Task: Add Sprouts Unsalted & Unsweetened Creamy Peanut Butter to the cart.
Action: Mouse pressed left at (194, 221)
Screenshot: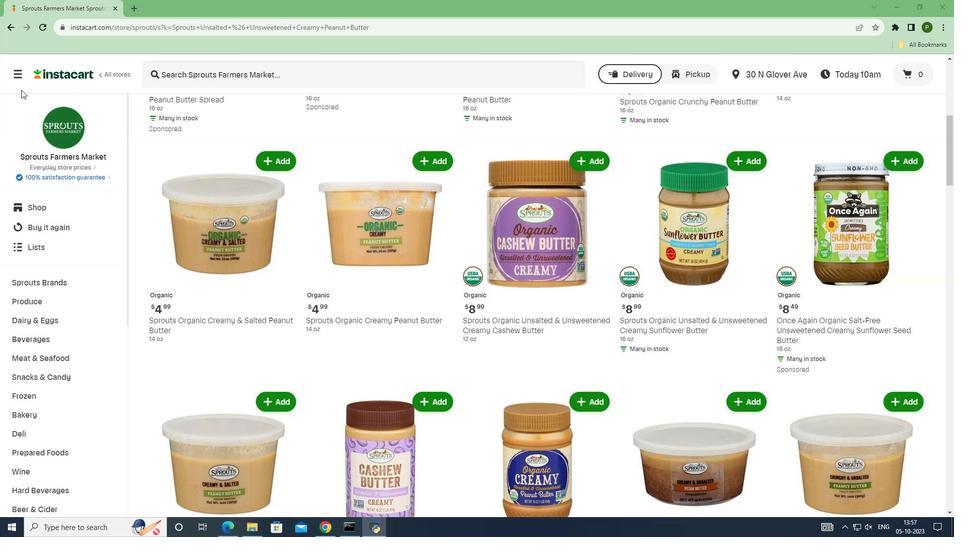
Action: Mouse moved to (199, 247)
Screenshot: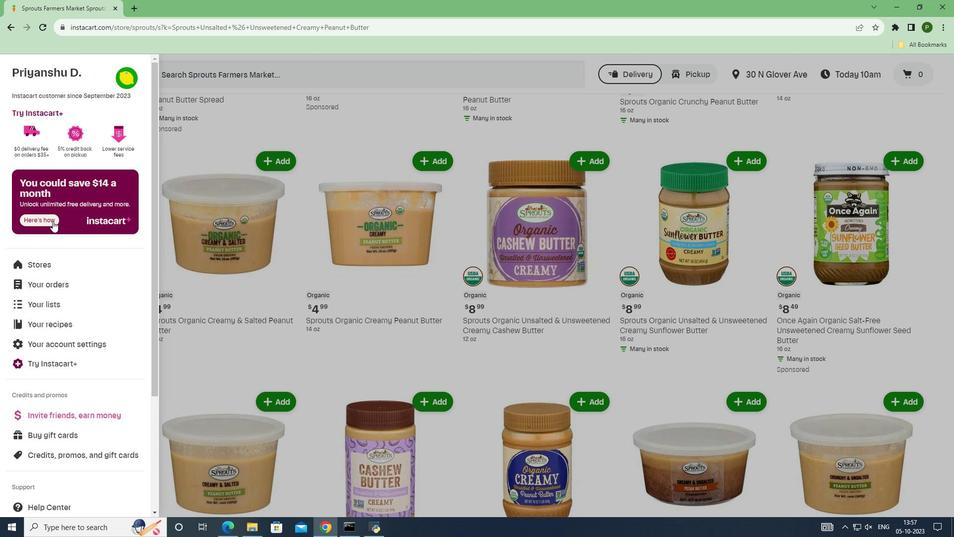 
Action: Mouse pressed left at (199, 247)
Screenshot: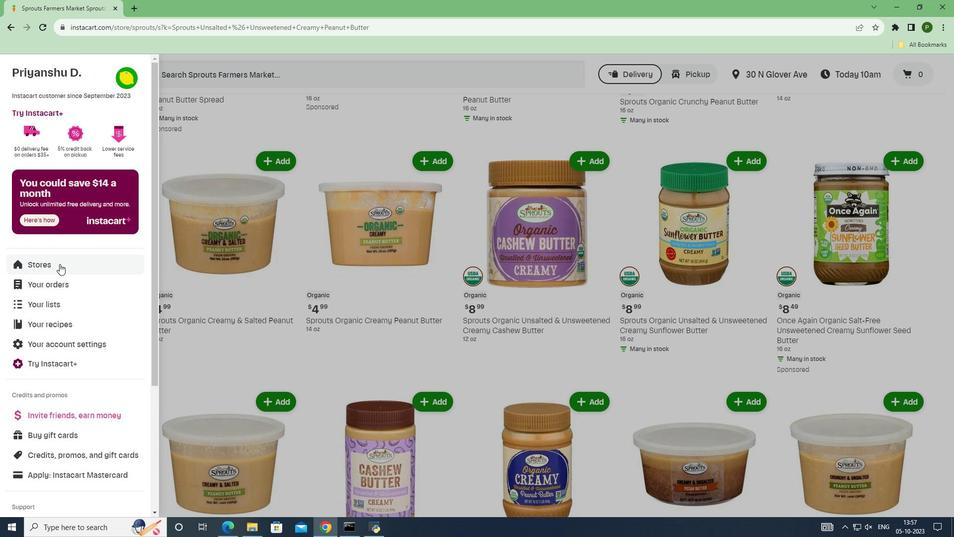 
Action: Mouse moved to (228, 225)
Screenshot: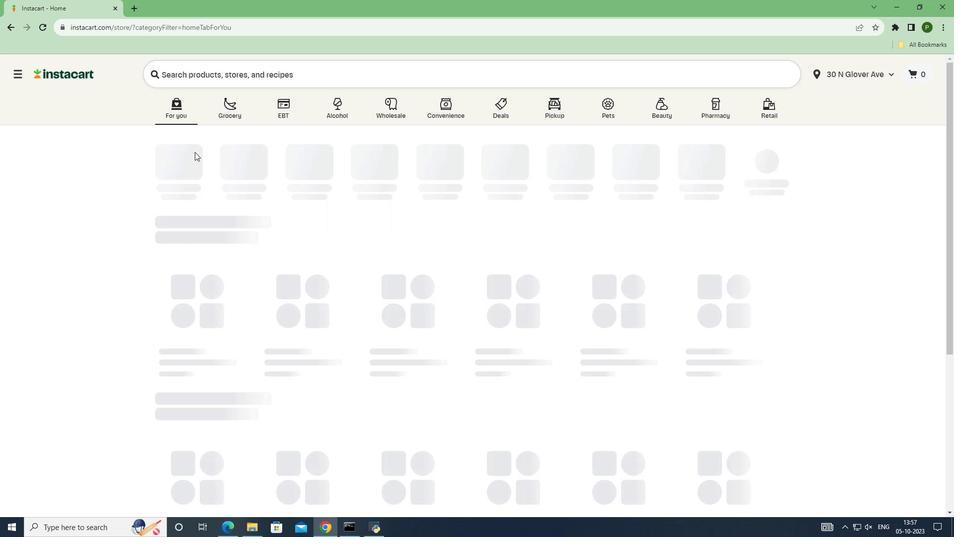 
Action: Mouse pressed left at (228, 225)
Screenshot: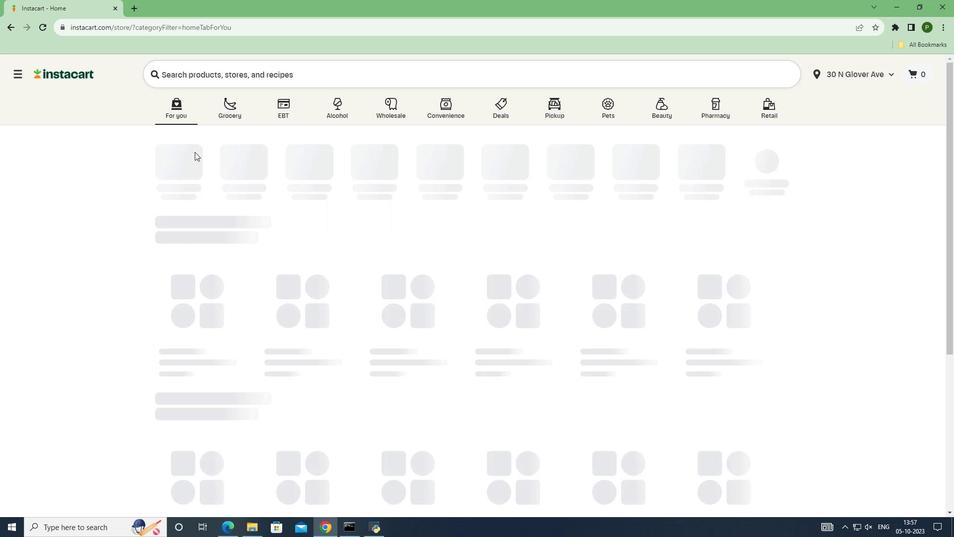 
Action: Mouse moved to (293, 243)
Screenshot: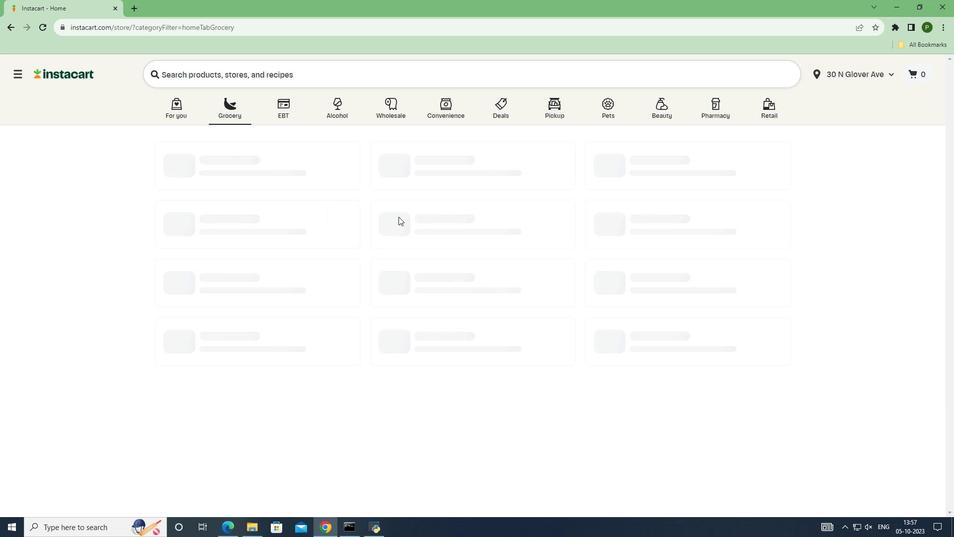 
Action: Mouse pressed left at (293, 243)
Screenshot: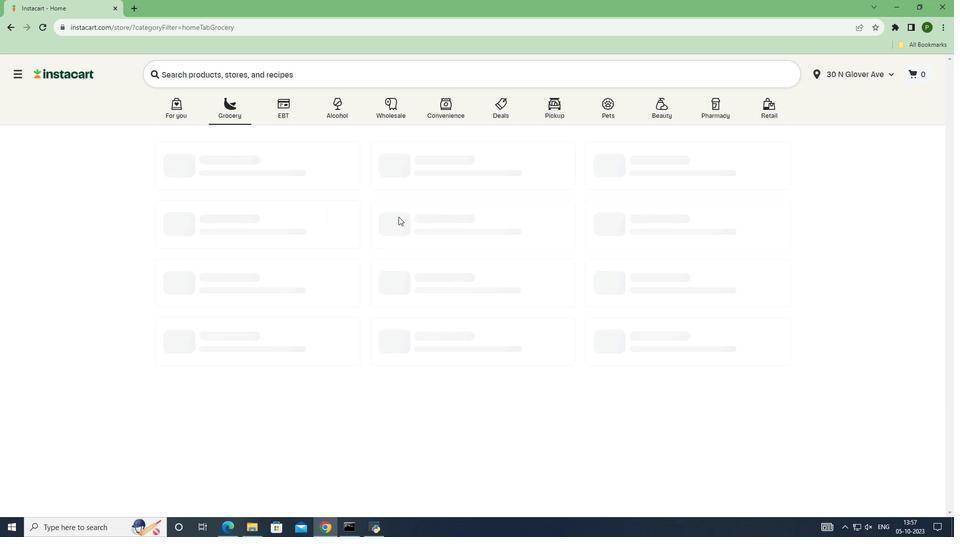 
Action: Mouse moved to (205, 251)
Screenshot: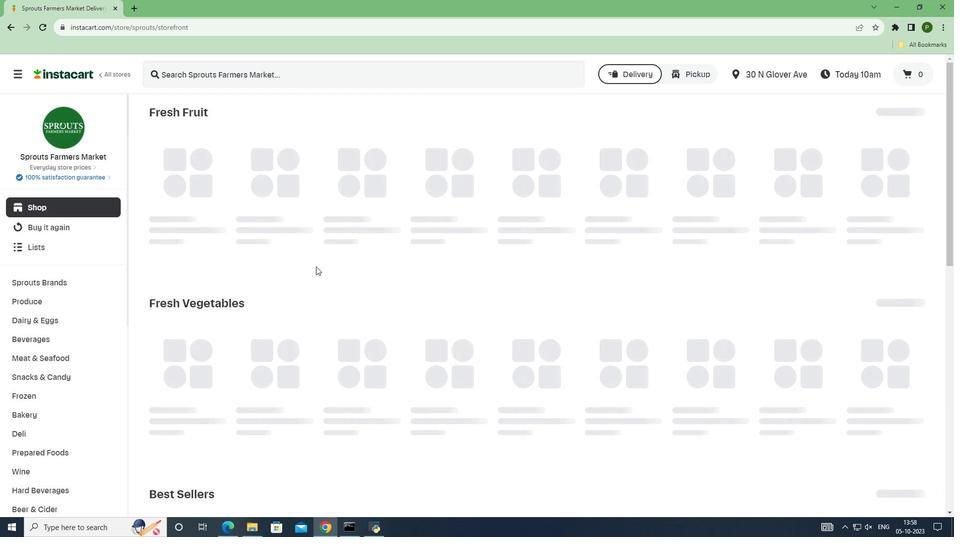 
Action: Mouse pressed left at (205, 251)
Screenshot: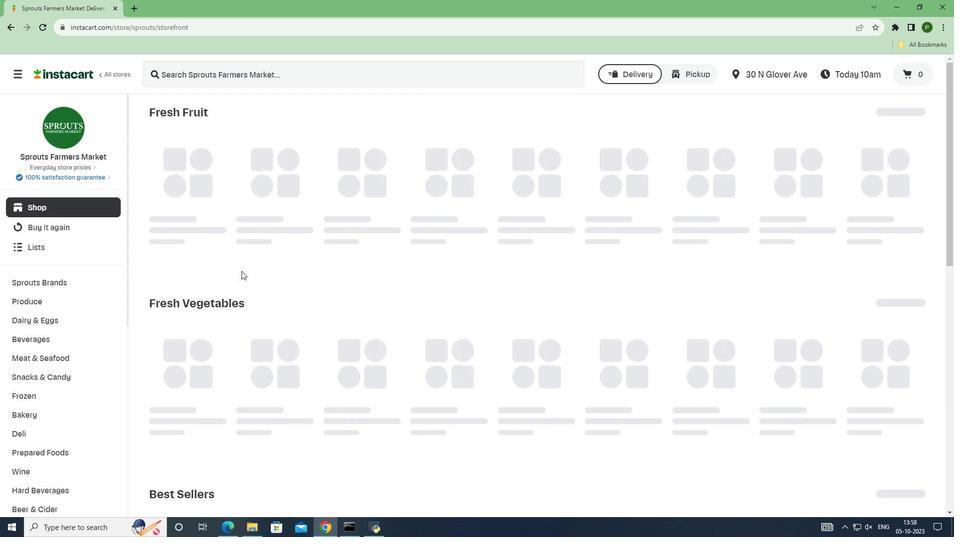 
Action: Mouse moved to (203, 261)
Screenshot: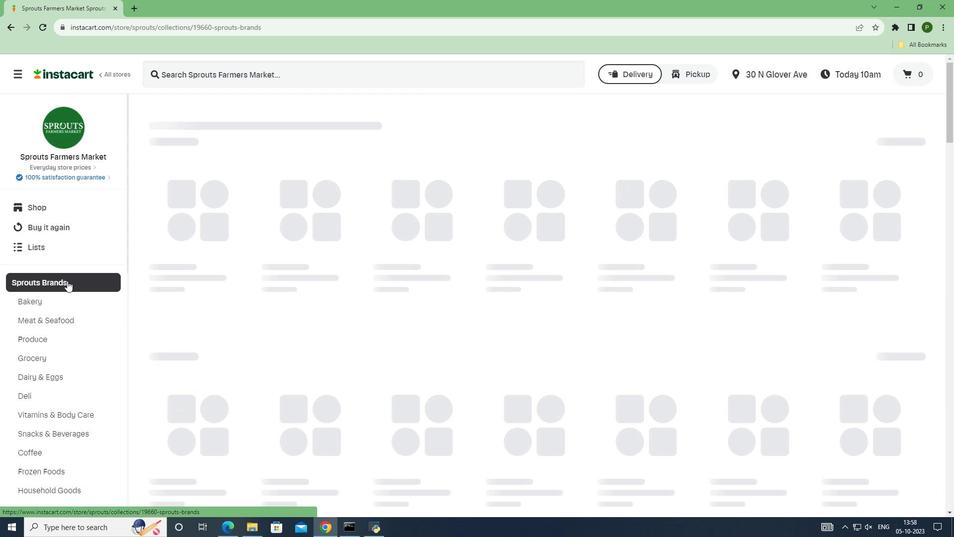 
Action: Mouse pressed left at (203, 261)
Screenshot: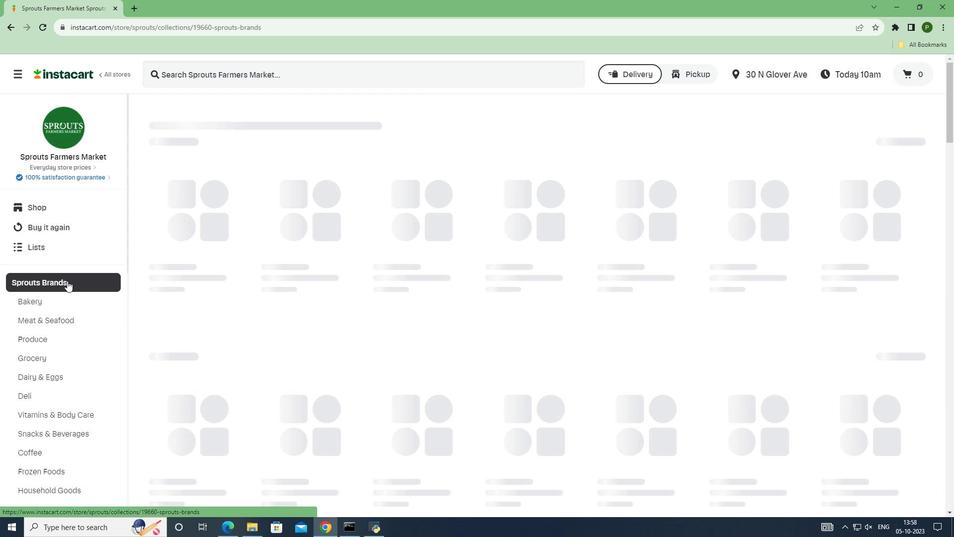 
Action: Mouse moved to (228, 242)
Screenshot: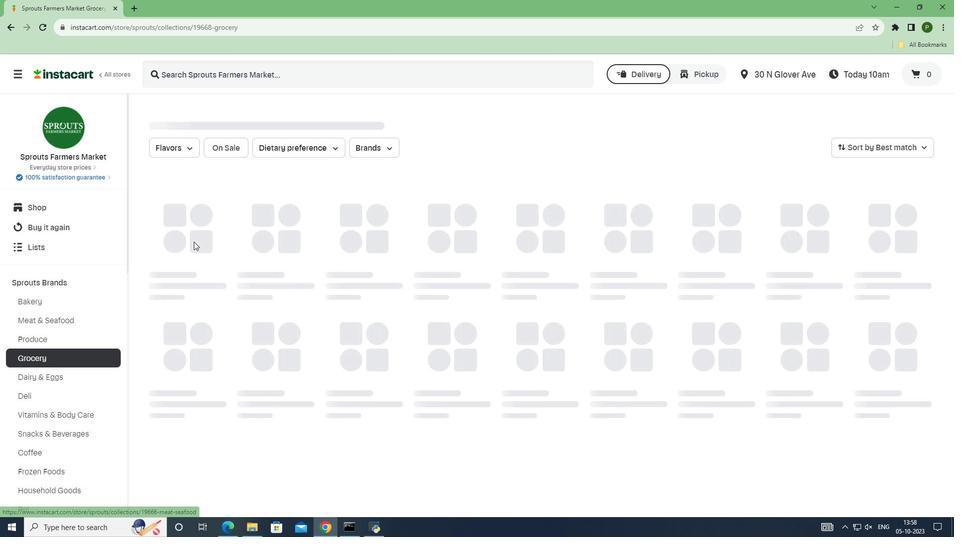 
Action: Mouse scrolled (228, 241) with delta (0, 0)
Screenshot: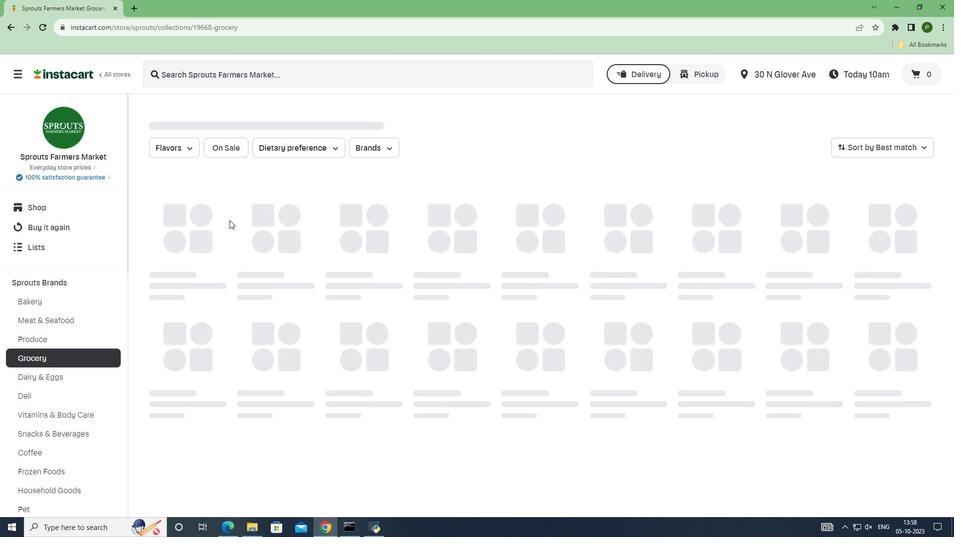 
Action: Mouse scrolled (228, 241) with delta (0, 0)
Screenshot: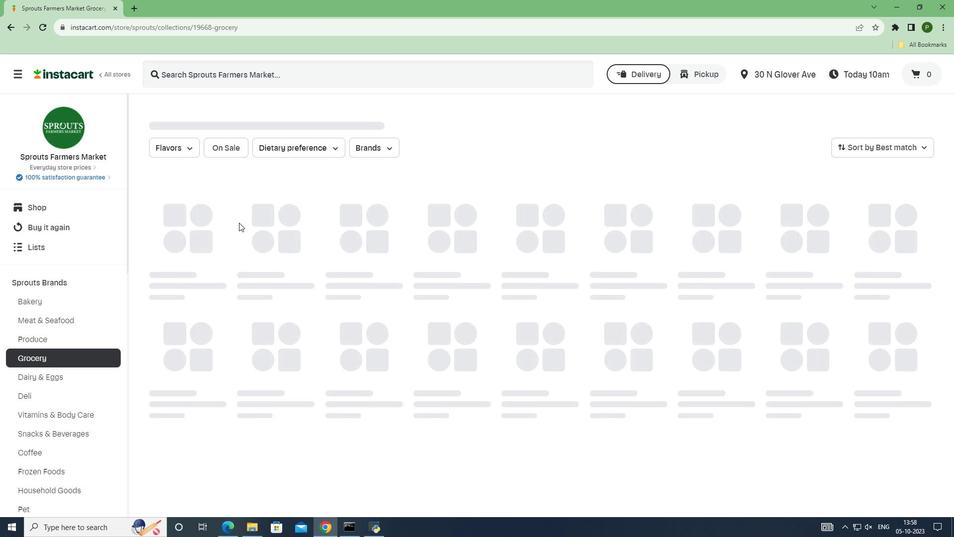 
Action: Mouse scrolled (228, 241) with delta (0, 0)
Screenshot: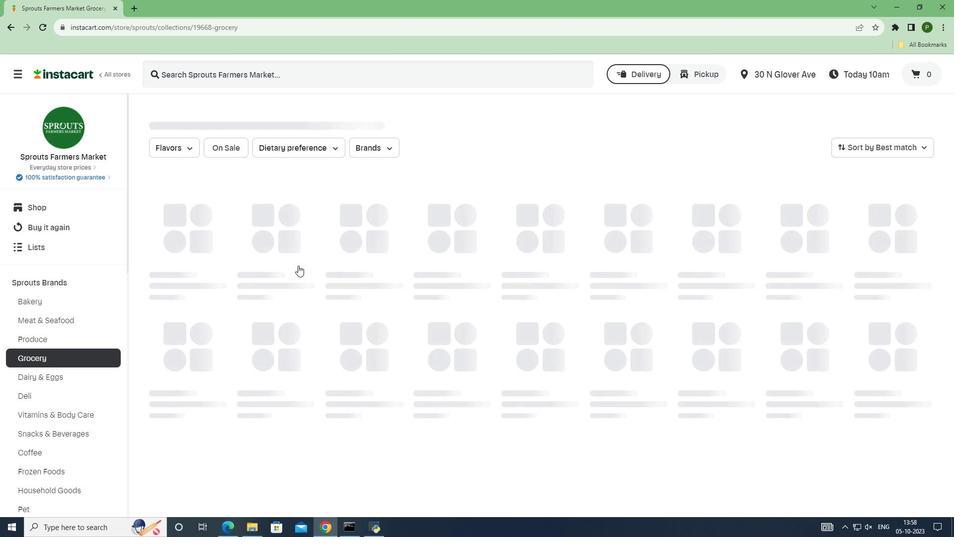 
Action: Mouse scrolled (228, 241) with delta (0, 0)
Screenshot: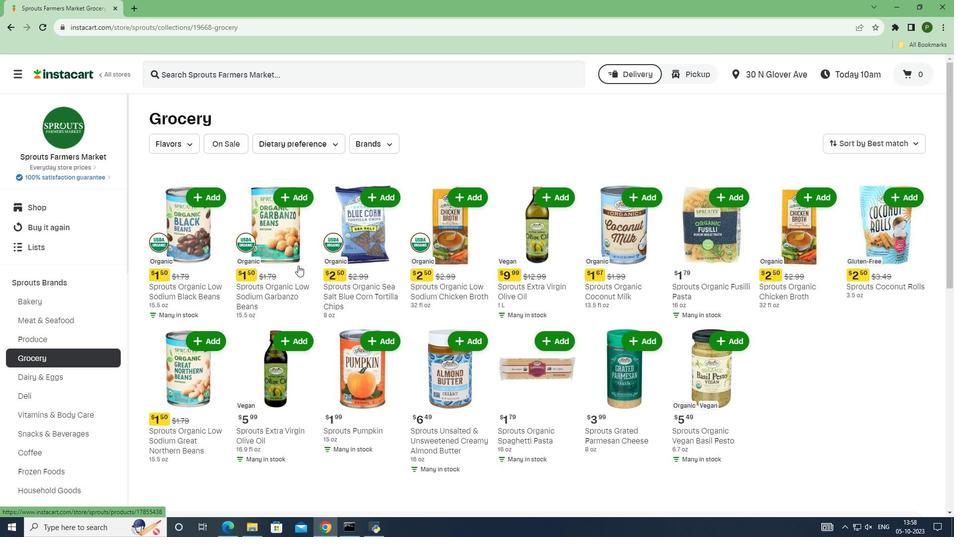 
Action: Mouse scrolled (228, 241) with delta (0, 0)
Screenshot: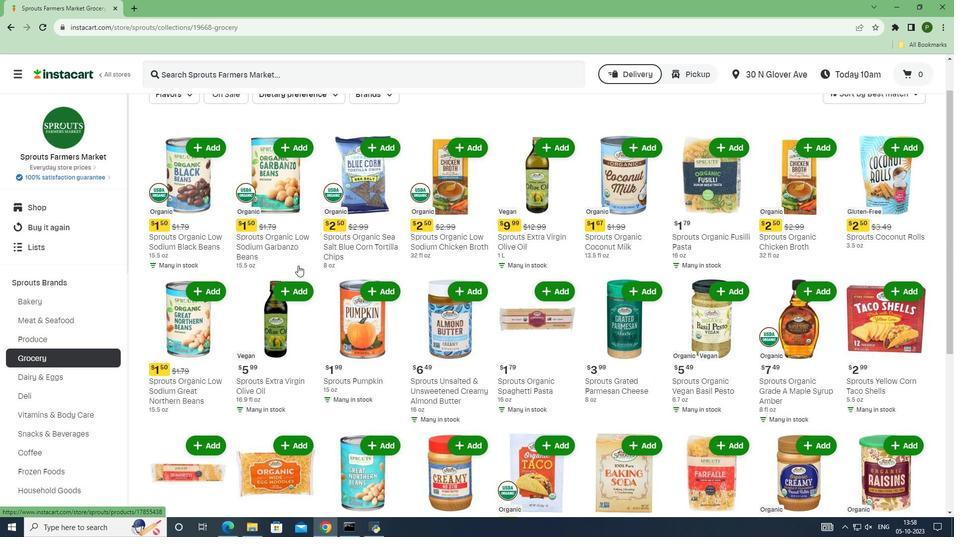 
Action: Mouse scrolled (228, 241) with delta (0, 0)
Screenshot: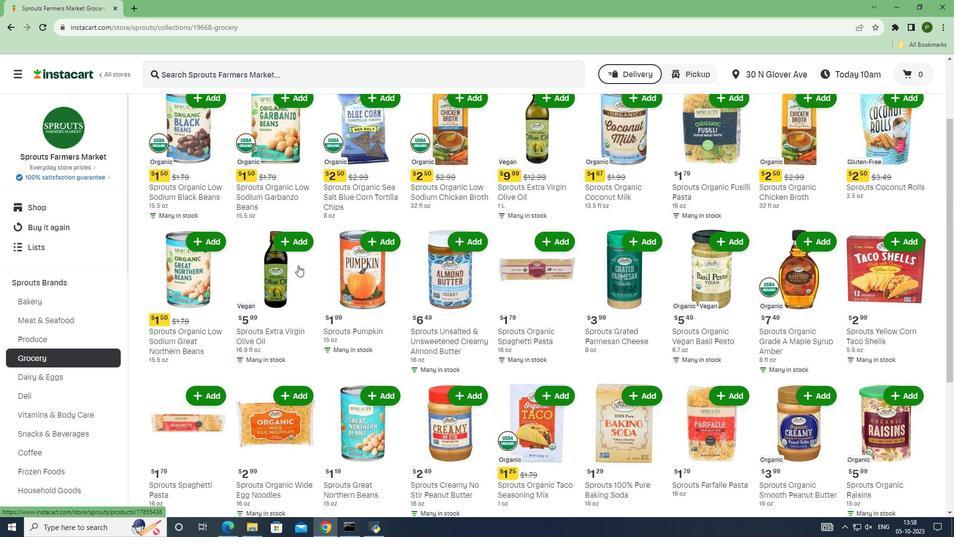
Action: Mouse scrolled (228, 241) with delta (0, 0)
Screenshot: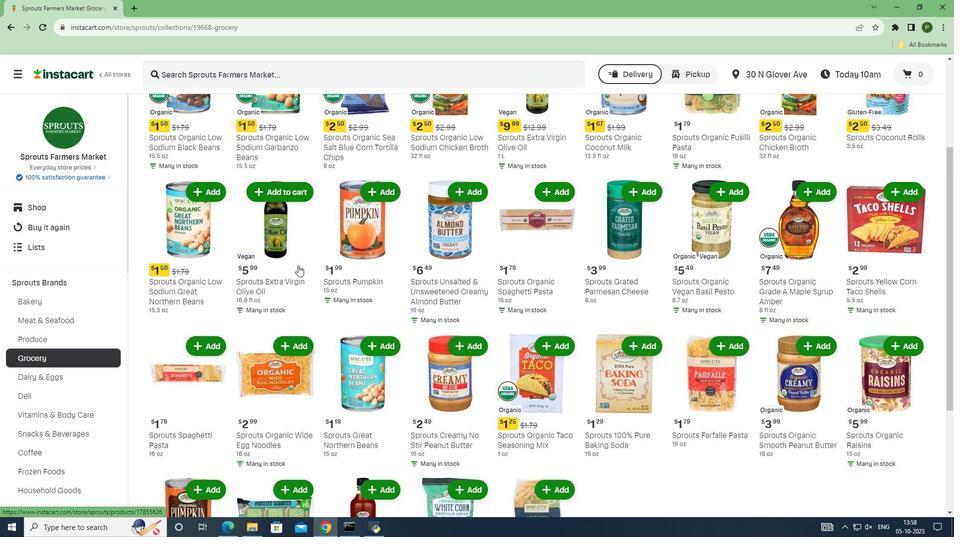 
Action: Mouse scrolled (228, 241) with delta (0, 0)
Screenshot: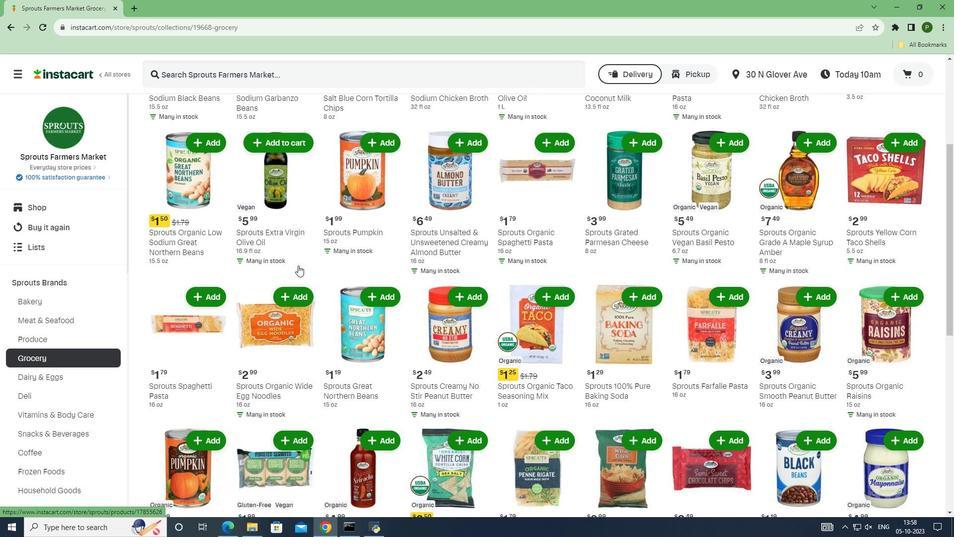 
Action: Mouse scrolled (228, 241) with delta (0, 0)
Screenshot: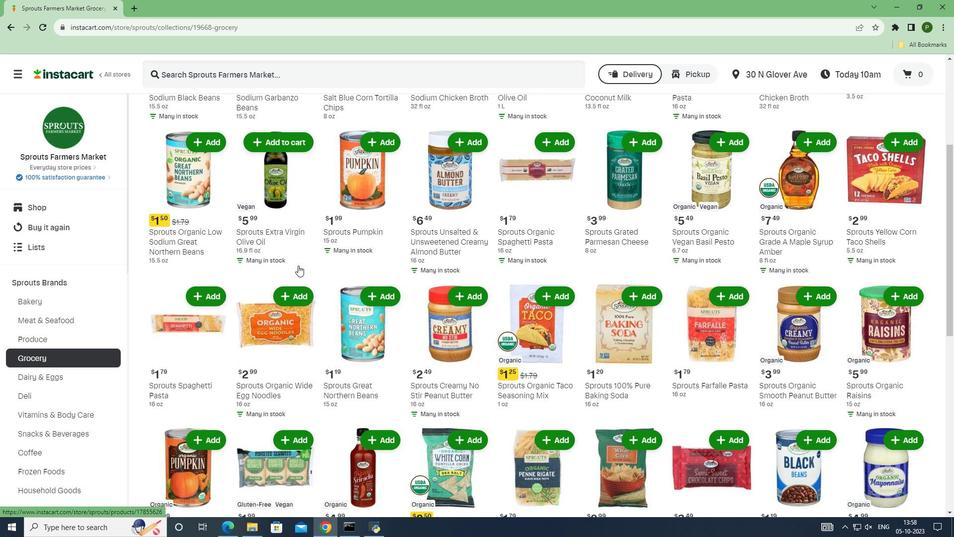 
Action: Mouse scrolled (228, 242) with delta (0, 0)
Screenshot: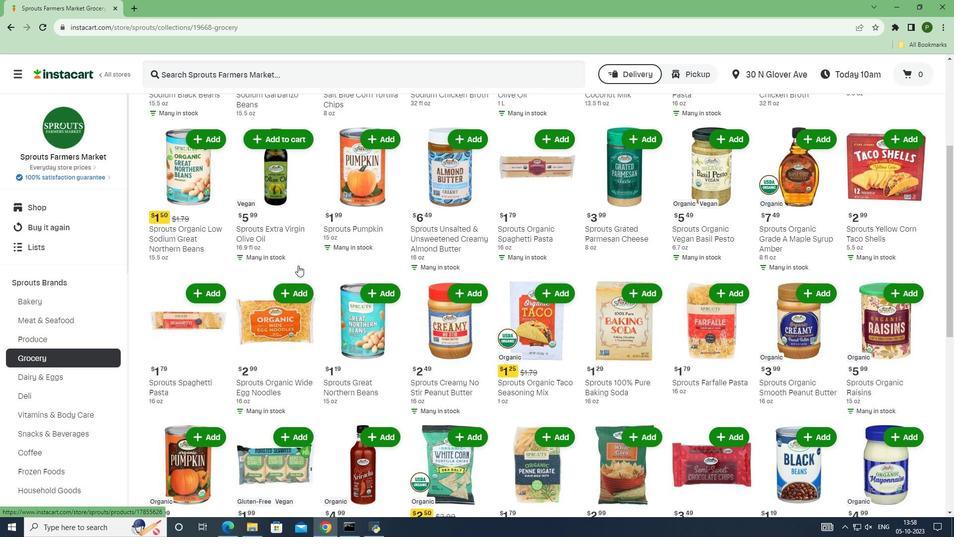 
Action: Mouse scrolled (228, 241) with delta (0, 0)
Screenshot: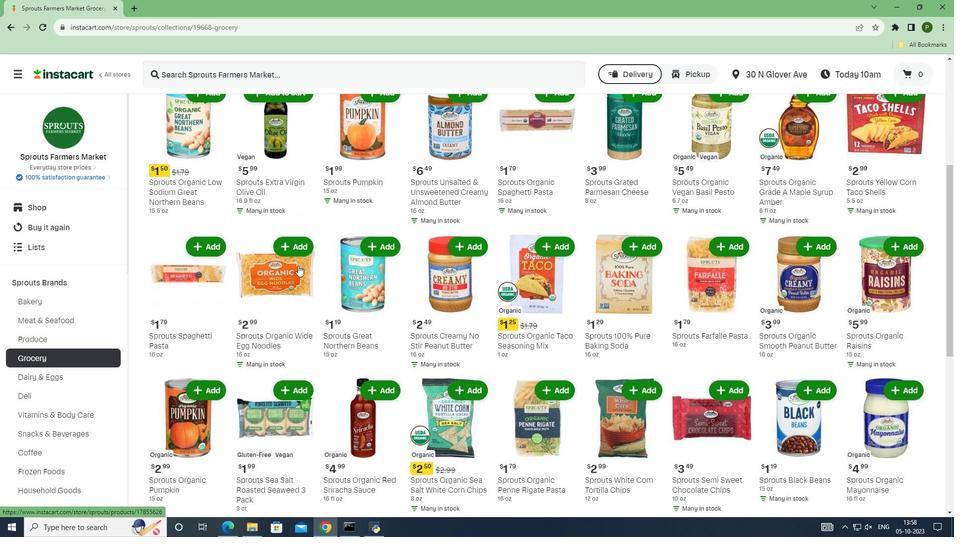 
Action: Mouse scrolled (228, 241) with delta (0, 0)
Screenshot: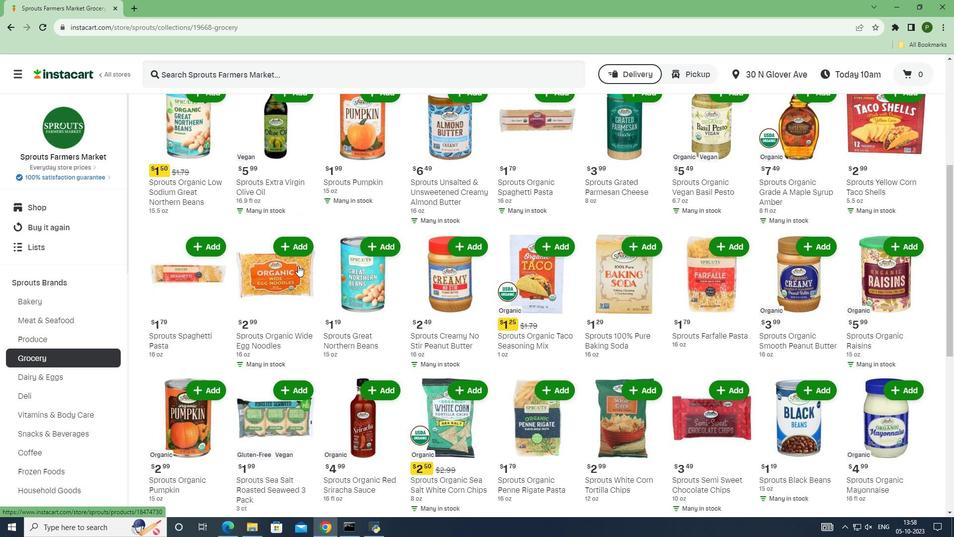 
Action: Mouse scrolled (228, 241) with delta (0, 0)
Screenshot: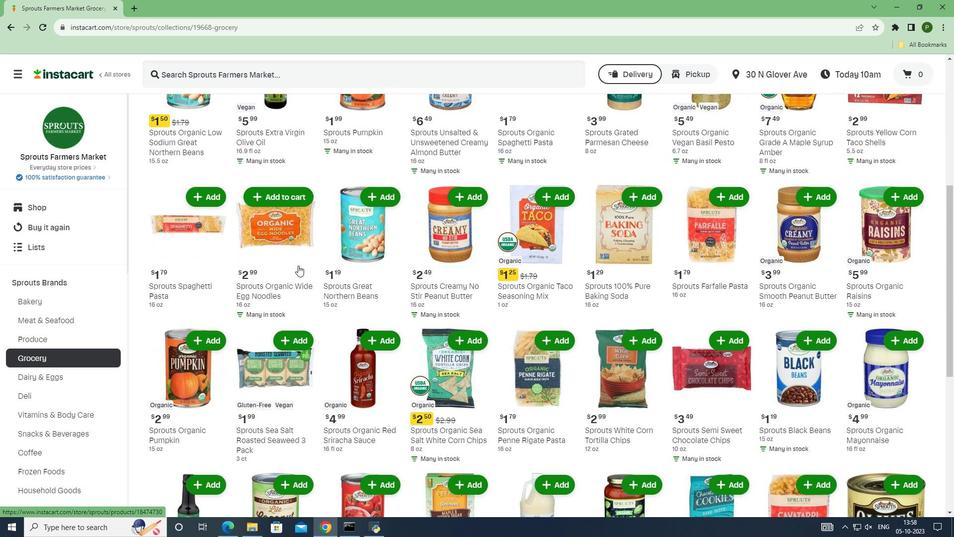 
Action: Mouse scrolled (228, 241) with delta (0, 0)
Screenshot: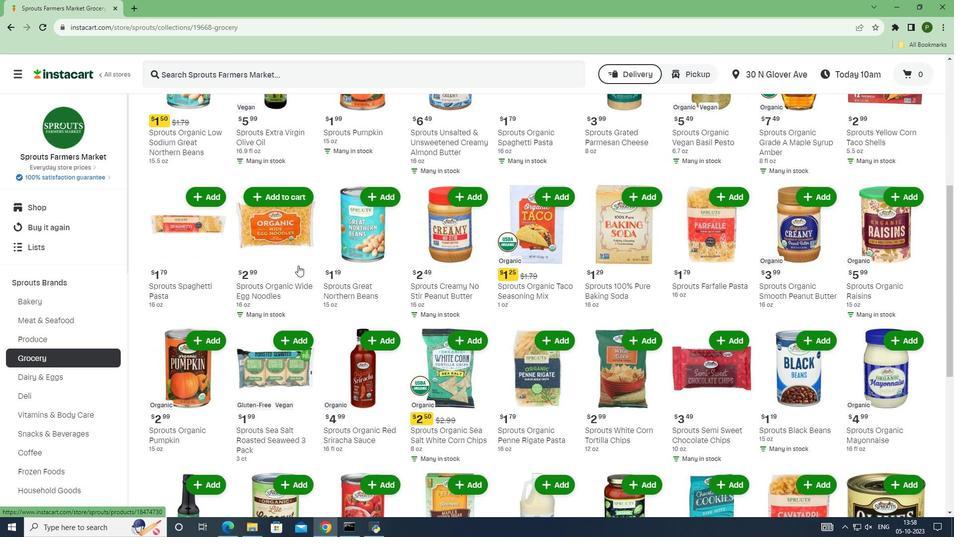 
Action: Mouse scrolled (228, 242) with delta (0, 0)
Screenshot: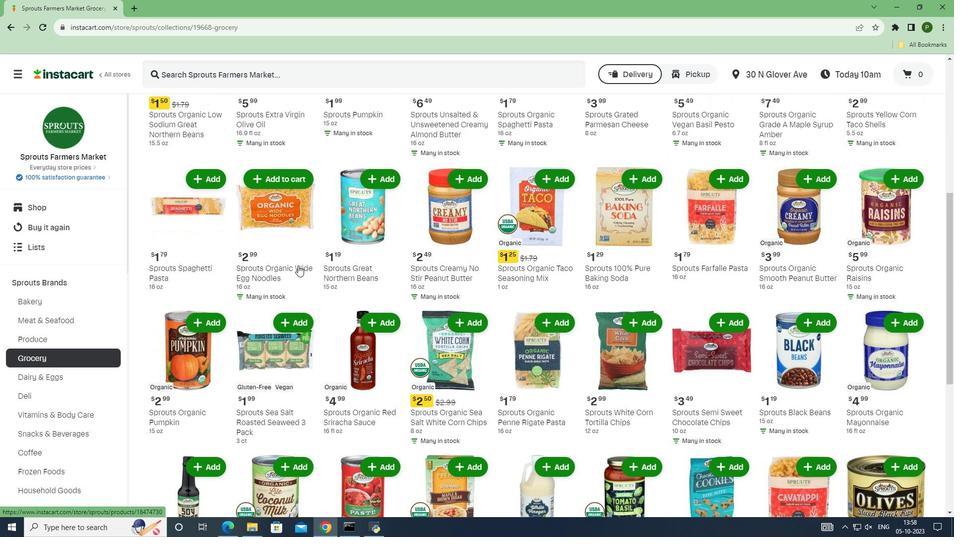 
Action: Mouse scrolled (228, 241) with delta (0, 0)
Screenshot: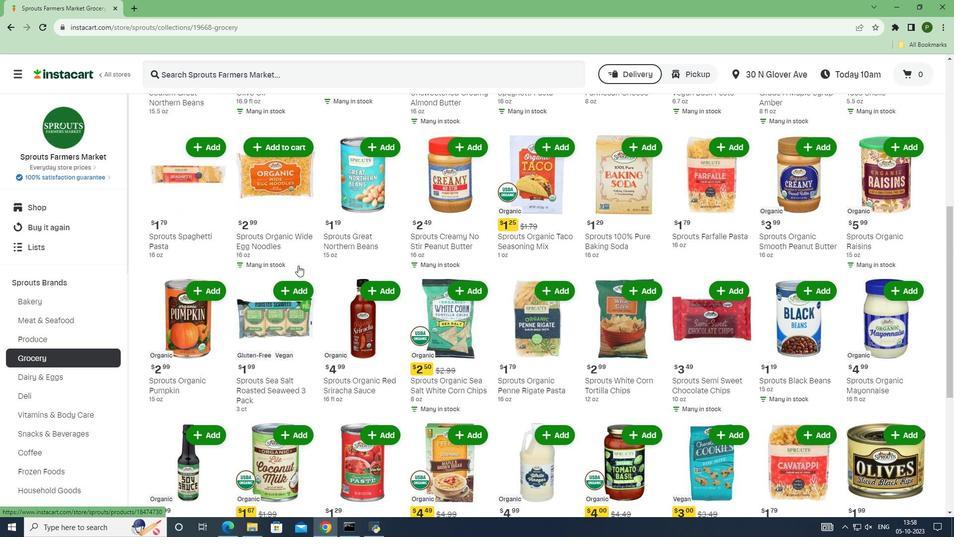 
Action: Mouse scrolled (228, 241) with delta (0, 0)
Screenshot: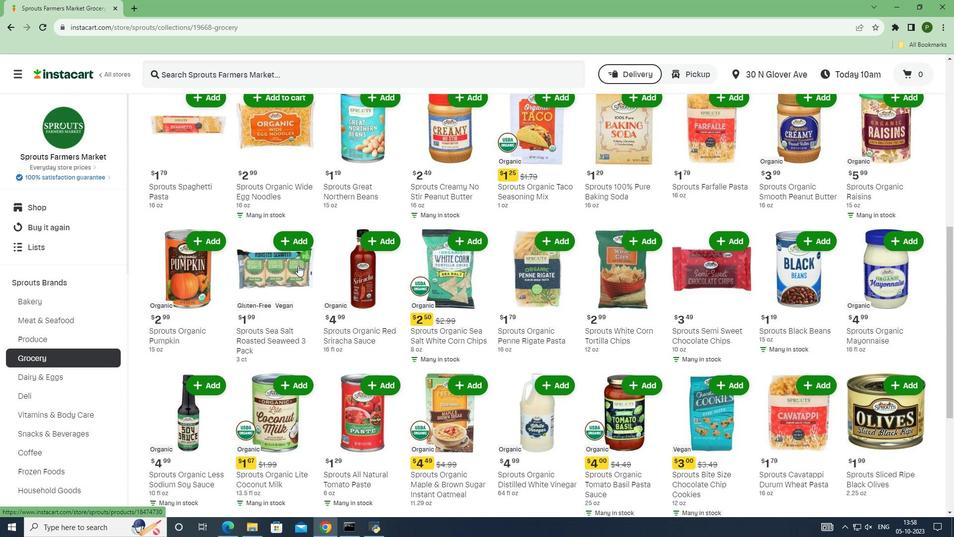 
Action: Mouse scrolled (228, 241) with delta (0, 0)
Screenshot: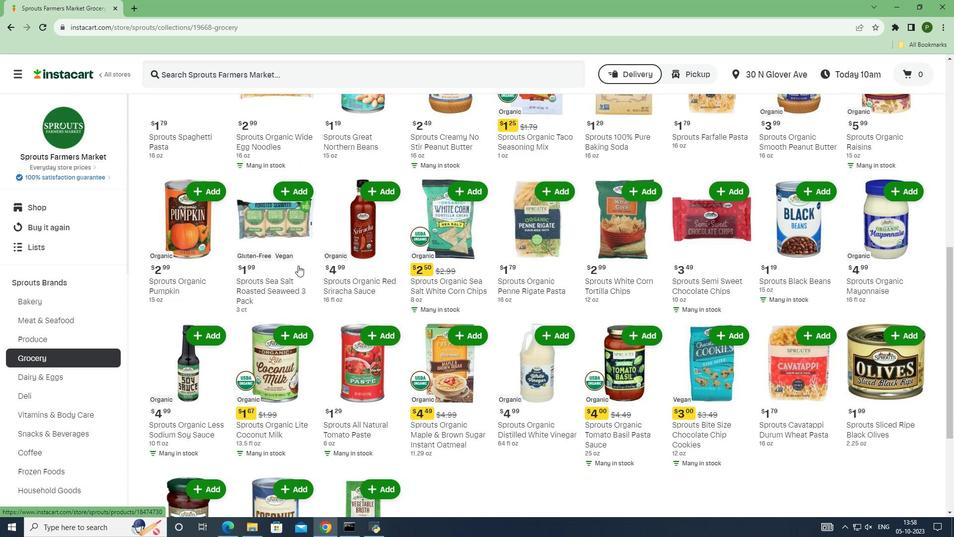 
Action: Mouse scrolled (228, 241) with delta (0, 0)
Screenshot: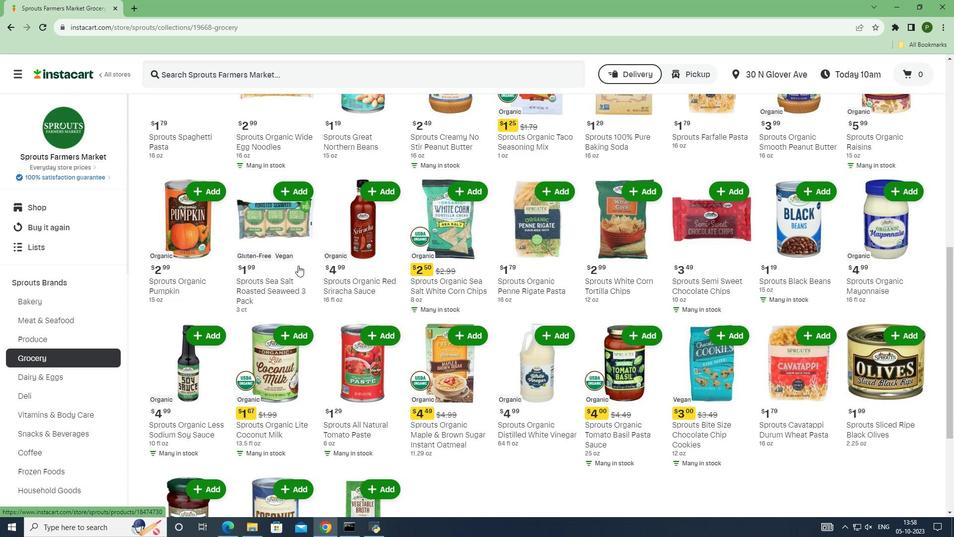 
Action: Mouse scrolled (228, 242) with delta (0, 0)
Screenshot: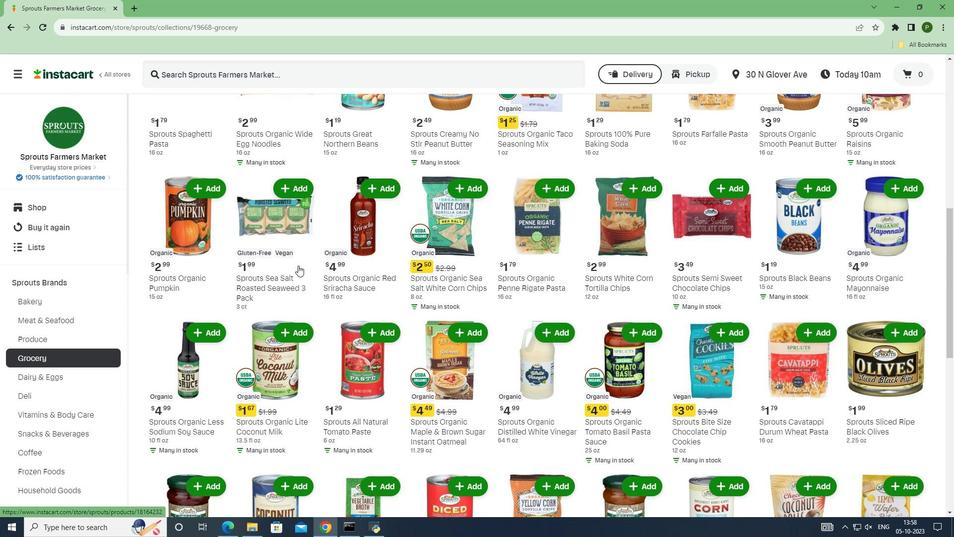 
Action: Mouse scrolled (228, 241) with delta (0, 0)
Screenshot: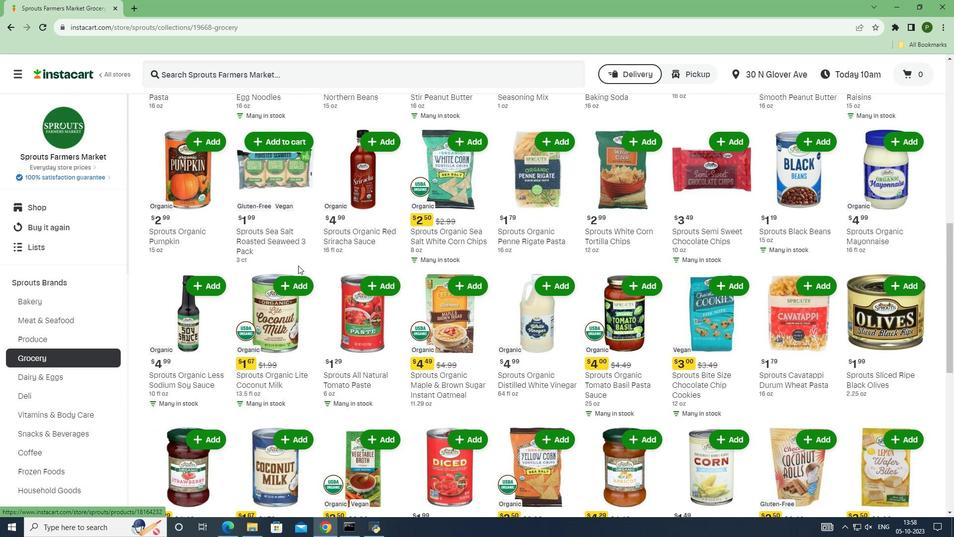 
Action: Mouse scrolled (228, 241) with delta (0, 0)
Screenshot: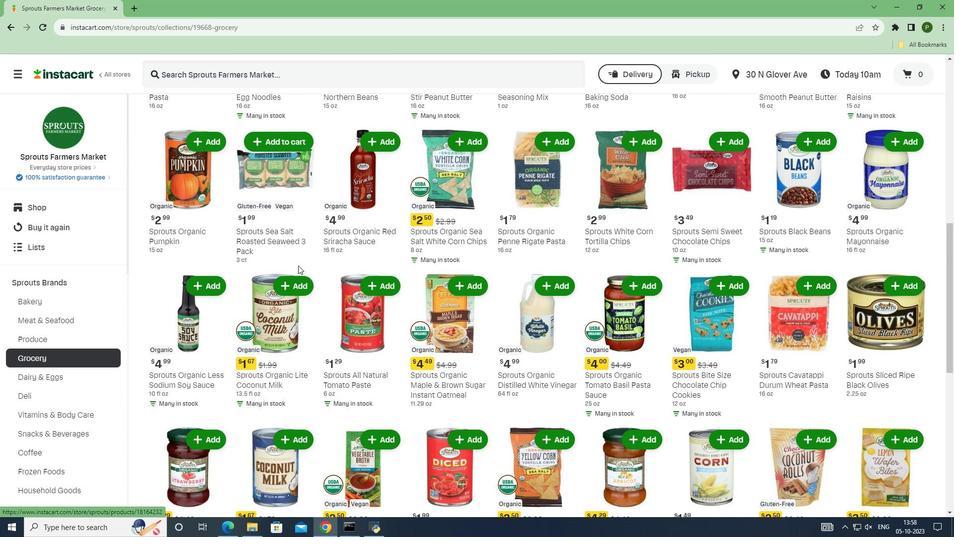 
Action: Mouse scrolled (228, 242) with delta (0, 0)
Screenshot: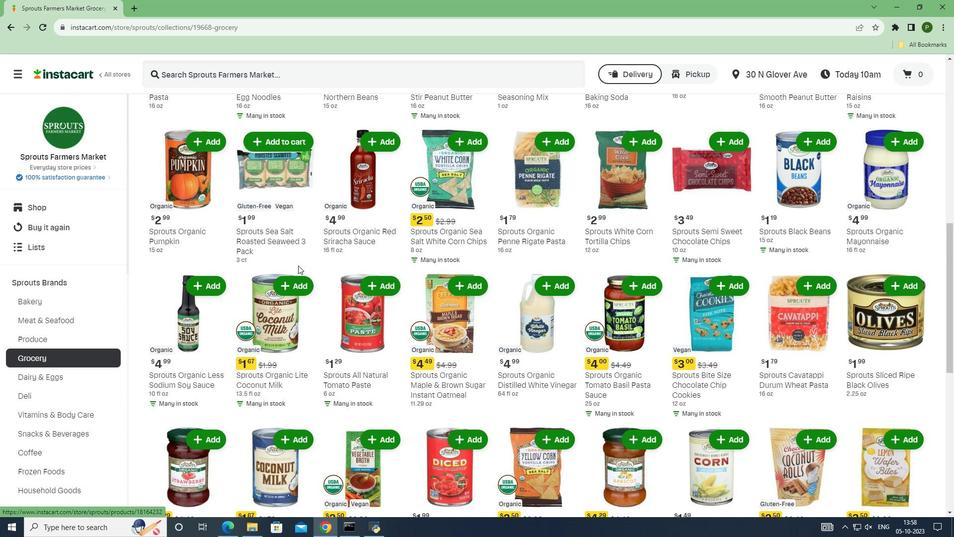 
Action: Mouse scrolled (228, 241) with delta (0, 0)
Screenshot: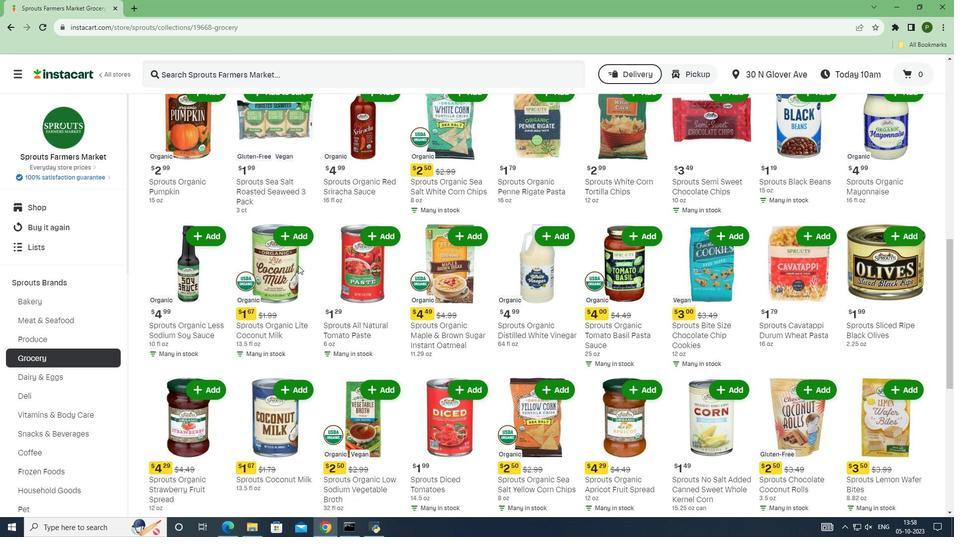 
Action: Mouse scrolled (228, 241) with delta (0, 0)
Screenshot: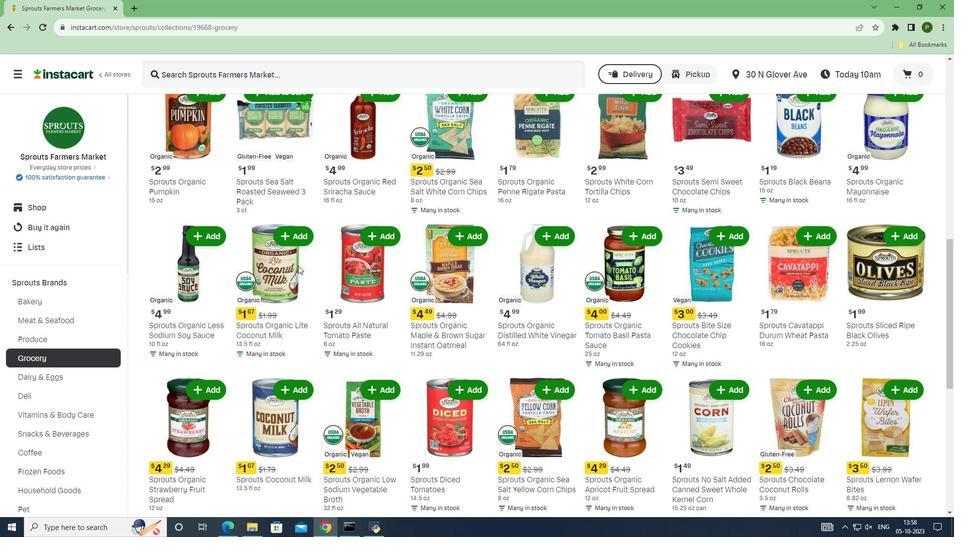 
Action: Mouse scrolled (228, 242) with delta (0, 0)
Screenshot: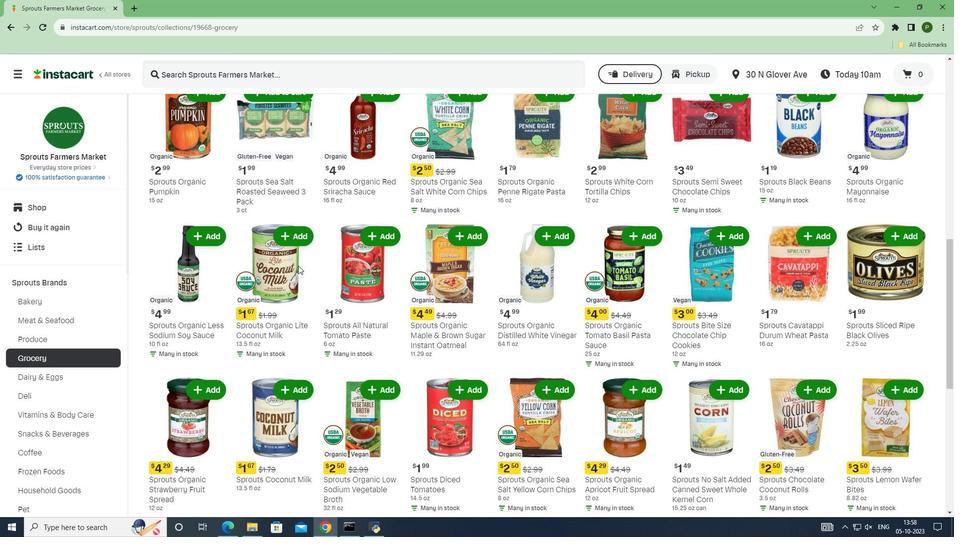 
Action: Mouse scrolled (228, 241) with delta (0, 0)
Screenshot: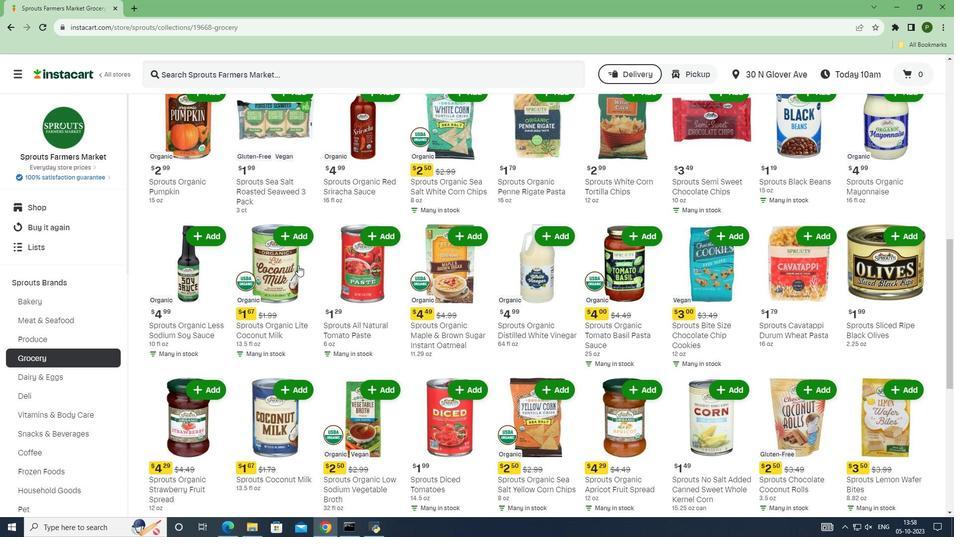 
Action: Mouse scrolled (228, 241) with delta (0, 0)
Screenshot: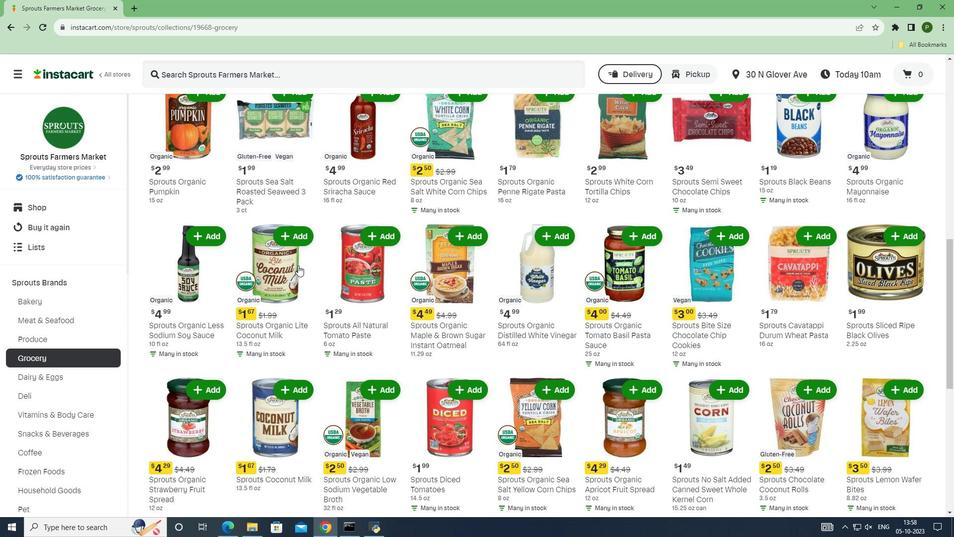 
Action: Mouse scrolled (228, 241) with delta (0, 0)
Screenshot: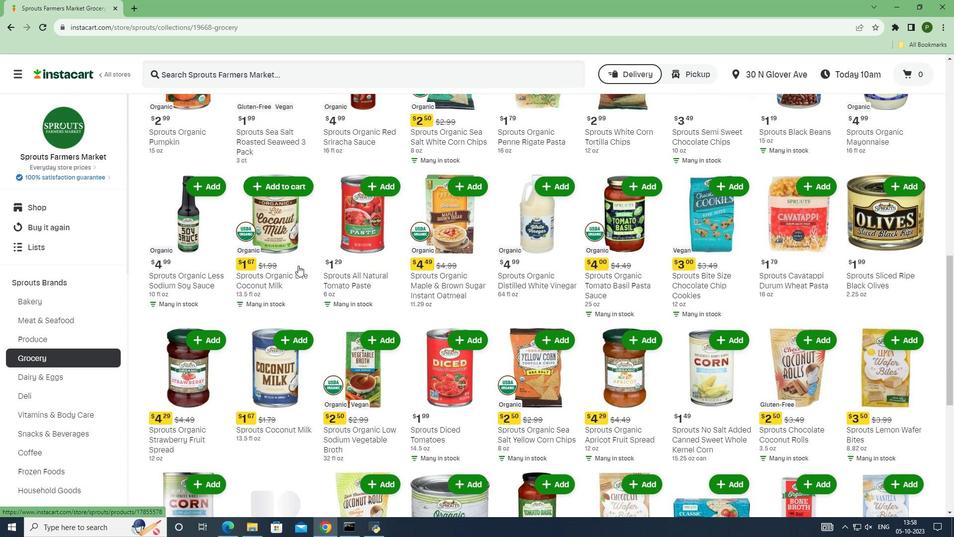 
Action: Mouse scrolled (228, 241) with delta (0, 0)
Screenshot: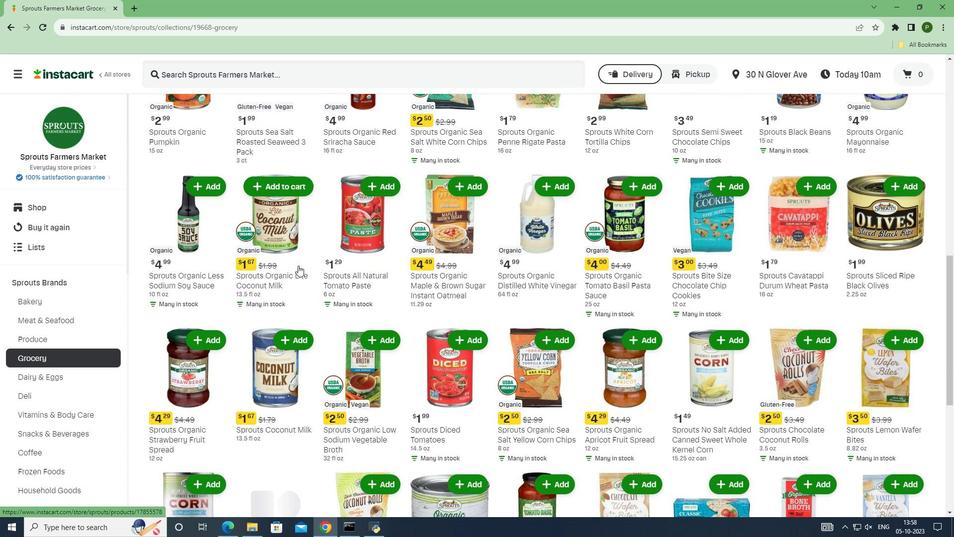 
Action: Mouse scrolled (228, 241) with delta (0, 0)
Screenshot: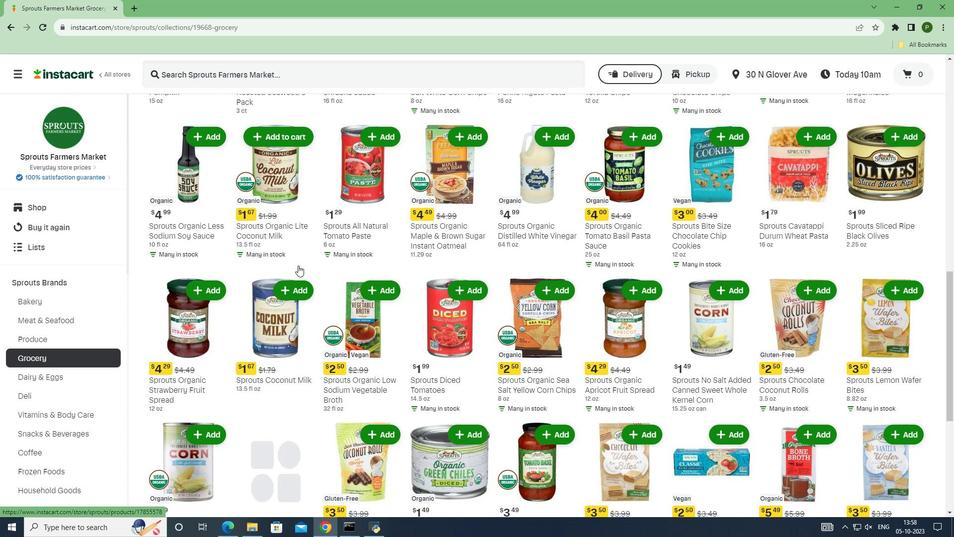 
Action: Mouse scrolled (228, 241) with delta (0, 0)
Screenshot: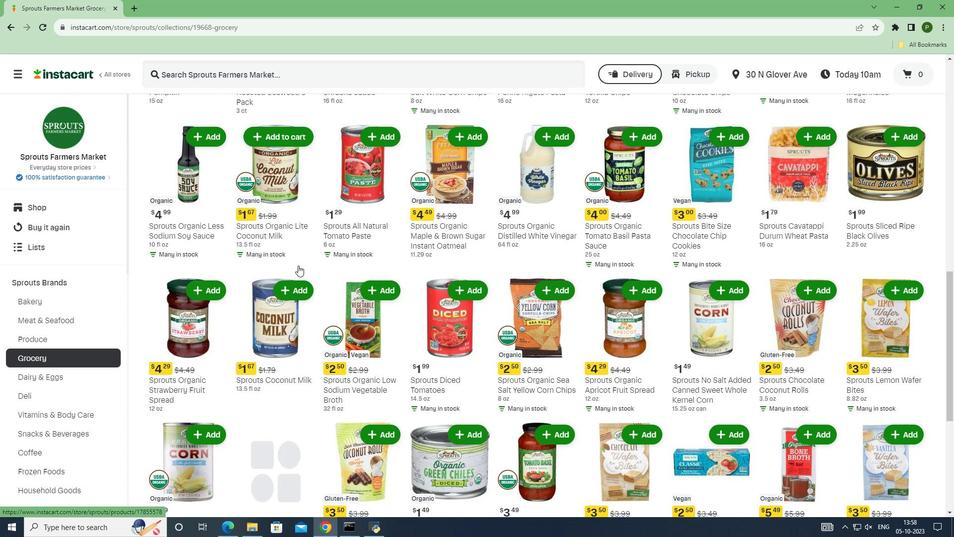 
Action: Mouse scrolled (228, 241) with delta (0, 0)
Screenshot: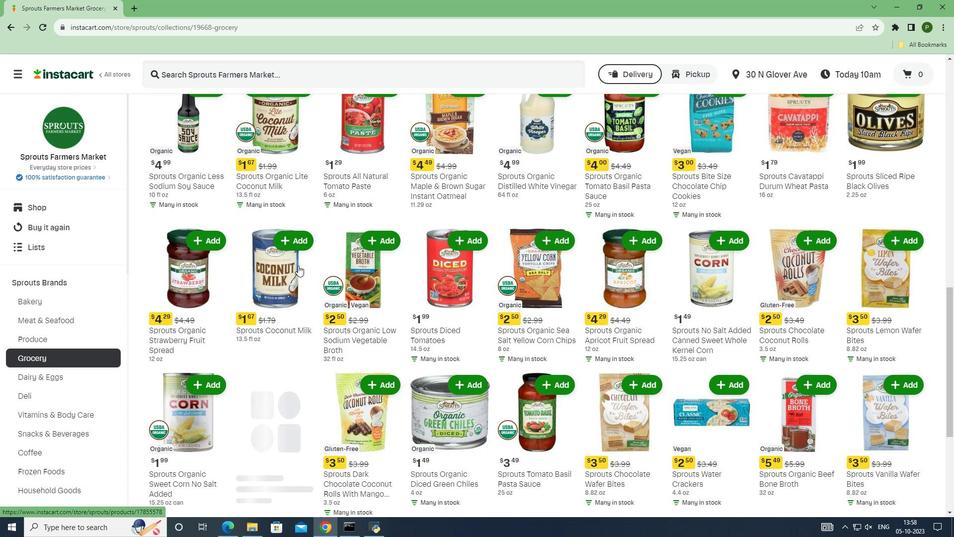 
Action: Mouse scrolled (228, 241) with delta (0, 0)
Screenshot: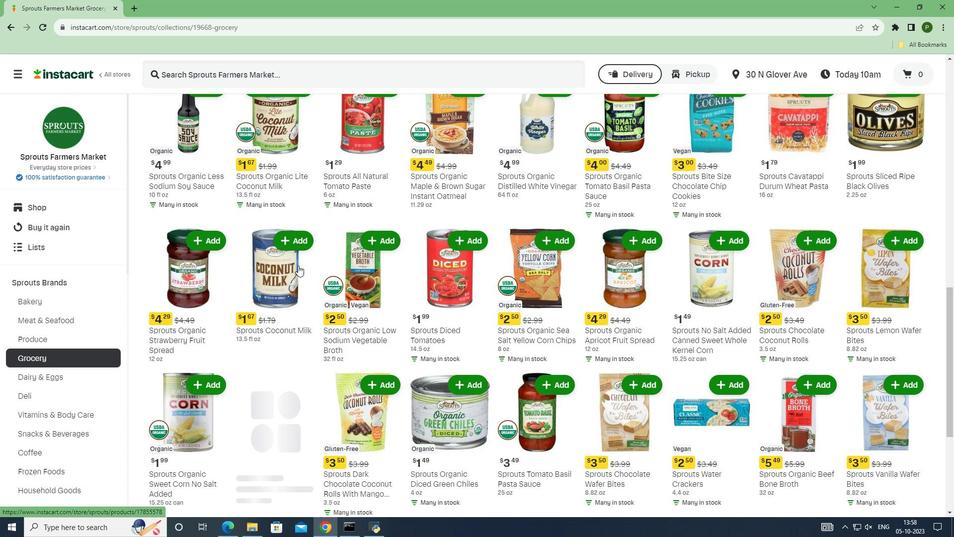 
Action: Mouse scrolled (228, 241) with delta (0, 0)
Screenshot: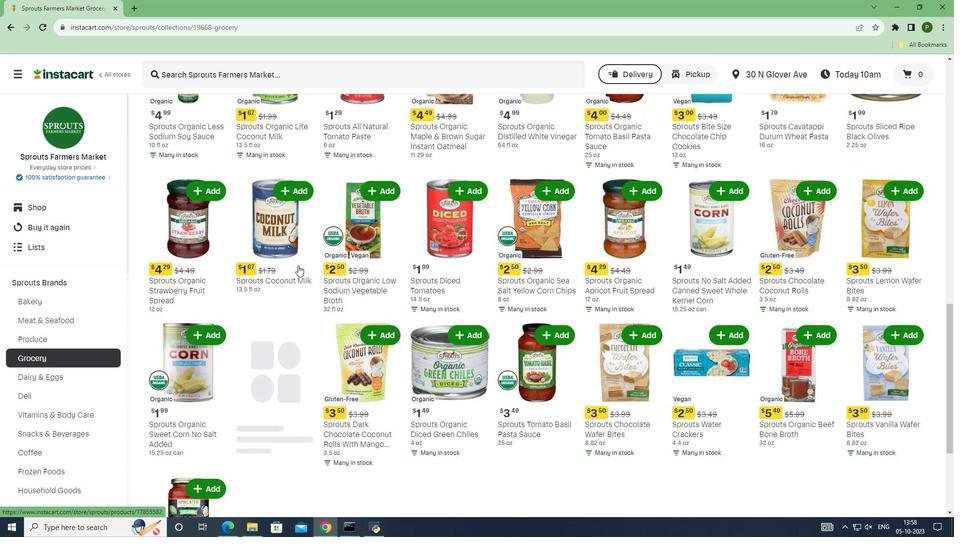 
Action: Mouse scrolled (228, 241) with delta (0, 0)
Screenshot: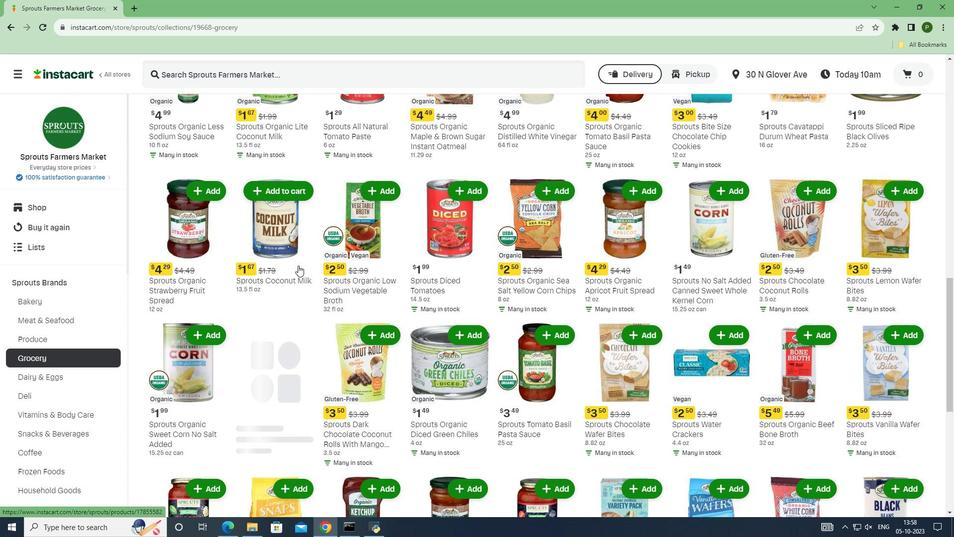 
Action: Mouse scrolled (228, 241) with delta (0, 0)
Screenshot: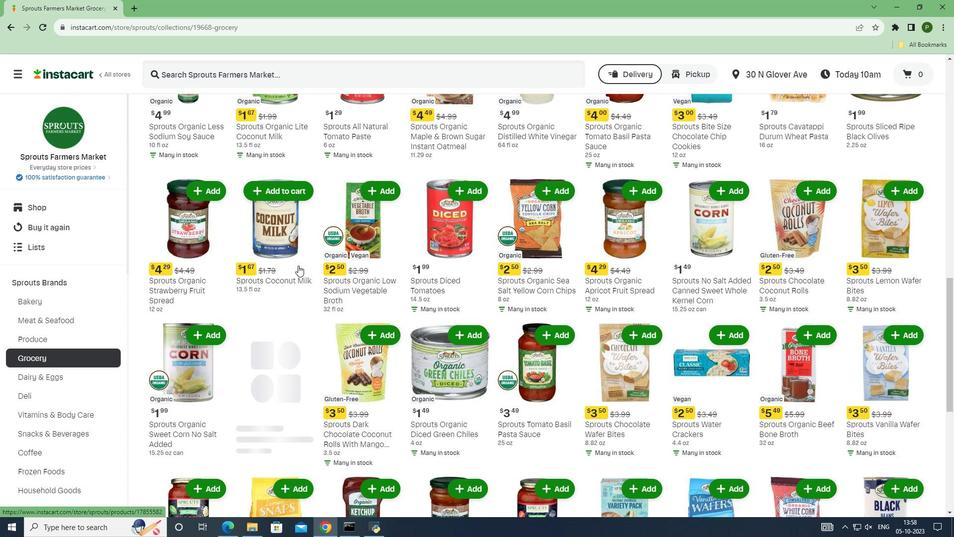 
Action: Mouse scrolled (228, 241) with delta (0, 0)
Screenshot: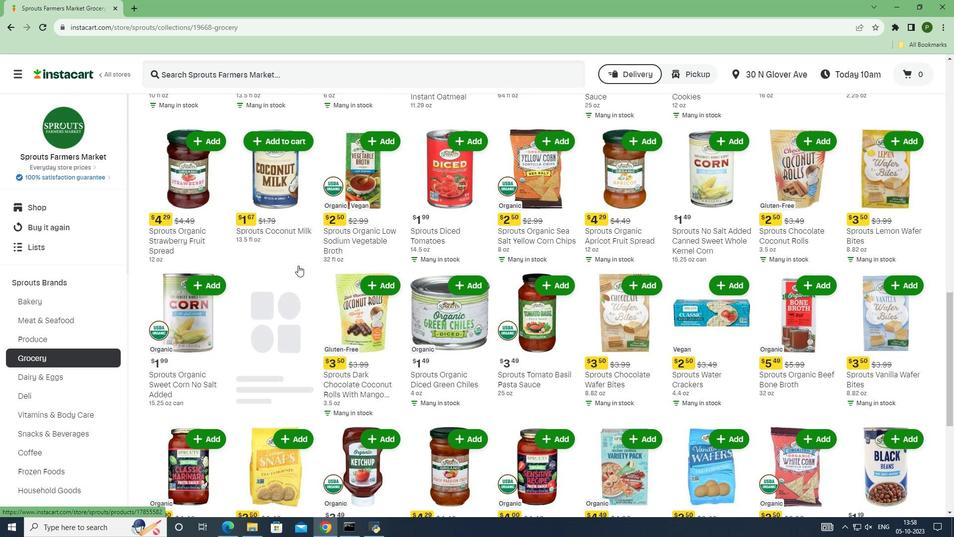 
Action: Mouse scrolled (228, 241) with delta (0, 0)
Screenshot: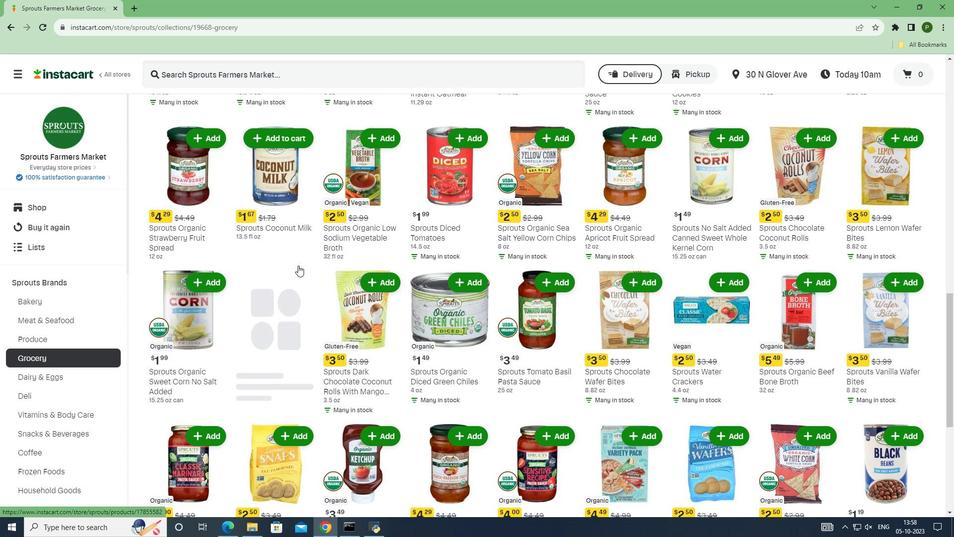 
Action: Mouse scrolled (228, 241) with delta (0, 0)
Screenshot: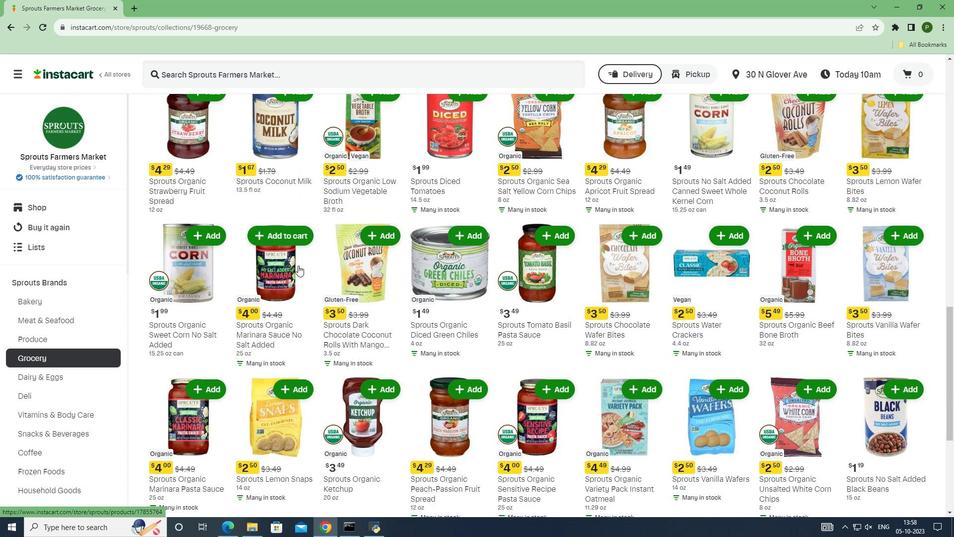 
Action: Mouse scrolled (228, 241) with delta (0, 0)
Screenshot: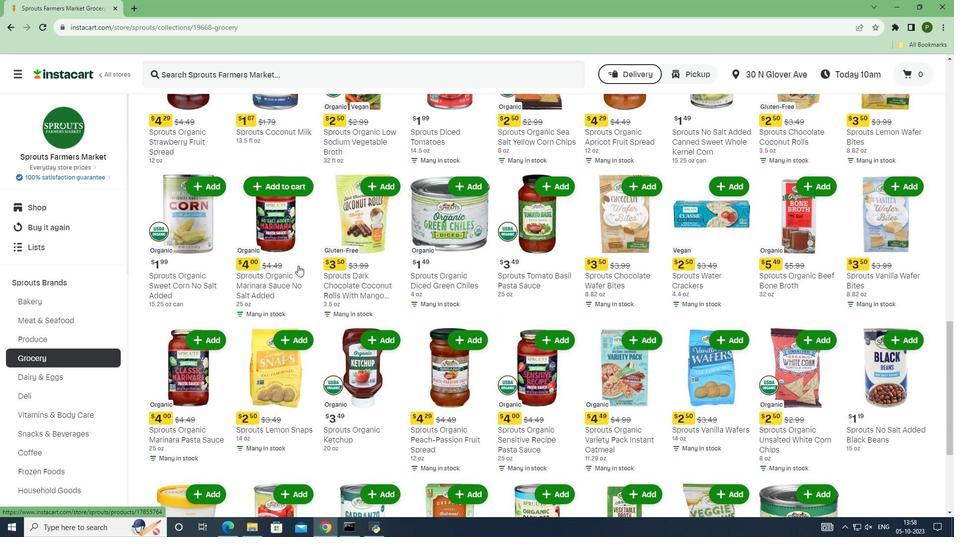 
Action: Mouse scrolled (228, 241) with delta (0, 0)
Screenshot: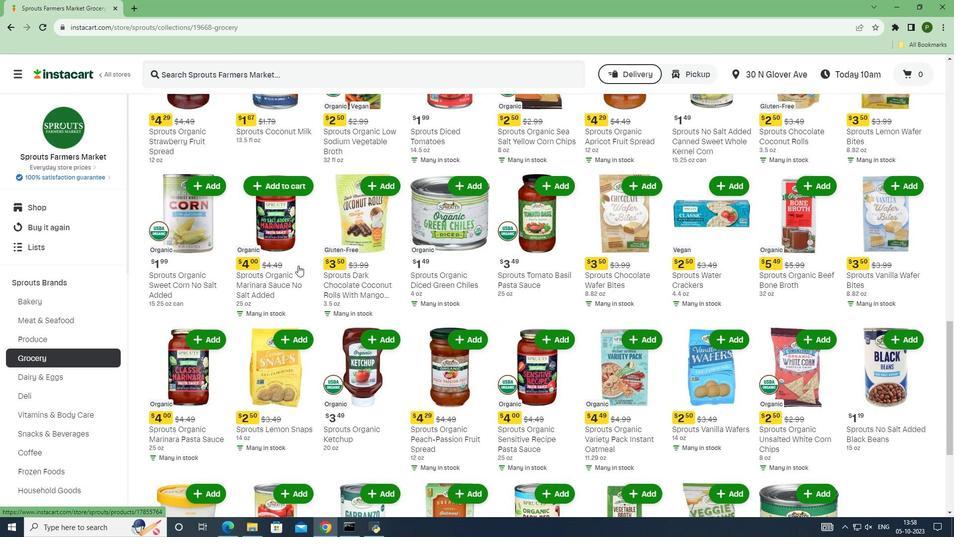 
Action: Mouse scrolled (228, 241) with delta (0, 0)
Screenshot: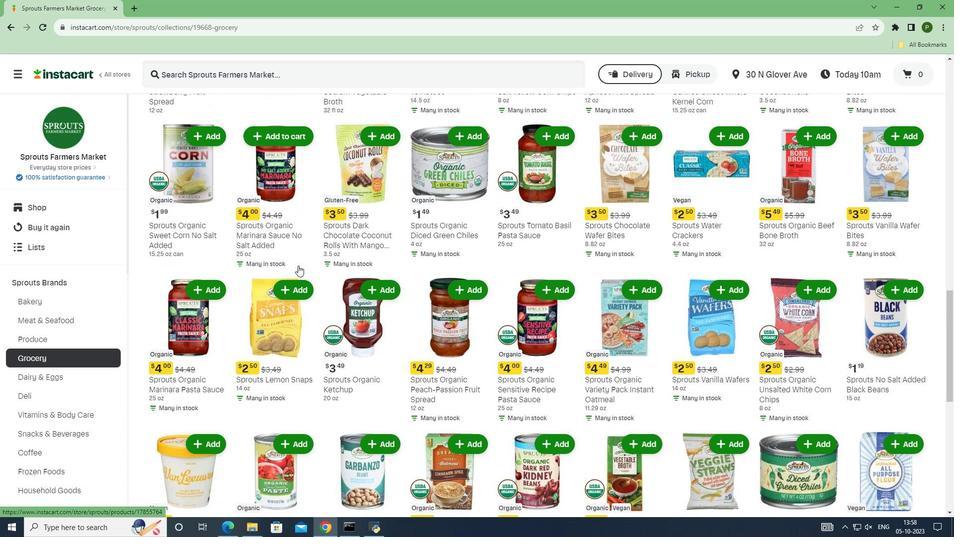 
Action: Mouse scrolled (228, 241) with delta (0, 0)
Screenshot: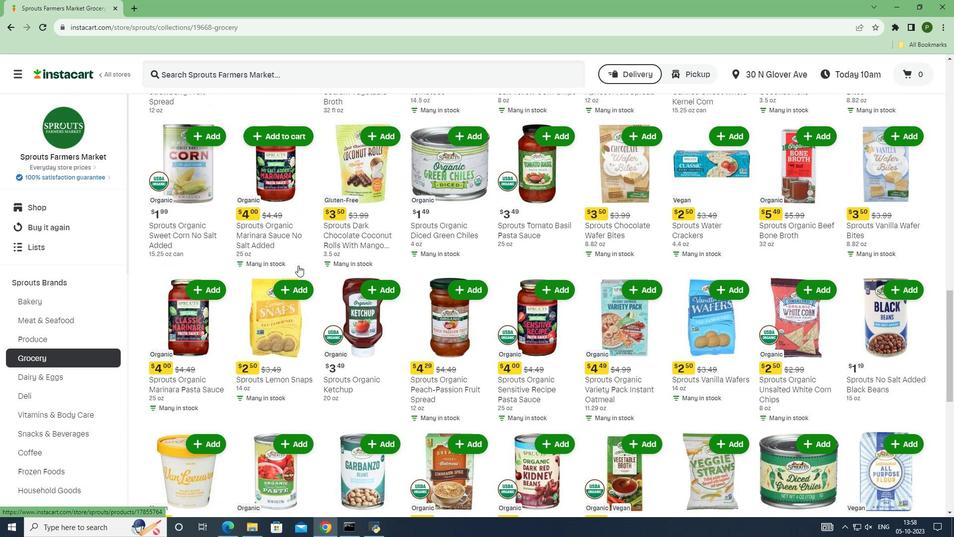 
Action: Mouse scrolled (228, 241) with delta (0, 0)
Screenshot: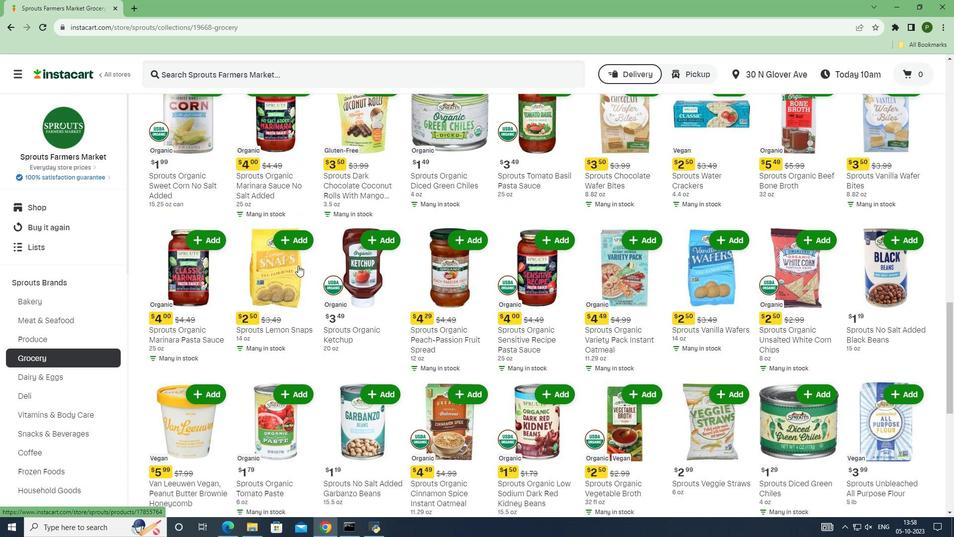 
Action: Mouse scrolled (228, 241) with delta (0, 0)
Screenshot: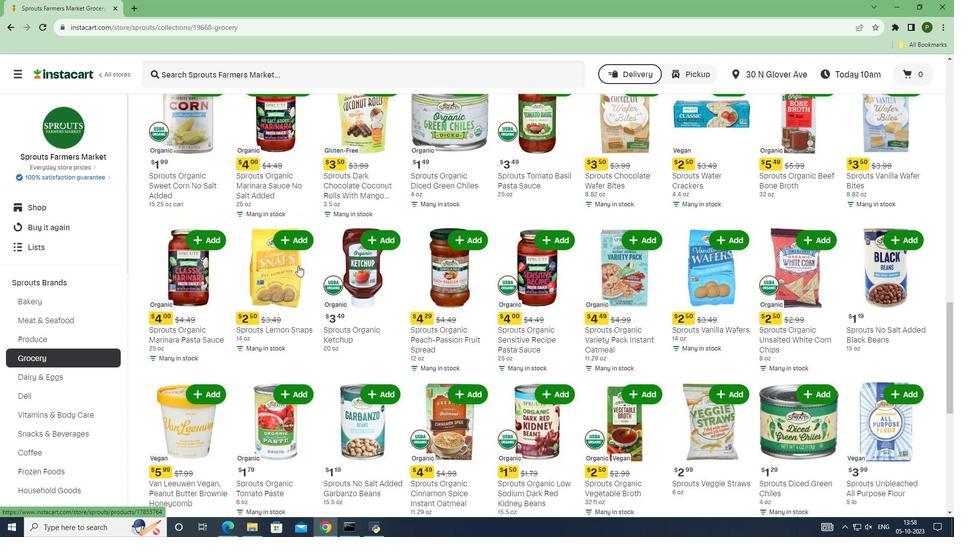 
Action: Mouse scrolled (228, 241) with delta (0, 0)
Screenshot: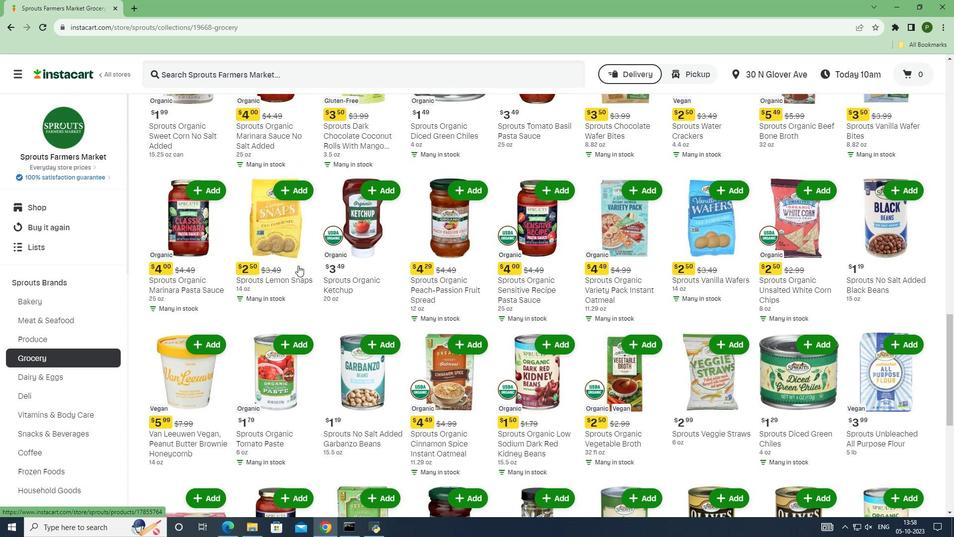 
Action: Mouse scrolled (228, 241) with delta (0, 0)
Screenshot: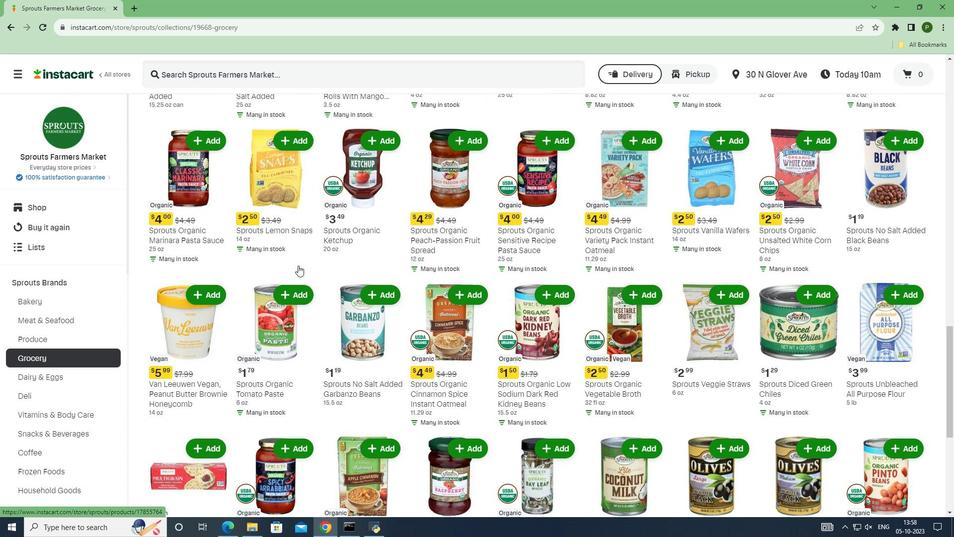 
Action: Mouse scrolled (228, 241) with delta (0, 0)
Screenshot: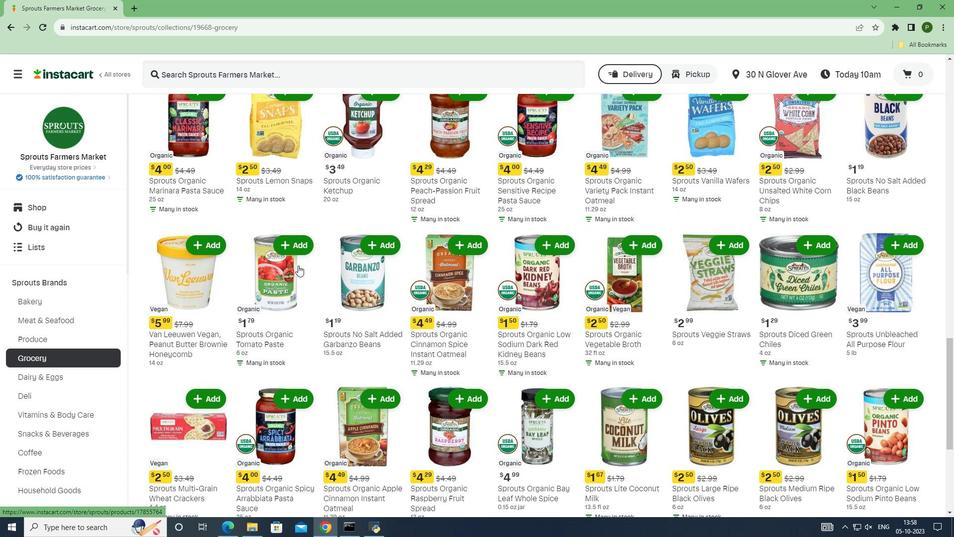 
Action: Mouse scrolled (228, 241) with delta (0, 0)
Screenshot: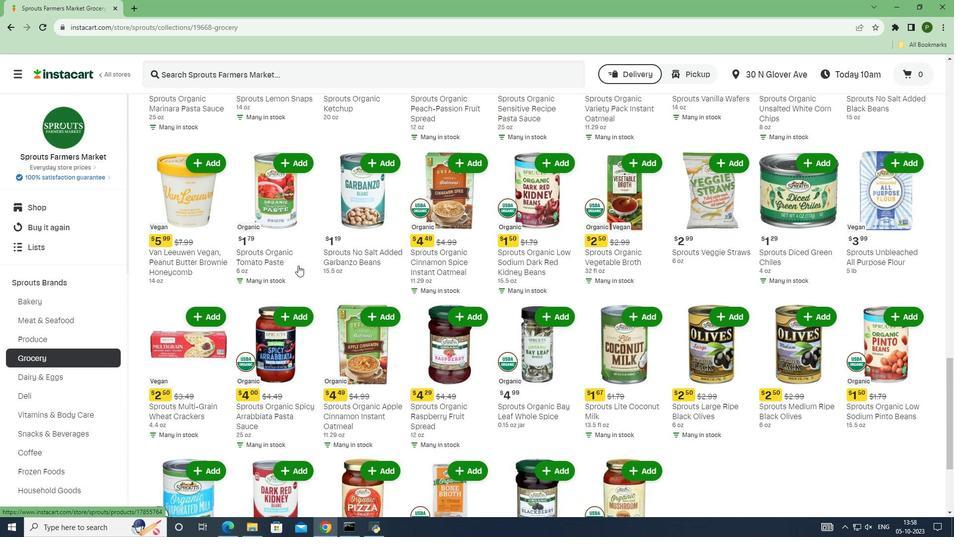 
Action: Mouse scrolled (228, 241) with delta (0, 0)
Screenshot: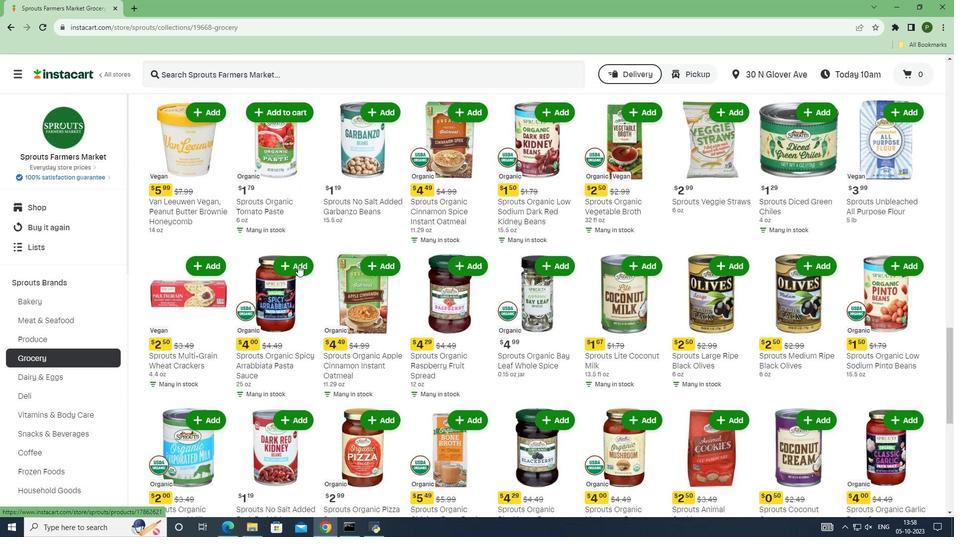 
Action: Mouse scrolled (228, 241) with delta (0, 0)
Screenshot: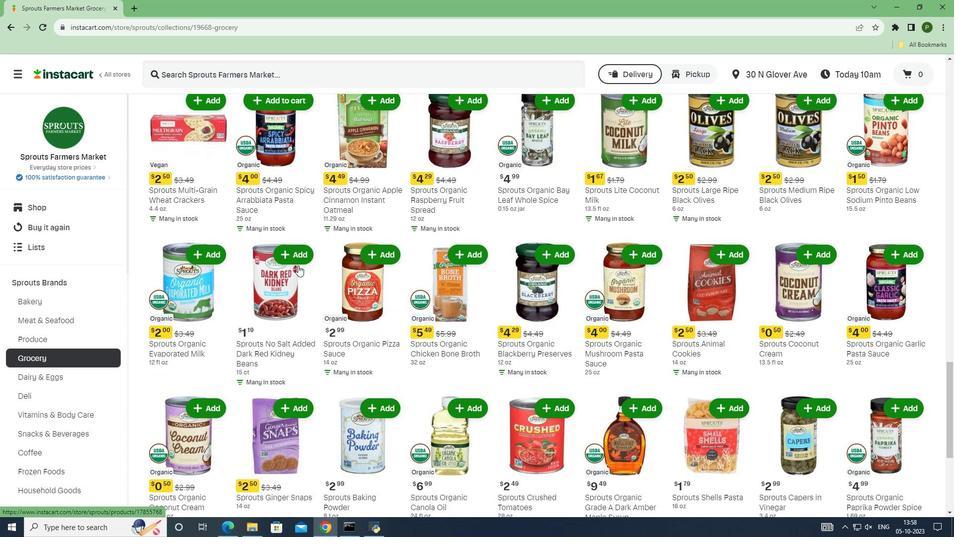 
Action: Mouse scrolled (228, 241) with delta (0, 0)
Screenshot: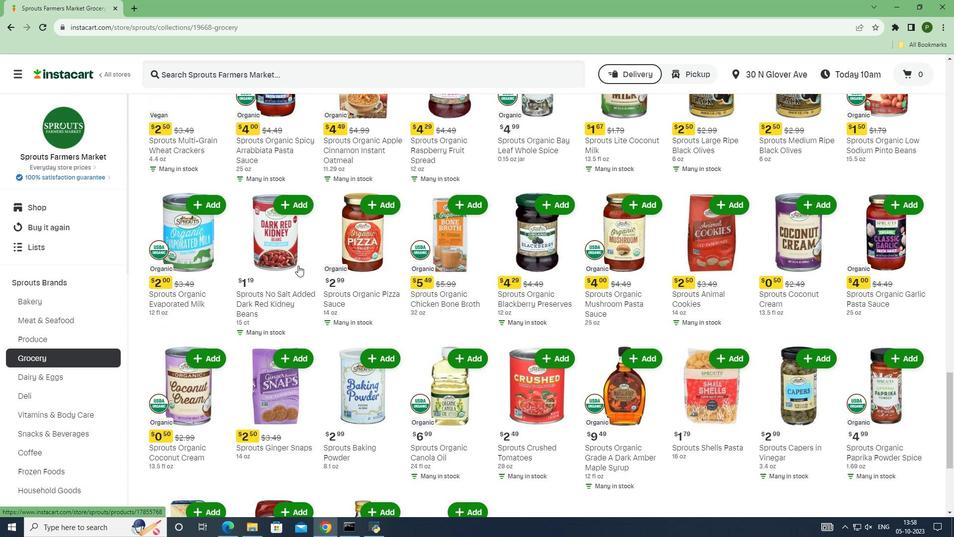 
Action: Mouse scrolled (228, 241) with delta (0, 0)
Screenshot: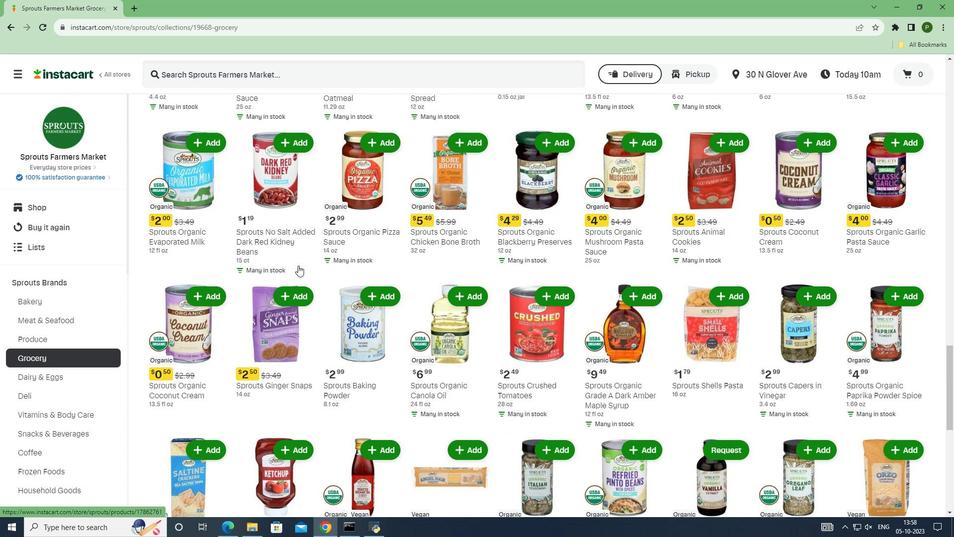 
Action: Mouse scrolled (228, 241) with delta (0, 0)
Screenshot: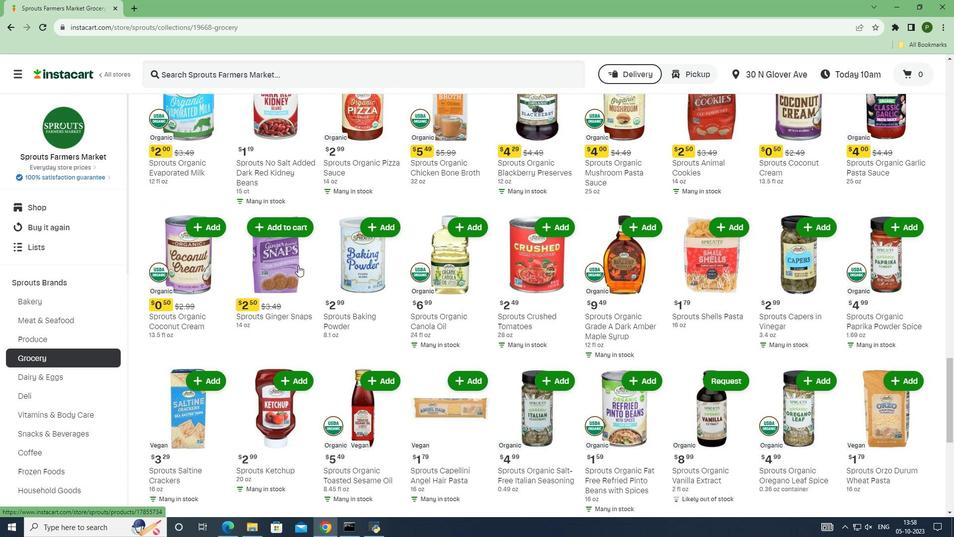 
Action: Mouse scrolled (228, 241) with delta (0, 0)
Screenshot: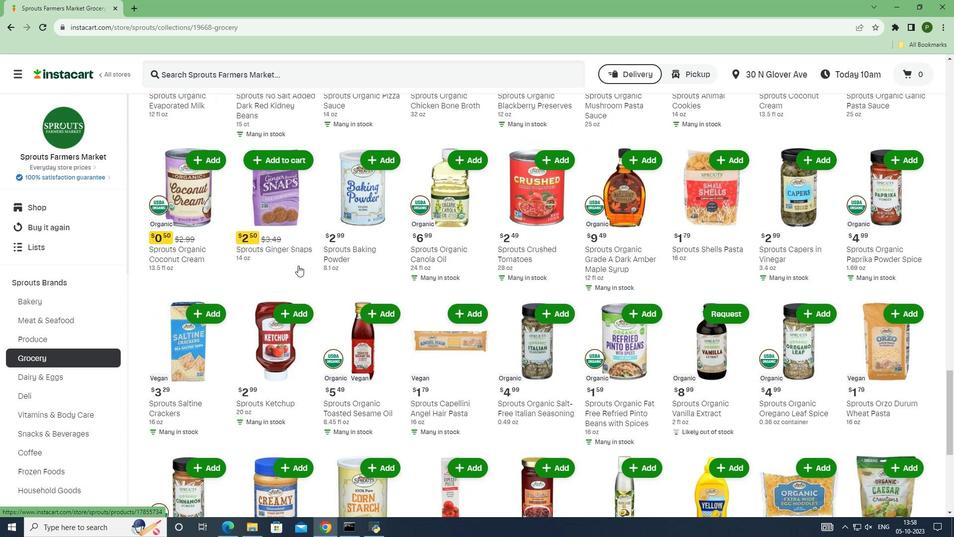 
Action: Mouse scrolled (228, 241) with delta (0, 0)
Screenshot: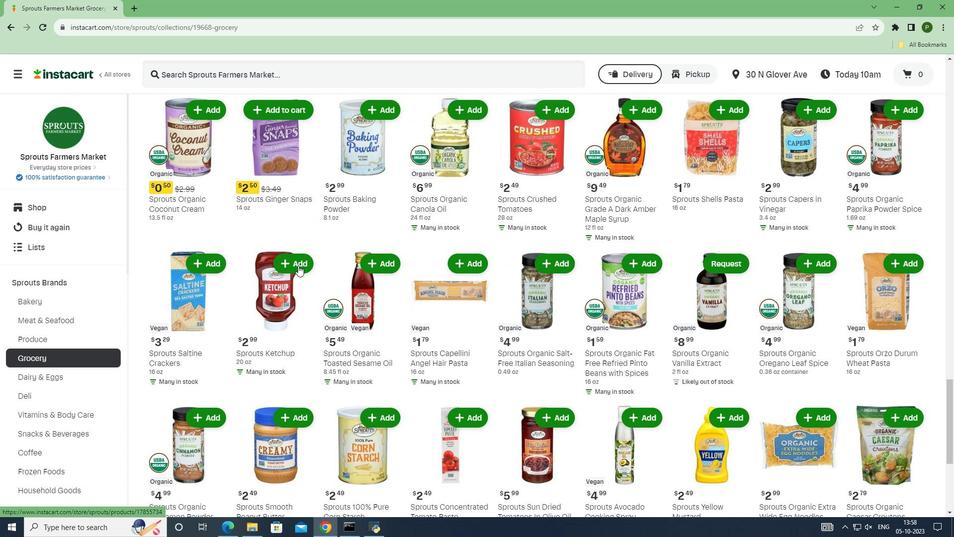 
Action: Mouse scrolled (228, 241) with delta (0, 0)
Screenshot: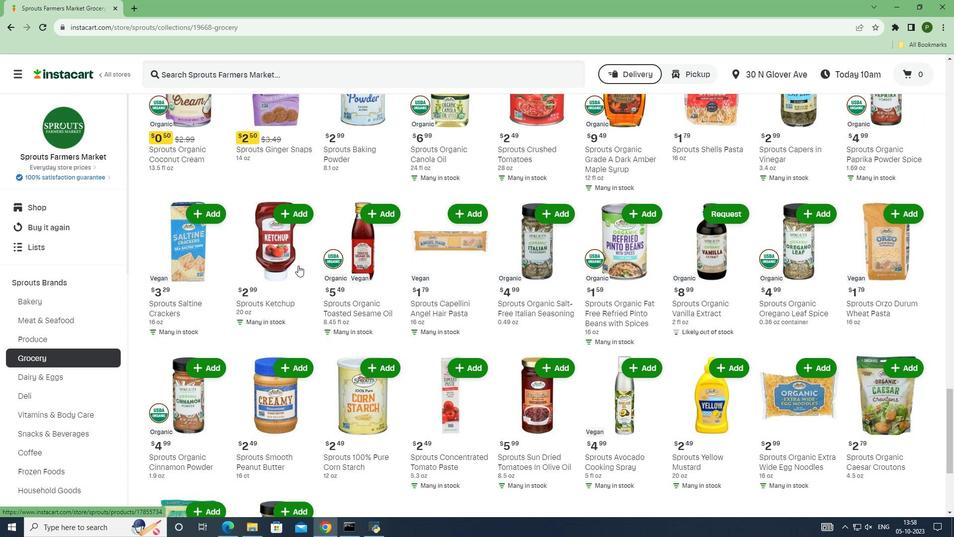 
Action: Mouse scrolled (228, 241) with delta (0, 0)
Screenshot: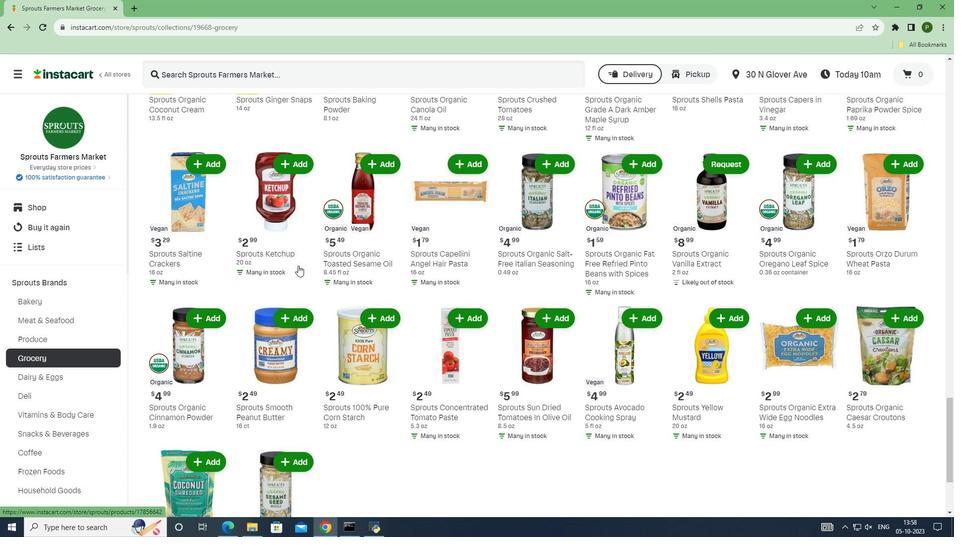 
Action: Mouse scrolled (228, 241) with delta (0, 0)
Screenshot: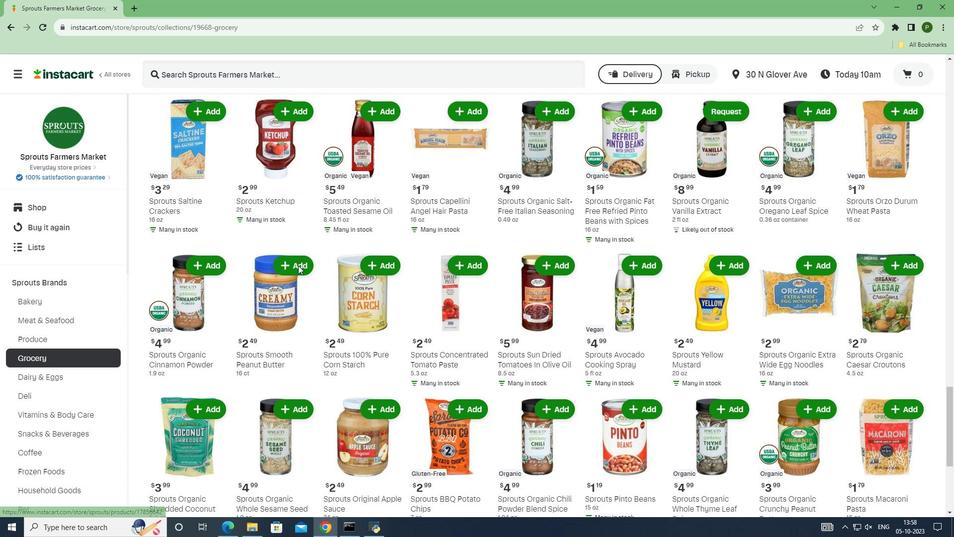 
Action: Mouse scrolled (228, 241) with delta (0, 0)
Screenshot: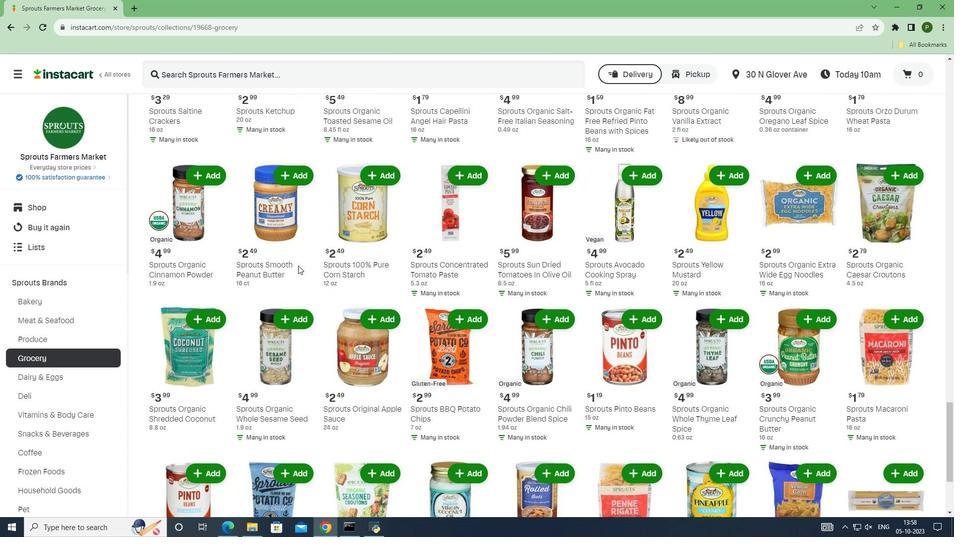 
Action: Mouse scrolled (228, 241) with delta (0, 0)
Screenshot: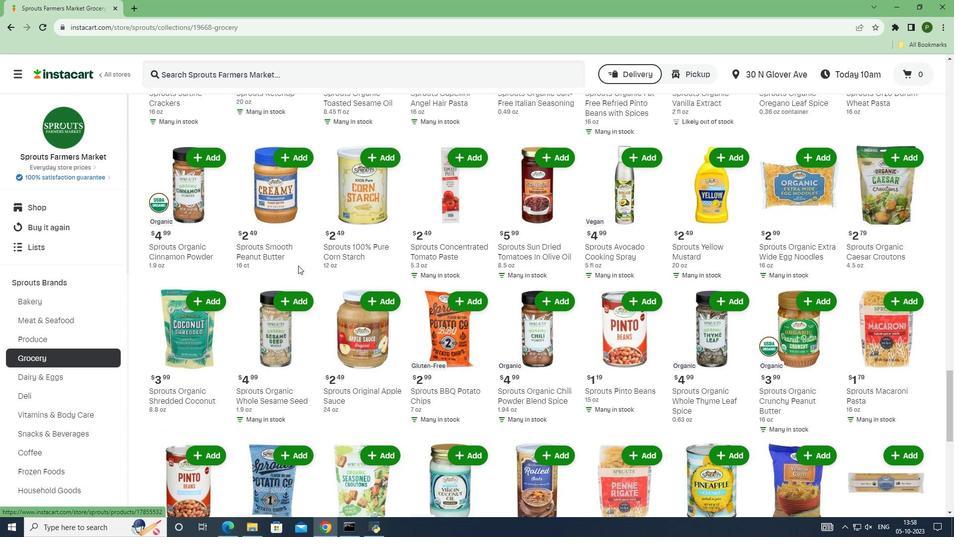 
Action: Mouse scrolled (228, 241) with delta (0, 0)
Screenshot: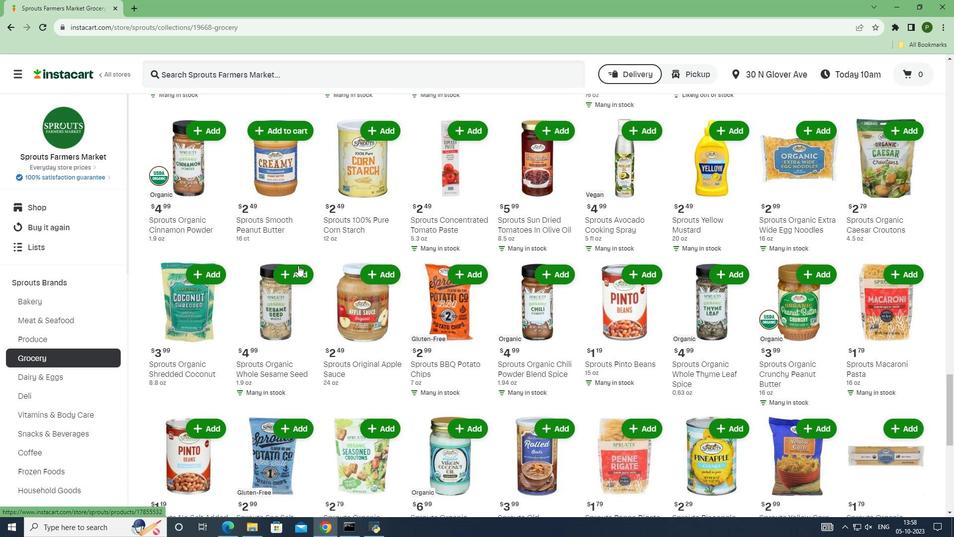 
Action: Mouse scrolled (228, 241) with delta (0, 0)
Screenshot: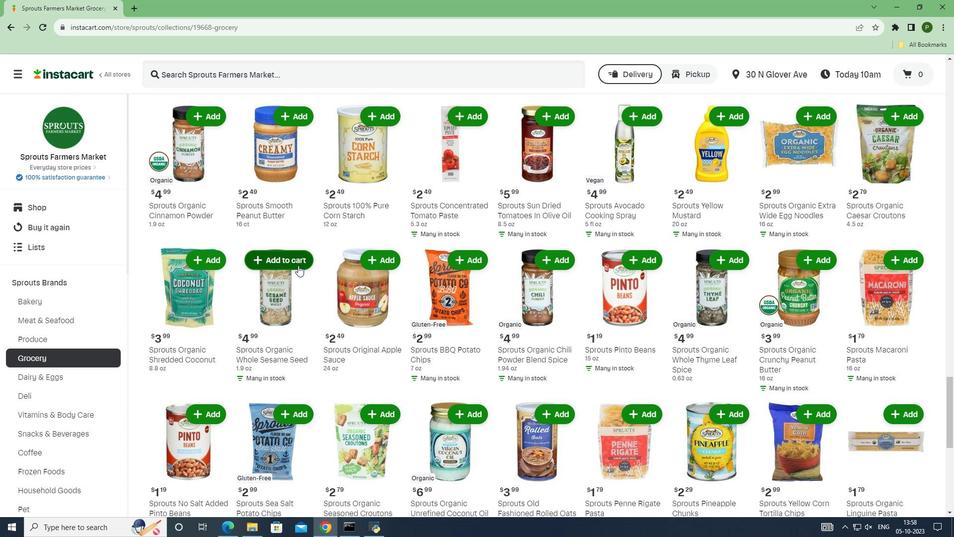 
Action: Mouse scrolled (228, 241) with delta (0, 0)
Screenshot: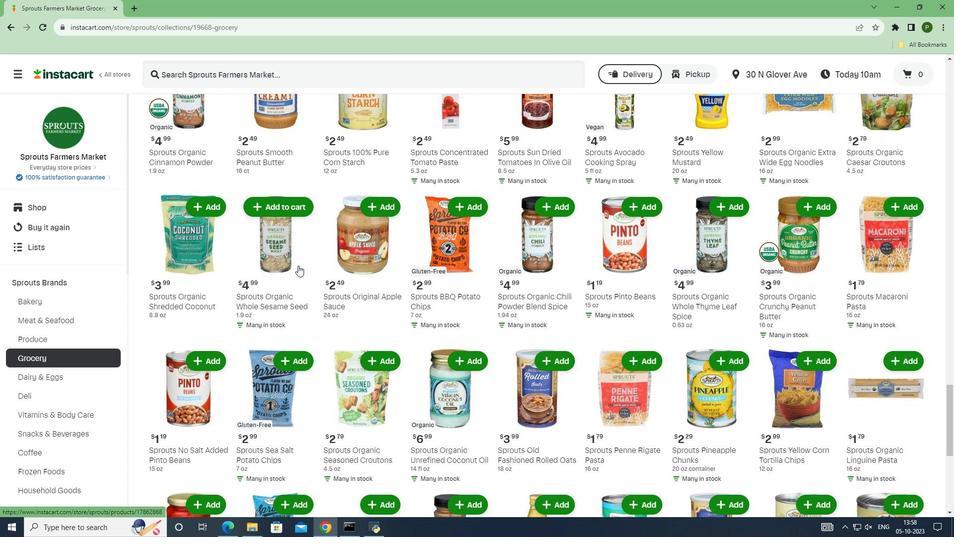 
Action: Mouse scrolled (228, 241) with delta (0, 0)
Screenshot: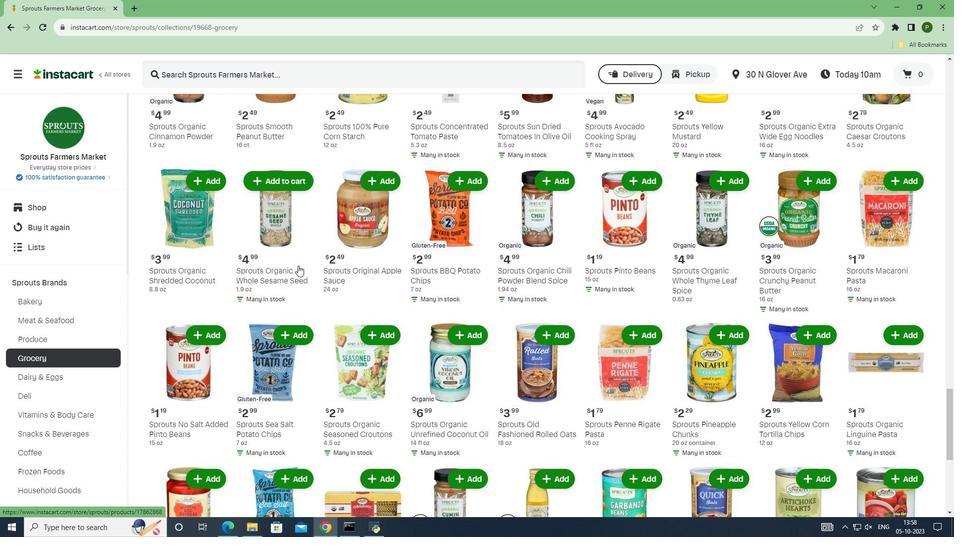 
Action: Mouse scrolled (228, 241) with delta (0, 0)
Screenshot: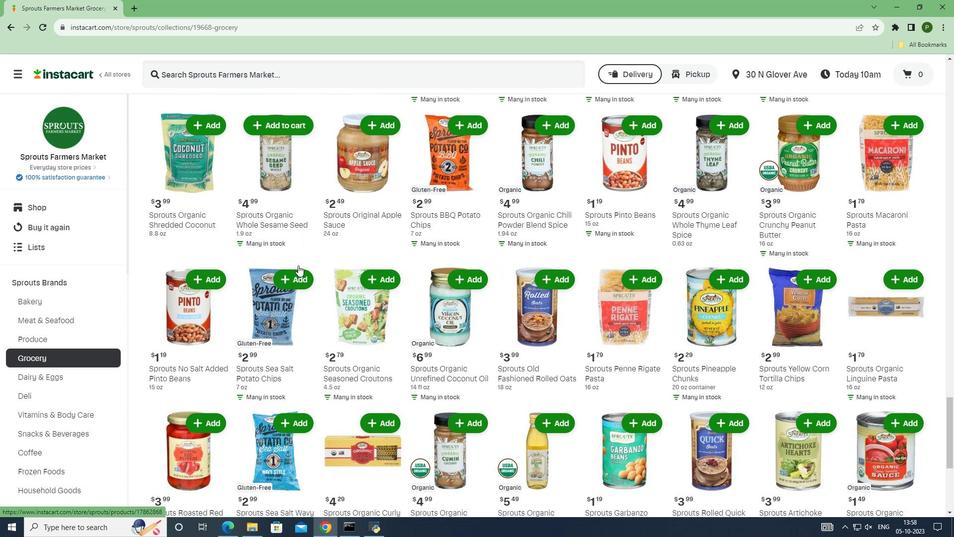 
Action: Mouse scrolled (228, 241) with delta (0, 0)
Screenshot: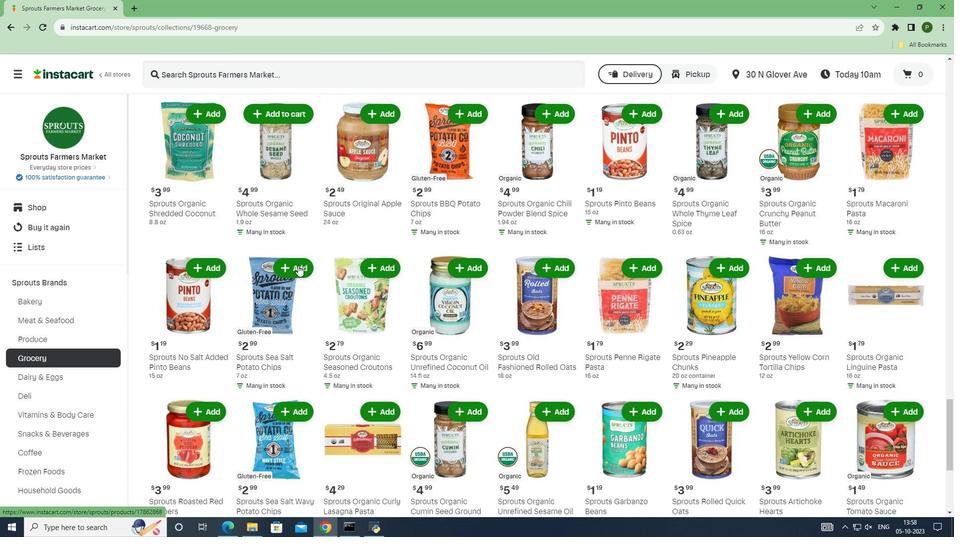 
Action: Mouse scrolled (228, 242) with delta (0, 0)
Screenshot: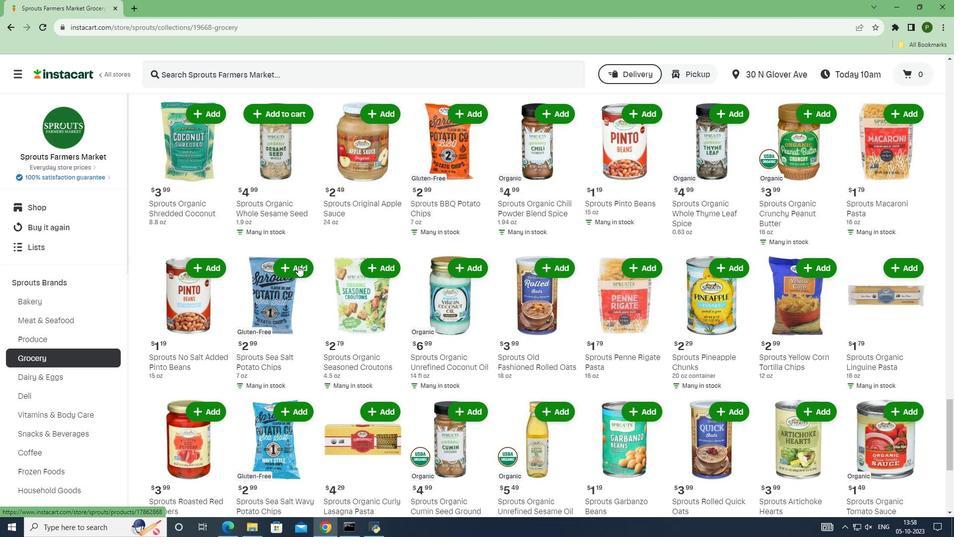 
Action: Mouse scrolled (228, 241) with delta (0, 0)
Screenshot: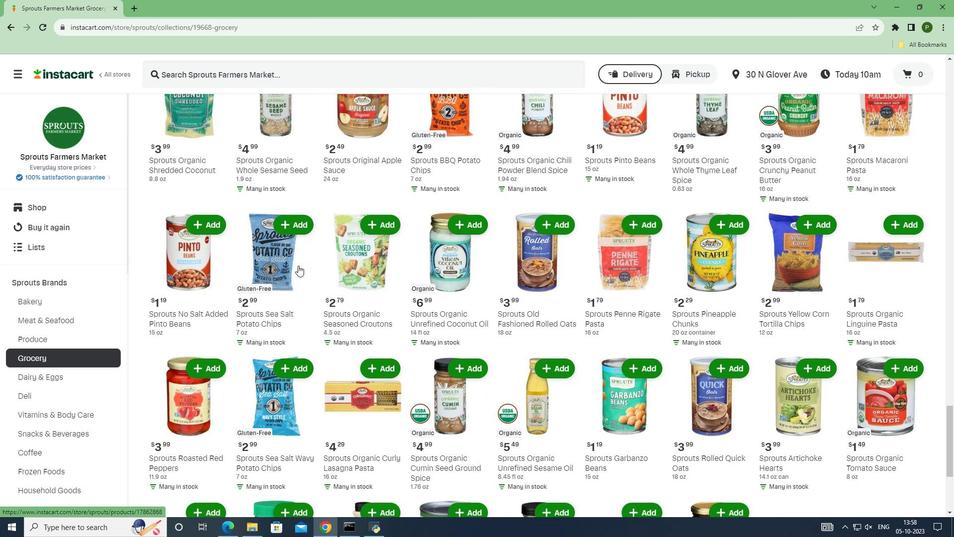 
Action: Mouse scrolled (228, 241) with delta (0, 0)
Screenshot: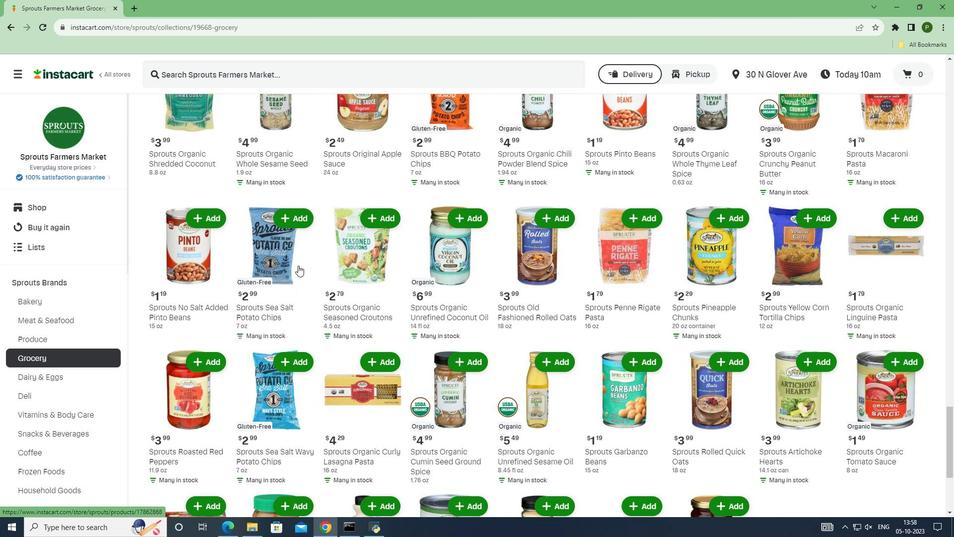 
Action: Mouse scrolled (228, 242) with delta (0, 0)
Screenshot: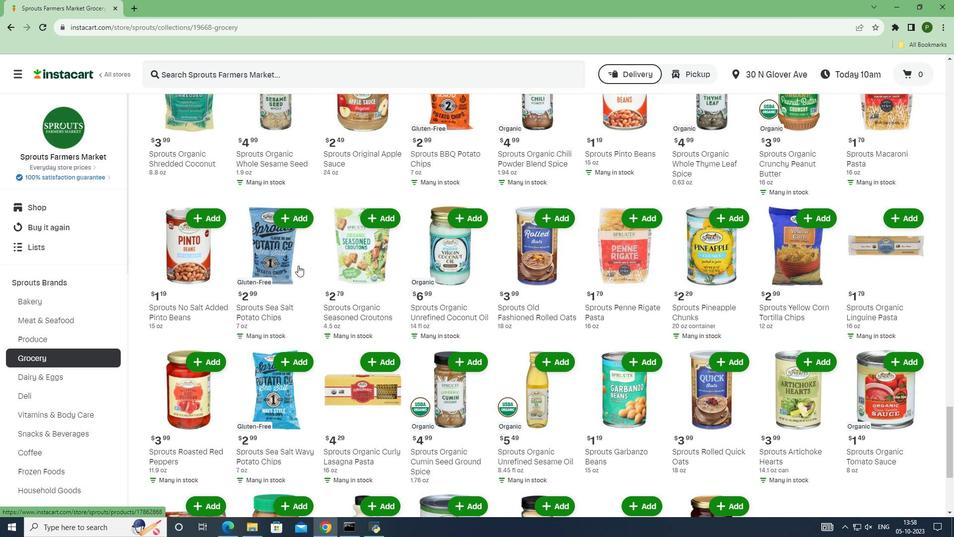 
Action: Mouse scrolled (228, 241) with delta (0, 0)
Screenshot: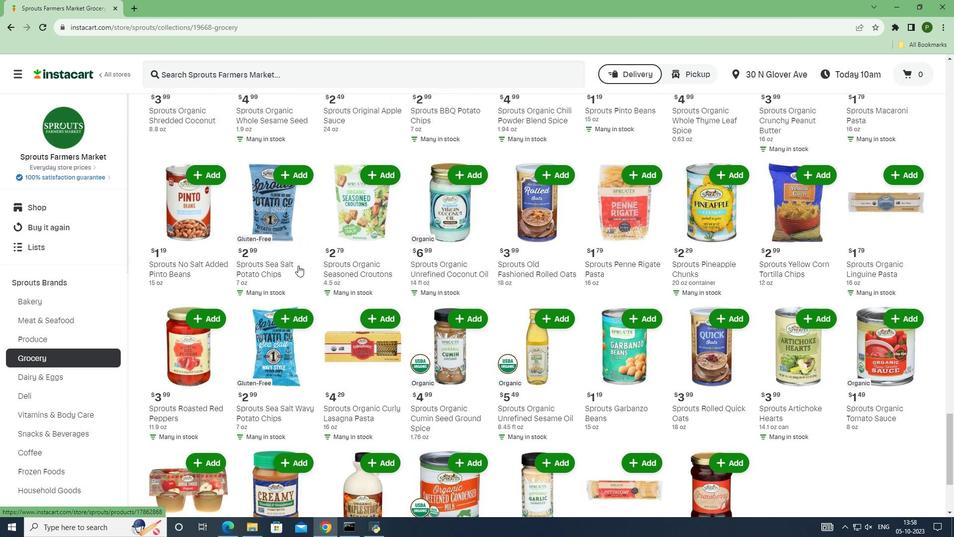 
Action: Mouse scrolled (228, 241) with delta (0, 0)
Screenshot: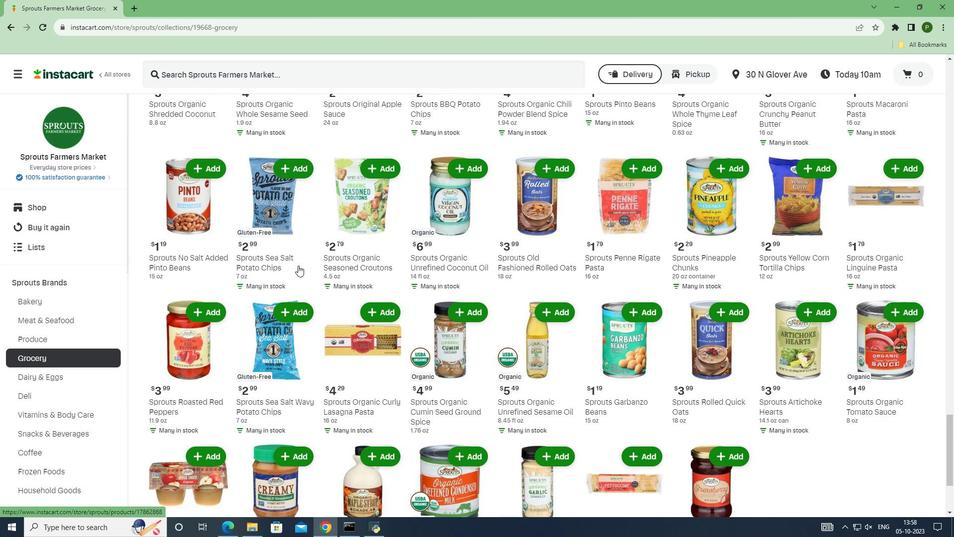 
Action: Mouse scrolled (228, 241) with delta (0, 0)
Screenshot: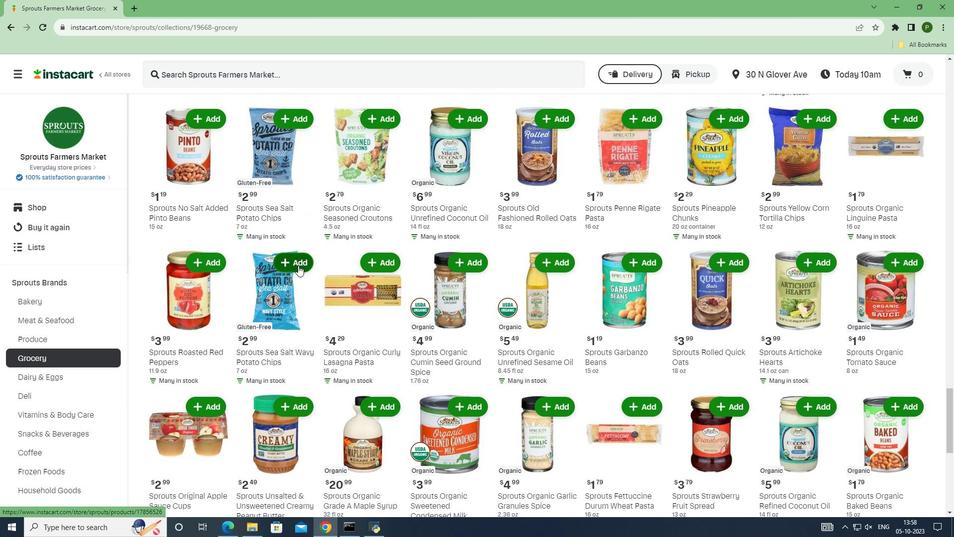 
Action: Mouse scrolled (228, 241) with delta (0, 0)
Screenshot: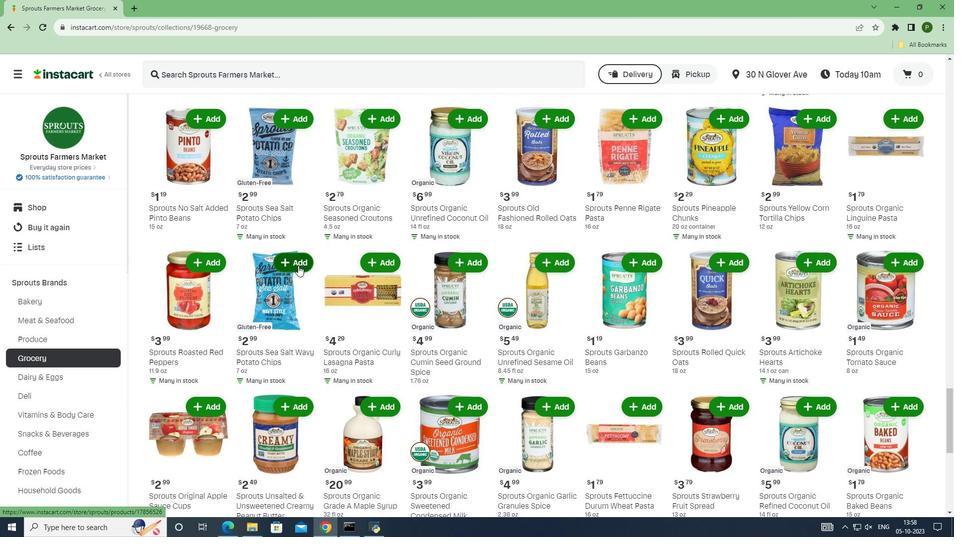 
Action: Mouse scrolled (228, 242) with delta (0, 0)
Screenshot: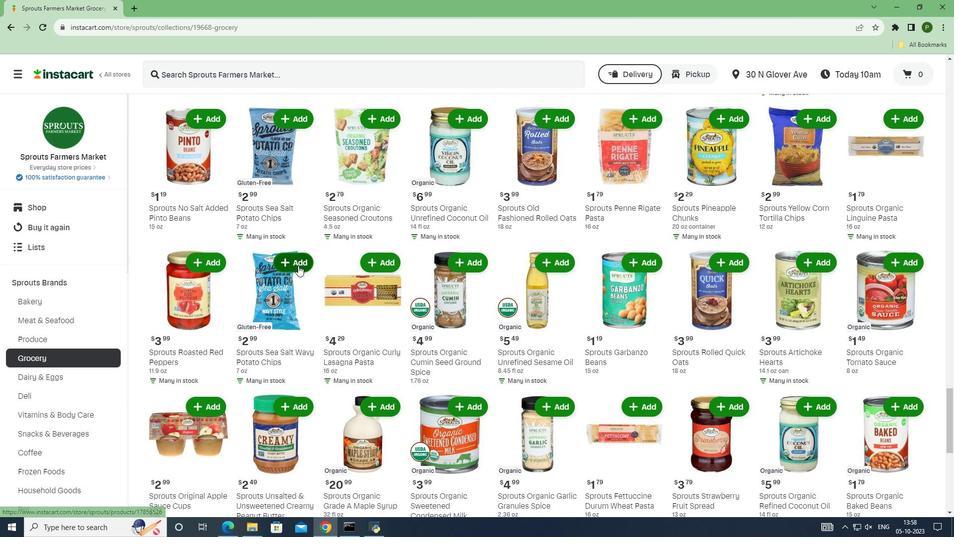 
Action: Mouse scrolled (228, 241) with delta (0, 0)
Screenshot: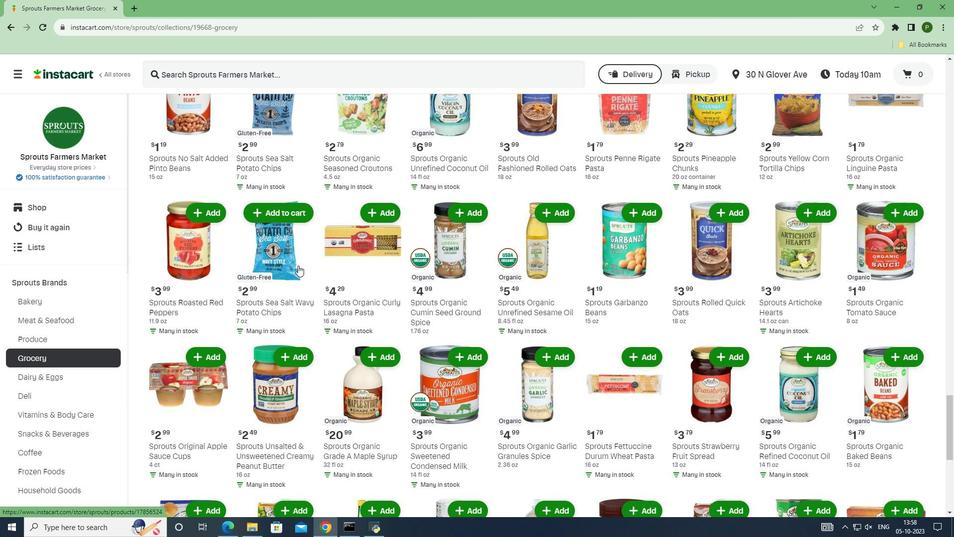 
Action: Mouse scrolled (228, 241) with delta (0, 0)
Screenshot: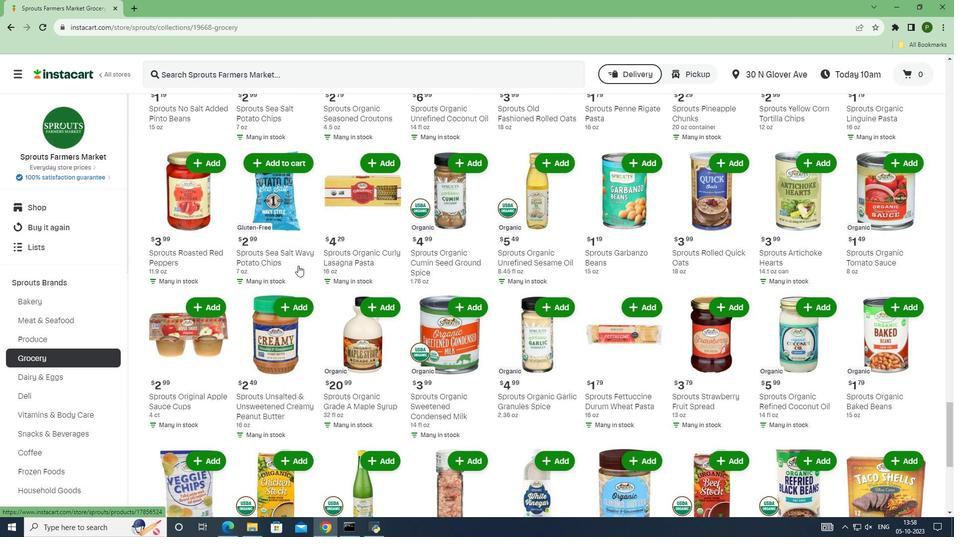 
Action: Mouse scrolled (228, 241) with delta (0, 0)
Screenshot: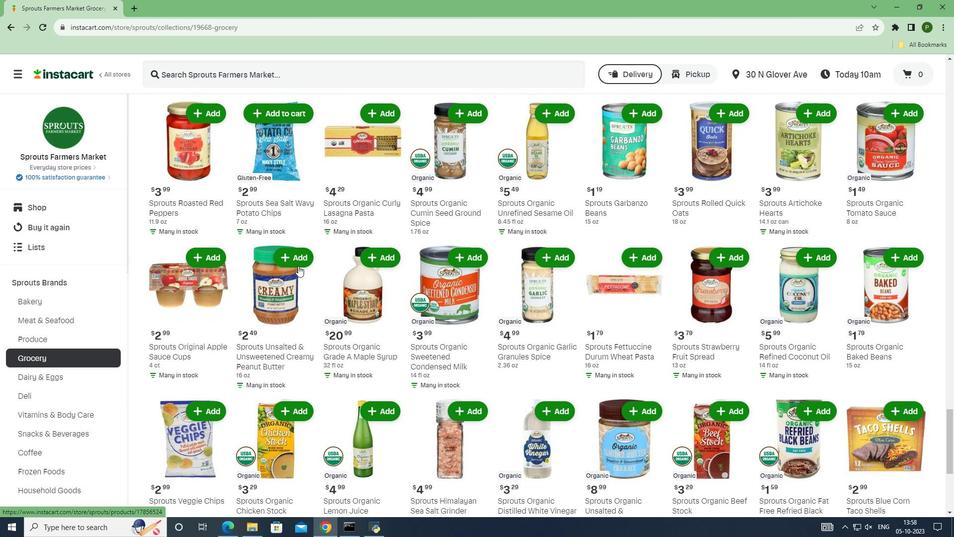 
Action: Mouse scrolled (228, 241) with delta (0, 0)
Screenshot: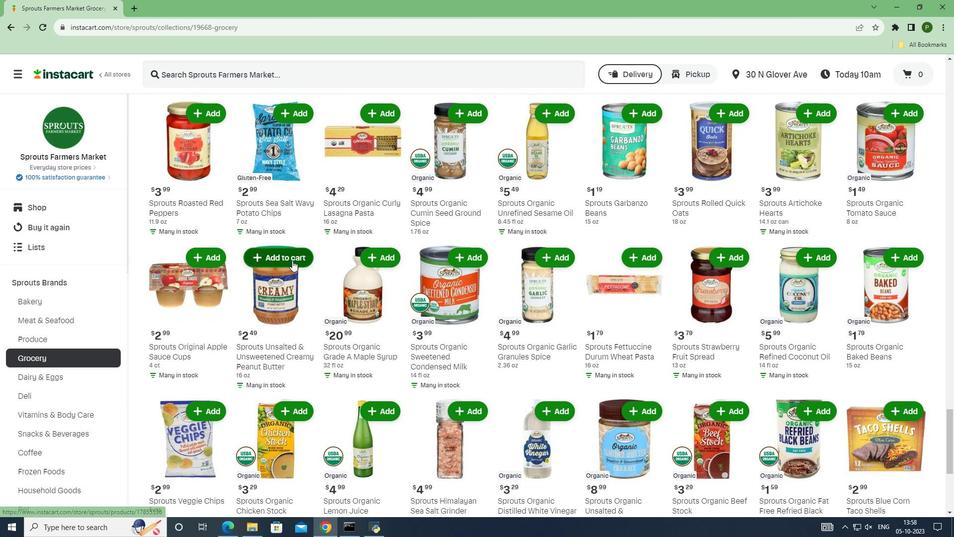 
Action: Mouse scrolled (228, 241) with delta (0, 0)
Screenshot: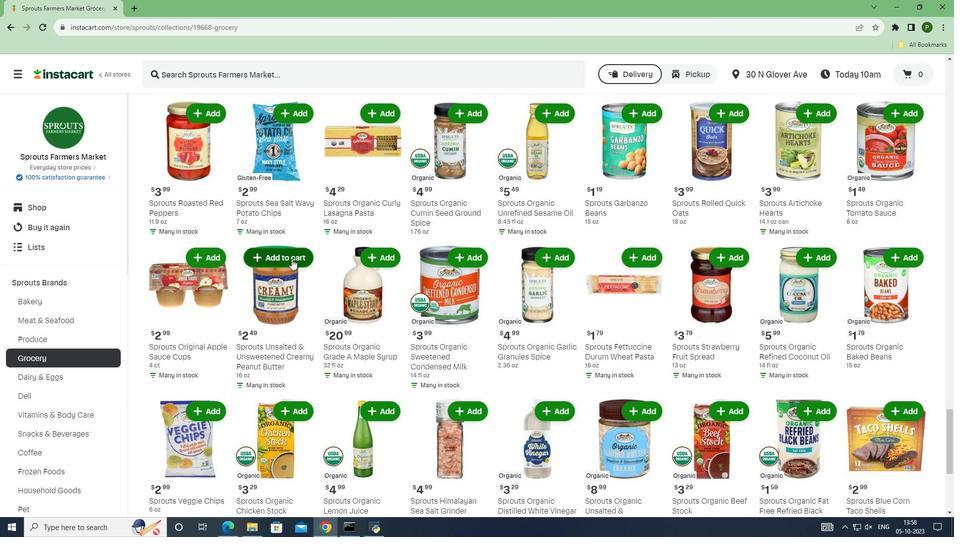 
Action: Mouse scrolled (228, 241) with delta (0, 0)
Screenshot: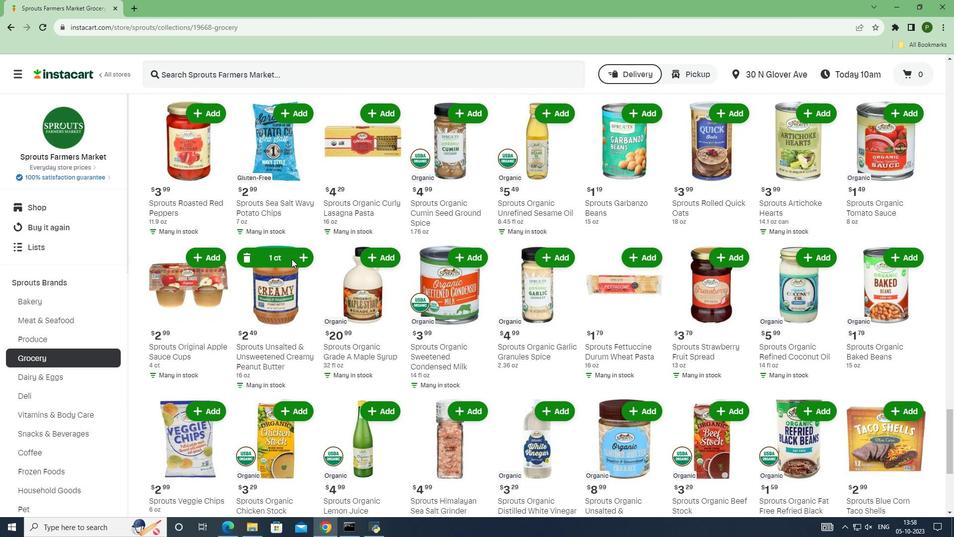 
Action: Mouse scrolled (228, 241) with delta (0, 0)
Screenshot: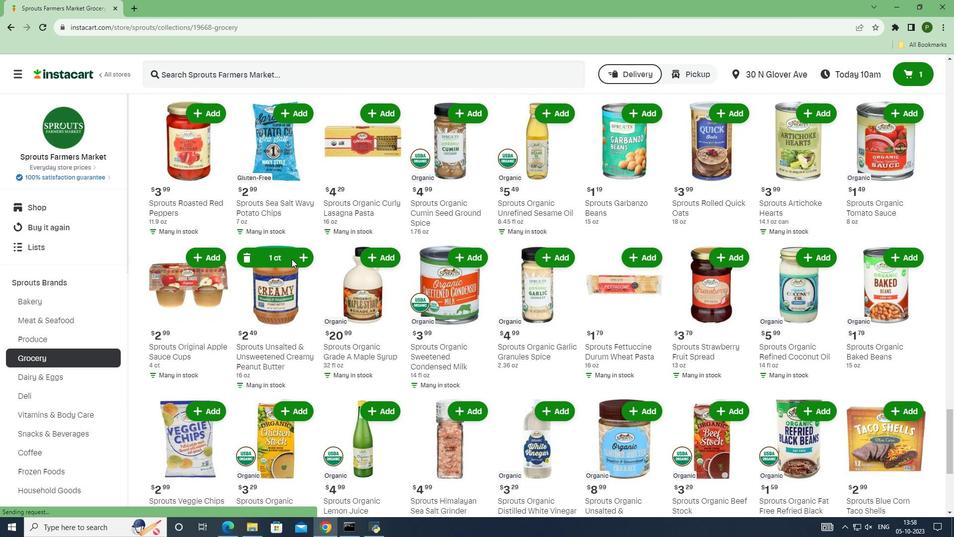
Action: Mouse scrolled (228, 241) with delta (0, 0)
Screenshot: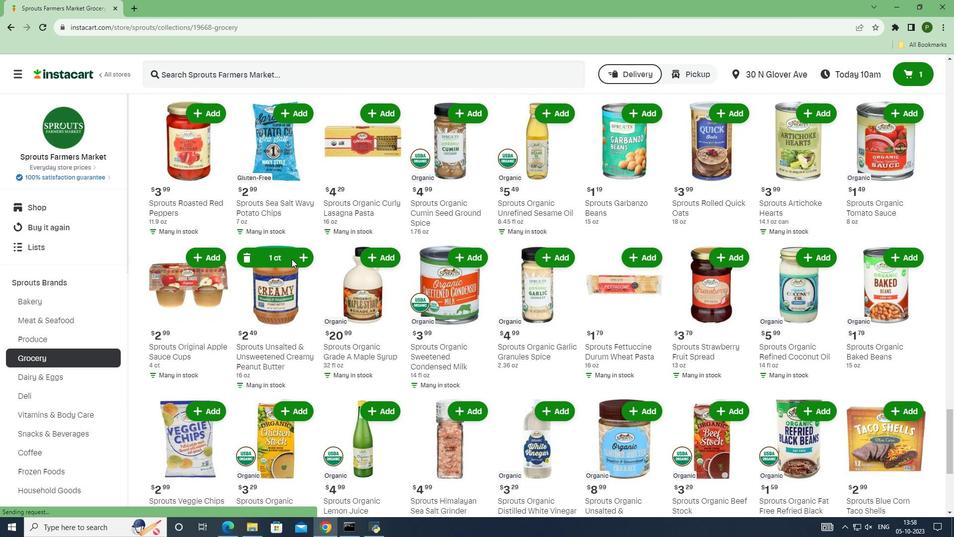
Action: Mouse scrolled (228, 241) with delta (0, 0)
Screenshot: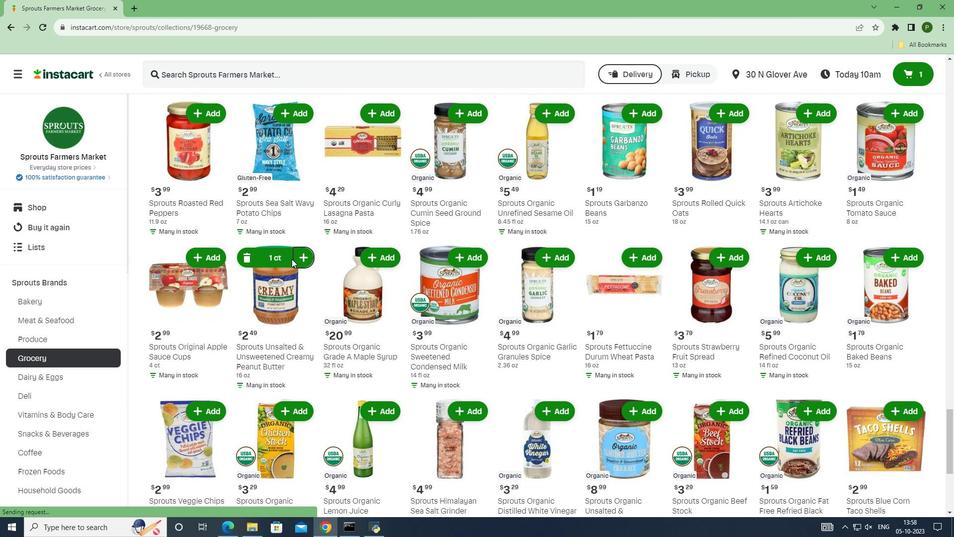 
Action: Mouse scrolled (228, 241) with delta (0, 0)
Screenshot: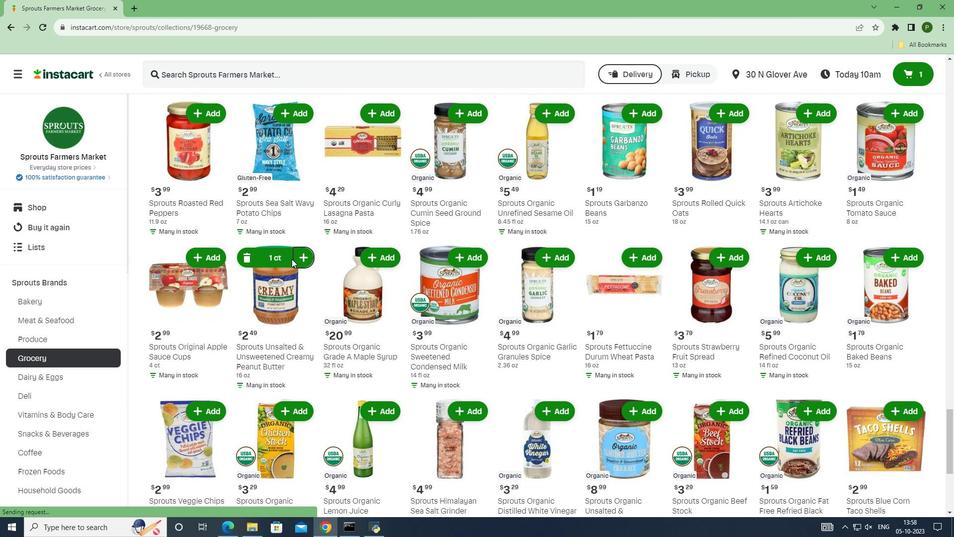 
Action: Mouse scrolled (228, 241) with delta (0, 0)
Screenshot: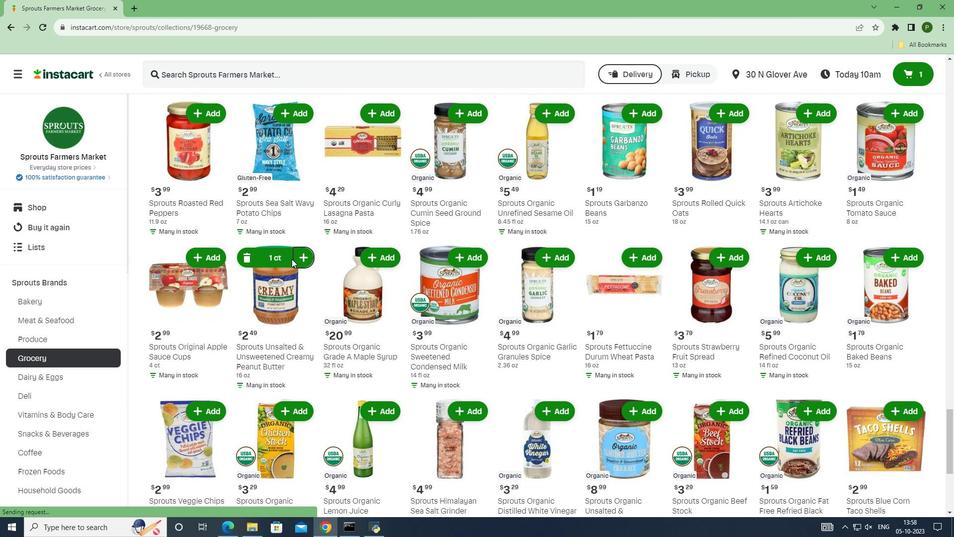 
Action: Mouse scrolled (228, 241) with delta (0, 0)
Screenshot: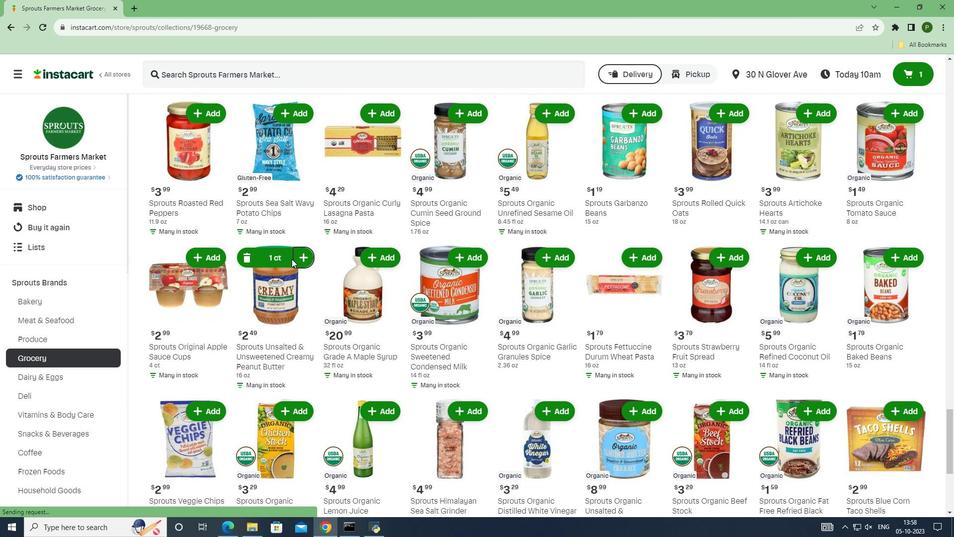 
Action: Mouse scrolled (228, 241) with delta (0, 0)
Screenshot: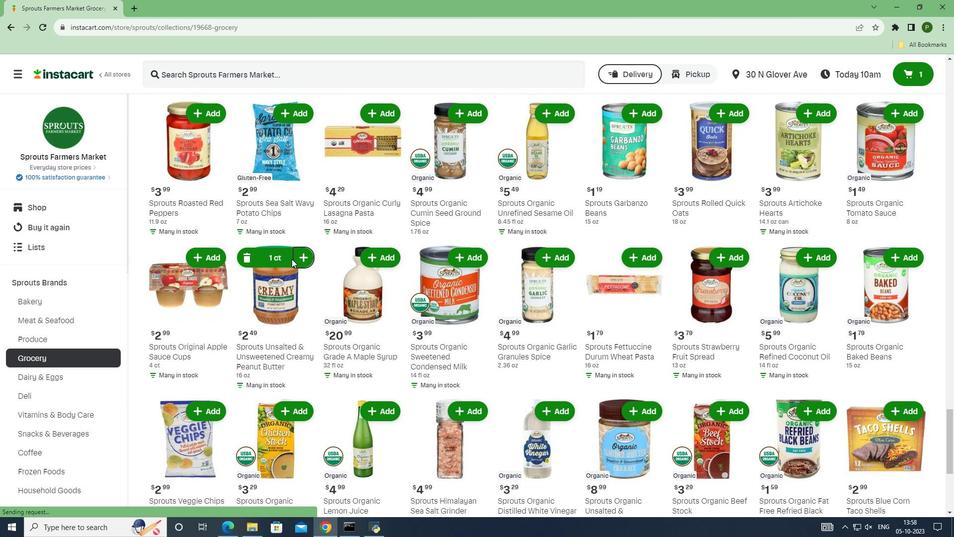 
Action: Mouse scrolled (228, 241) with delta (0, 0)
Screenshot: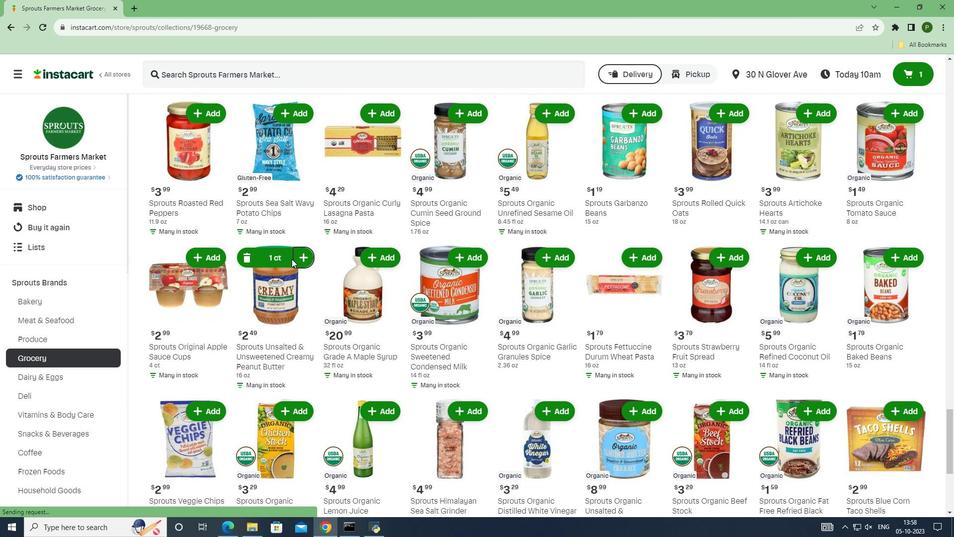 
Action: Mouse scrolled (228, 241) with delta (0, 0)
Screenshot: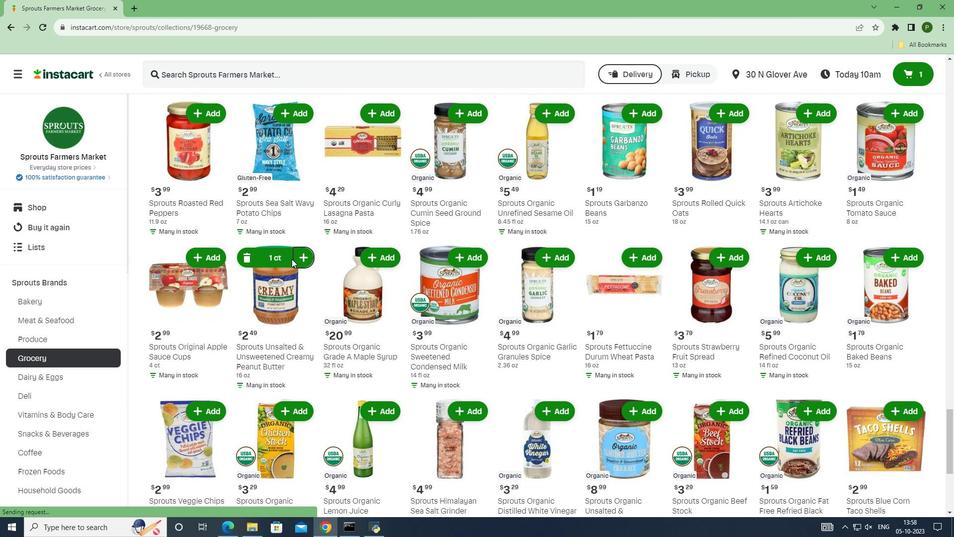 
Action: Mouse scrolled (228, 241) with delta (0, 0)
Screenshot: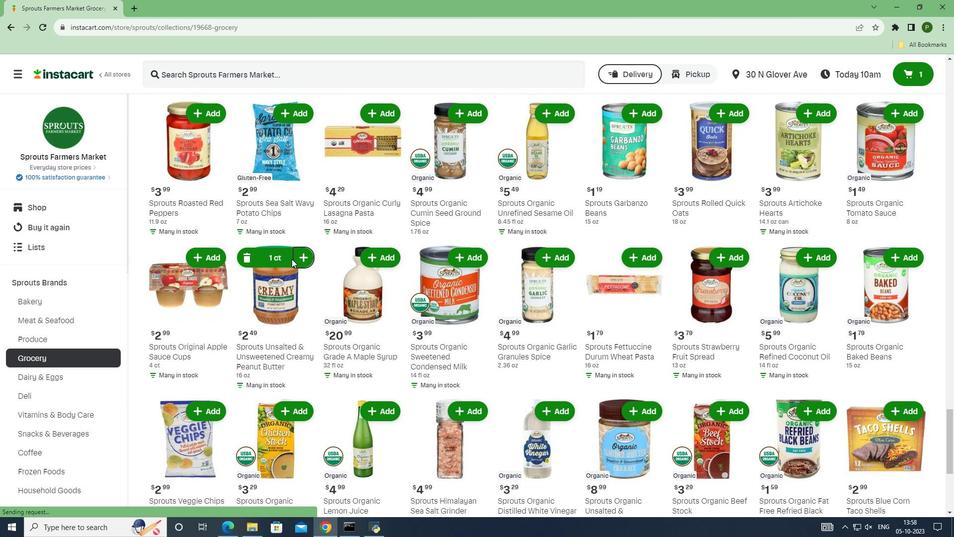 
Action: Mouse scrolled (228, 241) with delta (0, 0)
Screenshot: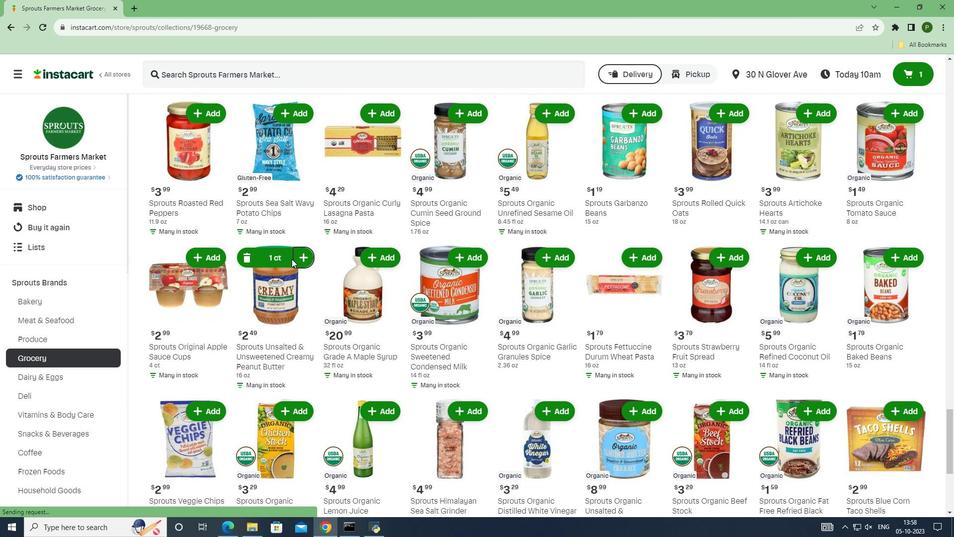 
Action: Mouse scrolled (228, 241) with delta (0, 0)
Screenshot: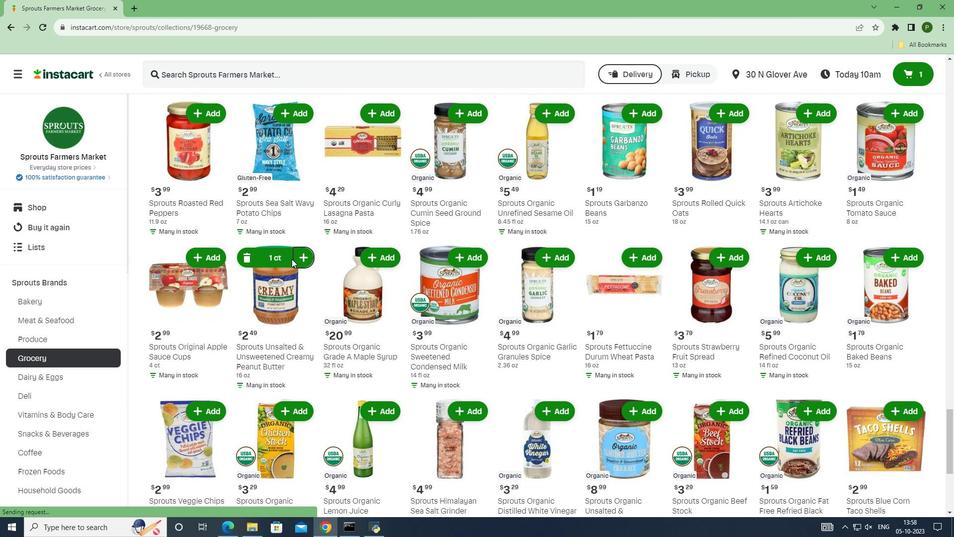 
Action: Mouse scrolled (228, 241) with delta (0, 0)
Screenshot: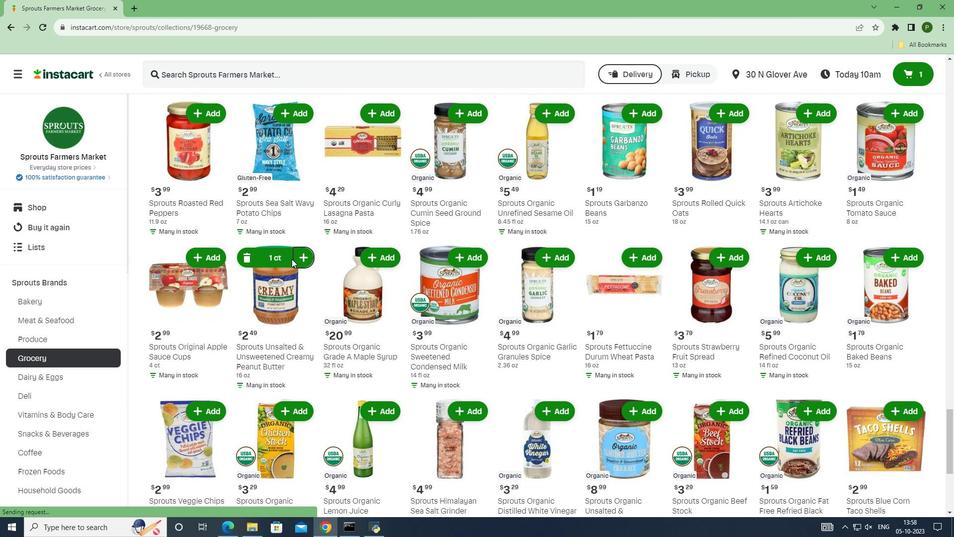 
Action: Mouse scrolled (228, 241) with delta (0, 0)
Screenshot: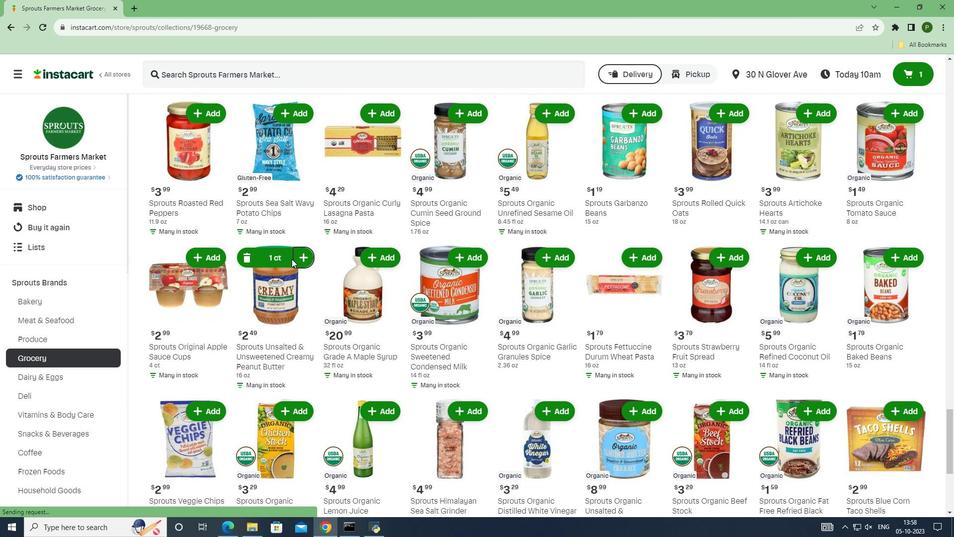 
Action: Mouse scrolled (228, 241) with delta (0, 0)
Screenshot: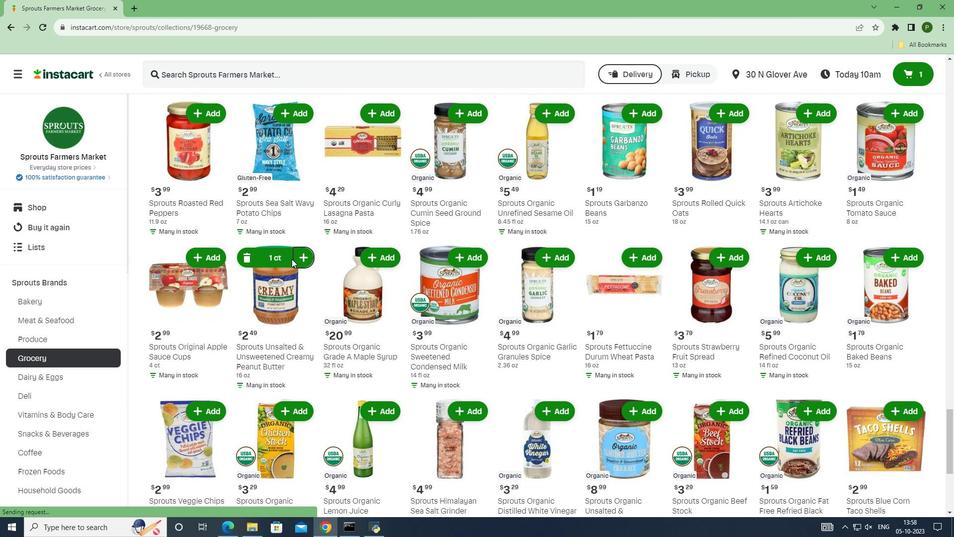 
Action: Mouse scrolled (228, 241) with delta (0, 0)
Screenshot: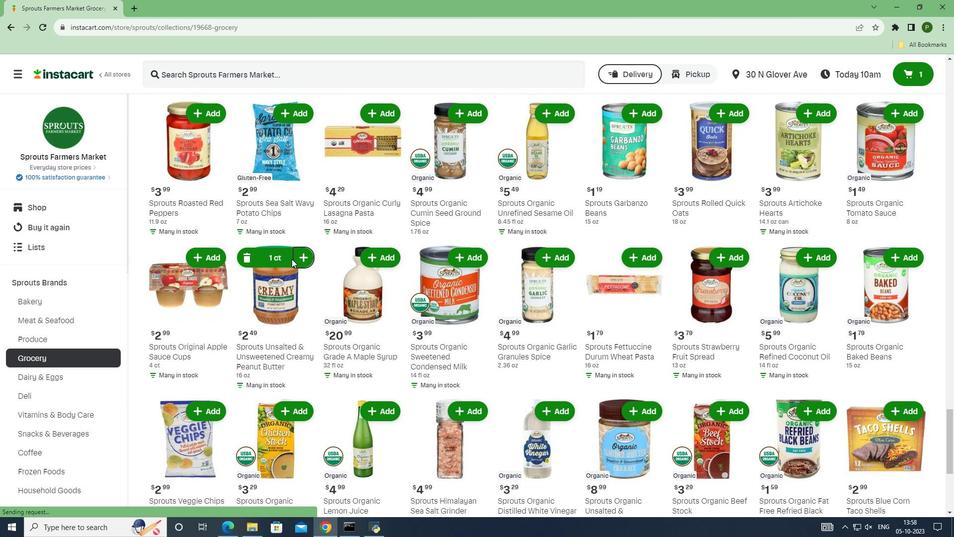 
Action: Mouse scrolled (228, 241) with delta (0, 0)
Screenshot: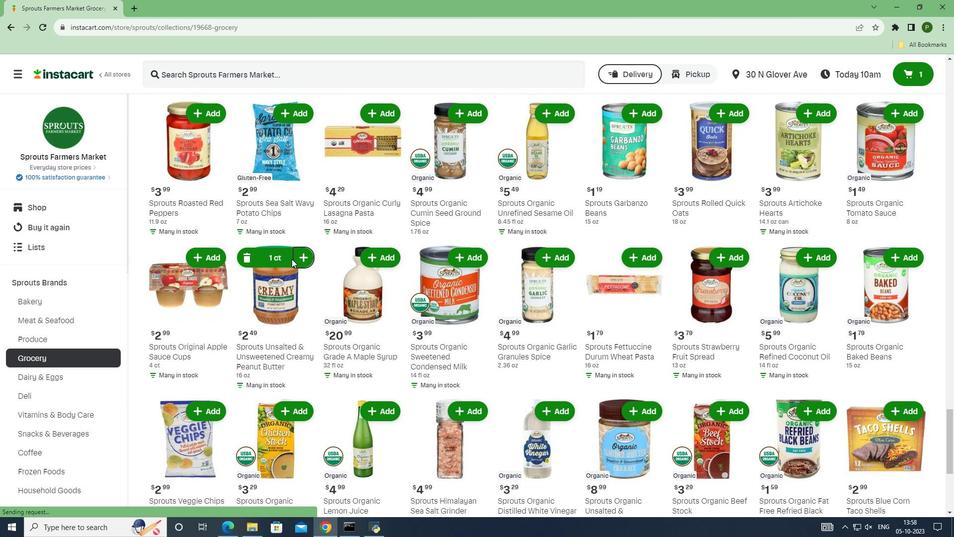 
Action: Mouse scrolled (228, 241) with delta (0, 0)
Screenshot: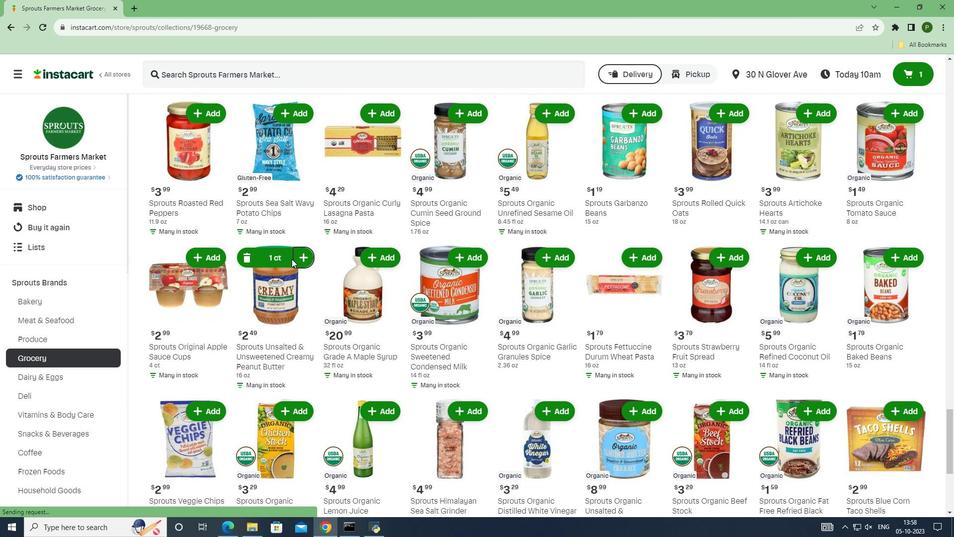 
Action: Mouse scrolled (228, 242) with delta (0, 0)
Screenshot: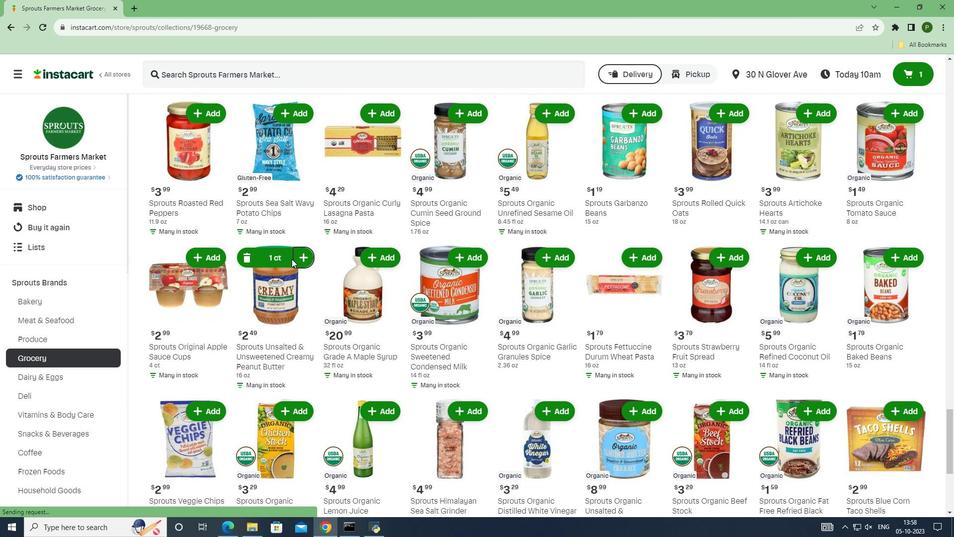 
Action: Mouse scrolled (228, 241) with delta (0, 0)
Screenshot: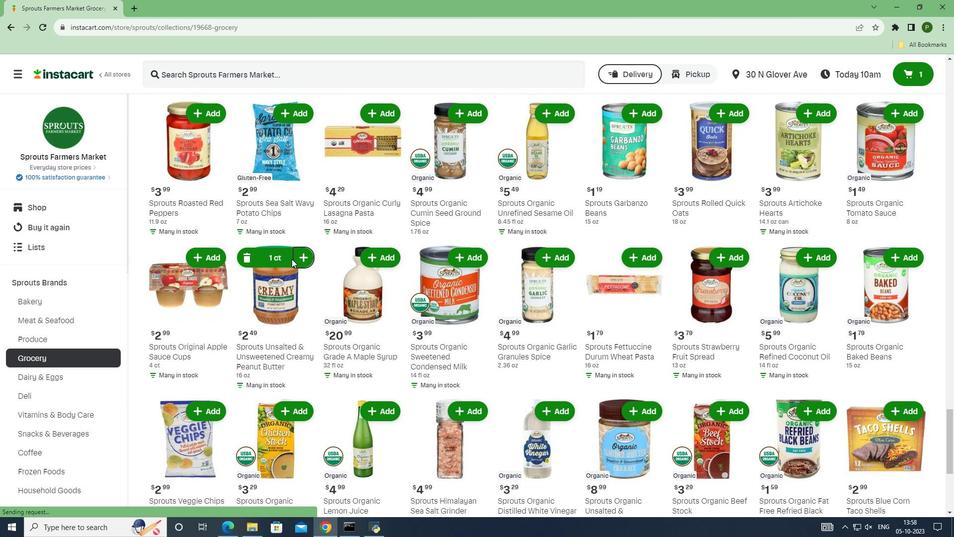 
Action: Mouse scrolled (228, 241) with delta (0, 0)
Screenshot: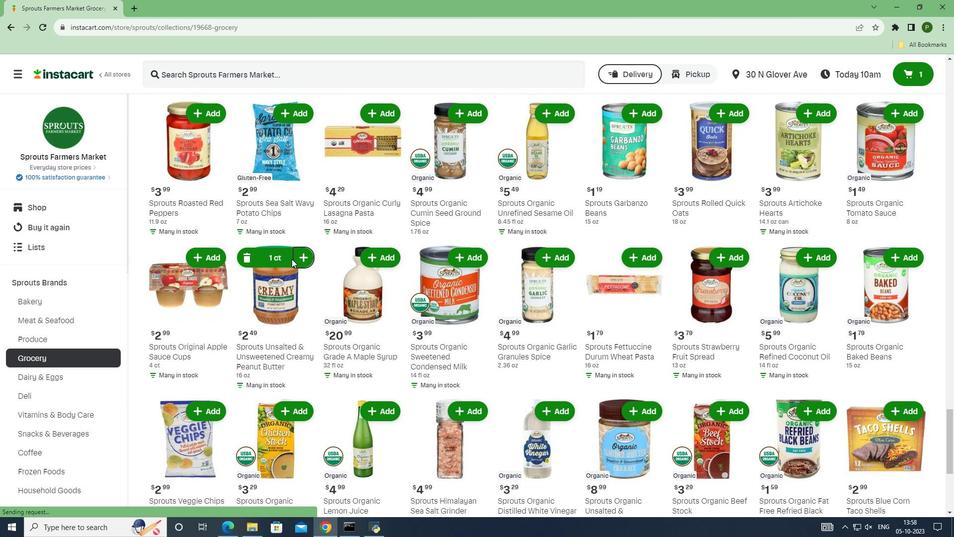 
Action: Mouse scrolled (228, 241) with delta (0, 0)
Screenshot: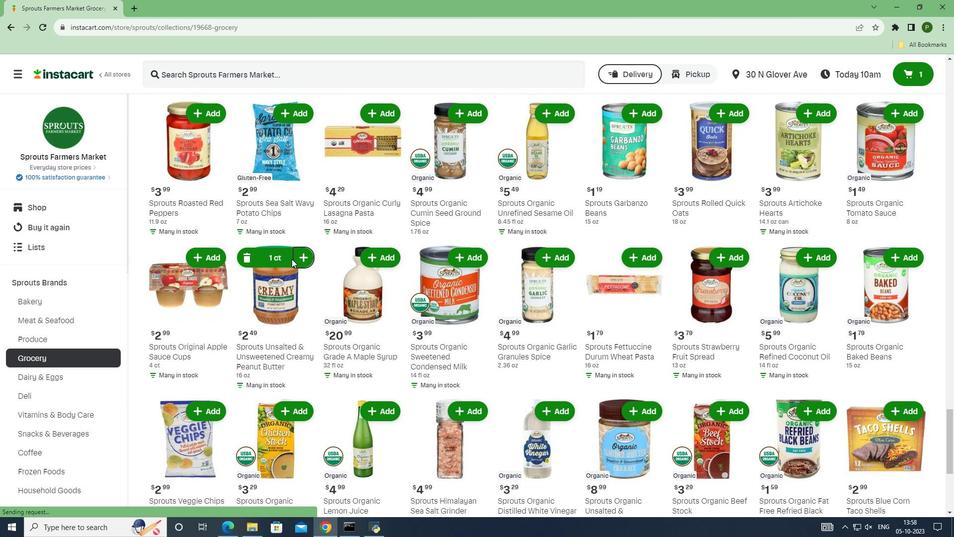 
Action: Mouse scrolled (228, 241) with delta (0, 0)
Screenshot: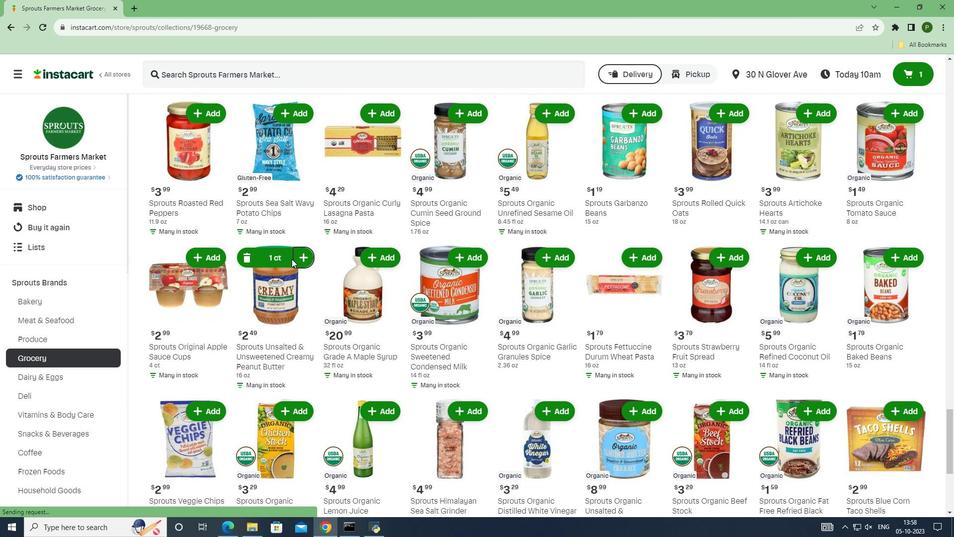 
Action: Mouse scrolled (228, 241) with delta (0, 0)
Screenshot: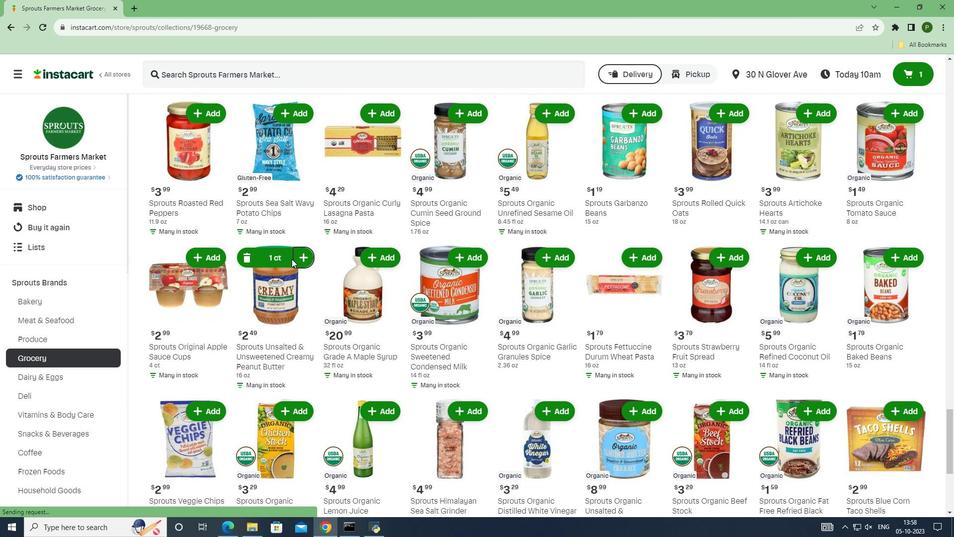 
Action: Mouse scrolled (228, 241) with delta (0, 0)
Screenshot: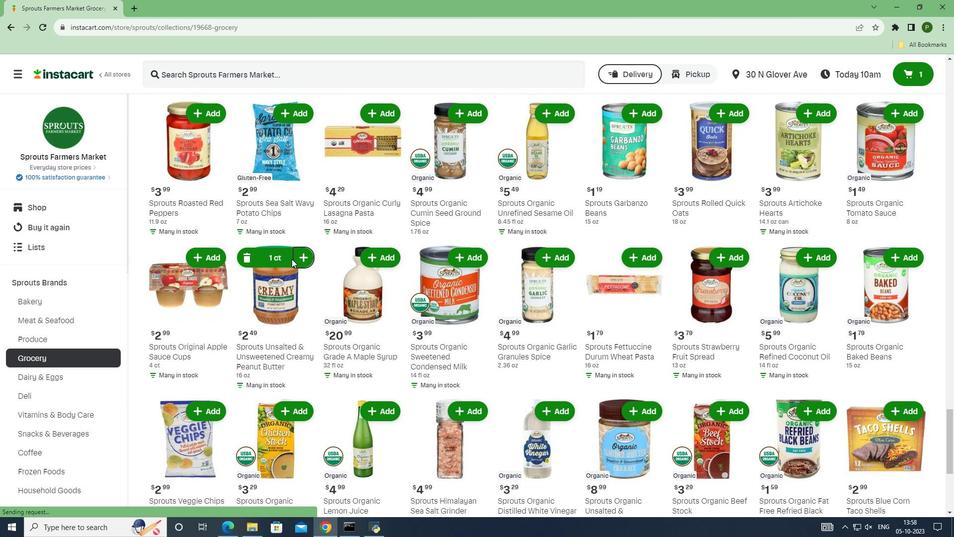 
Action: Mouse scrolled (228, 241) with delta (0, 0)
Screenshot: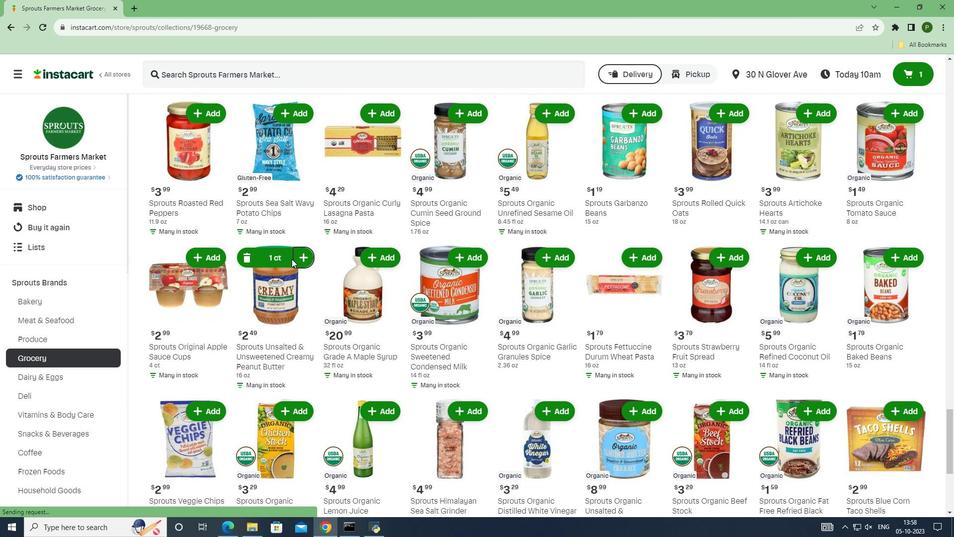 
Action: Mouse scrolled (228, 241) with delta (0, 0)
Screenshot: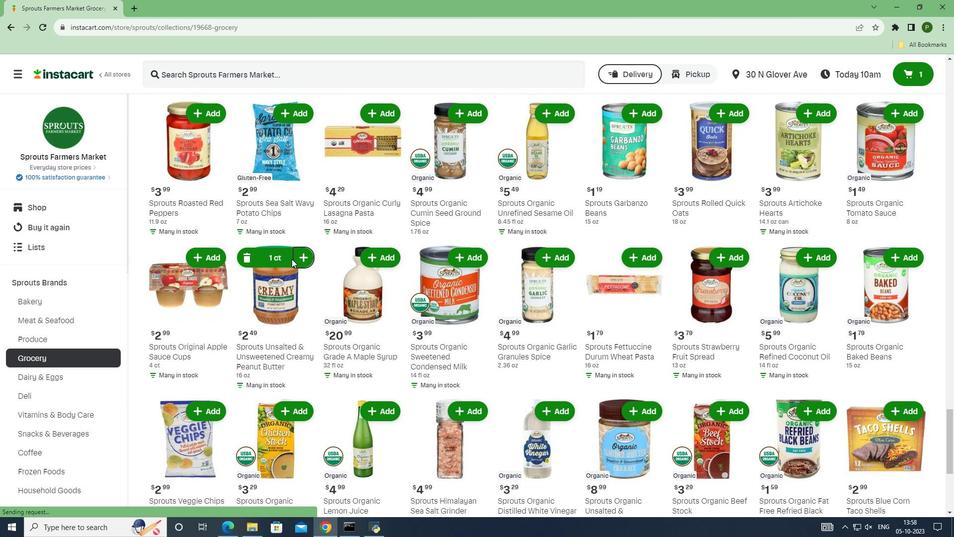 
Action: Mouse scrolled (228, 241) with delta (0, 0)
Screenshot: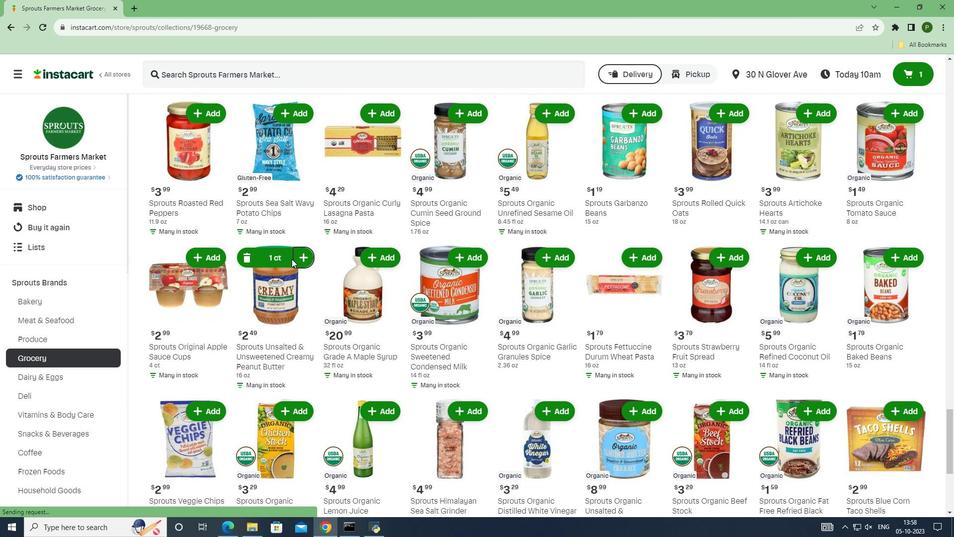 
Action: Mouse scrolled (228, 241) with delta (0, 0)
Screenshot: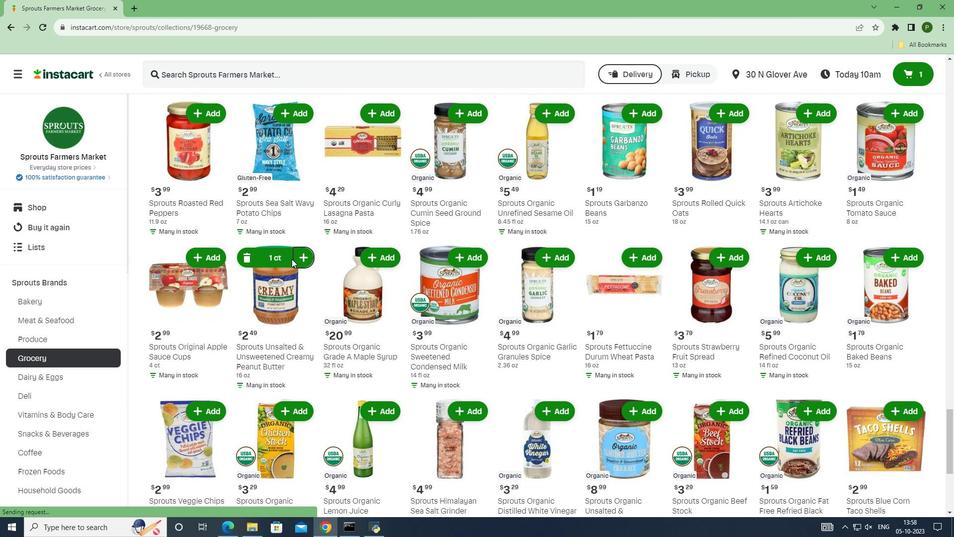 
Action: Mouse scrolled (228, 241) with delta (0, 0)
Screenshot: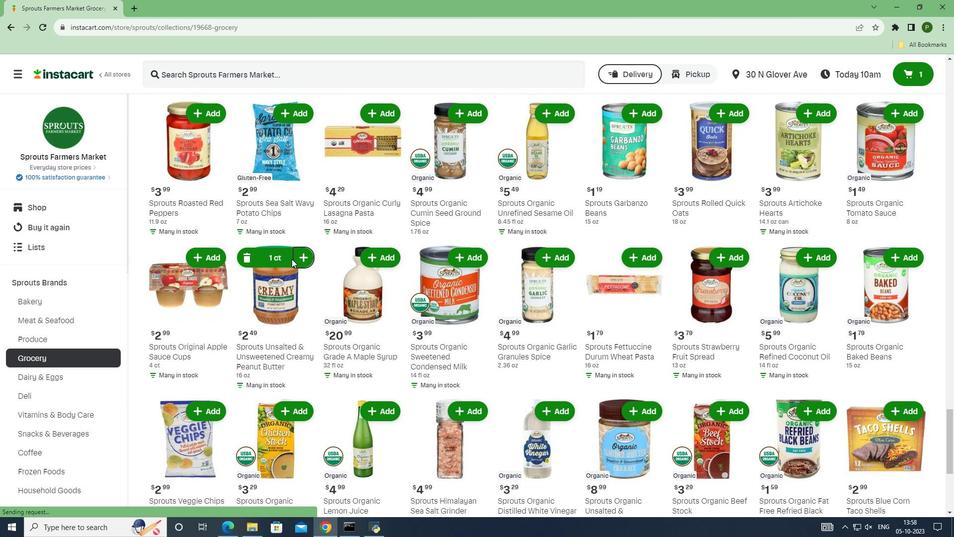 
Action: Mouse scrolled (228, 241) with delta (0, 0)
Screenshot: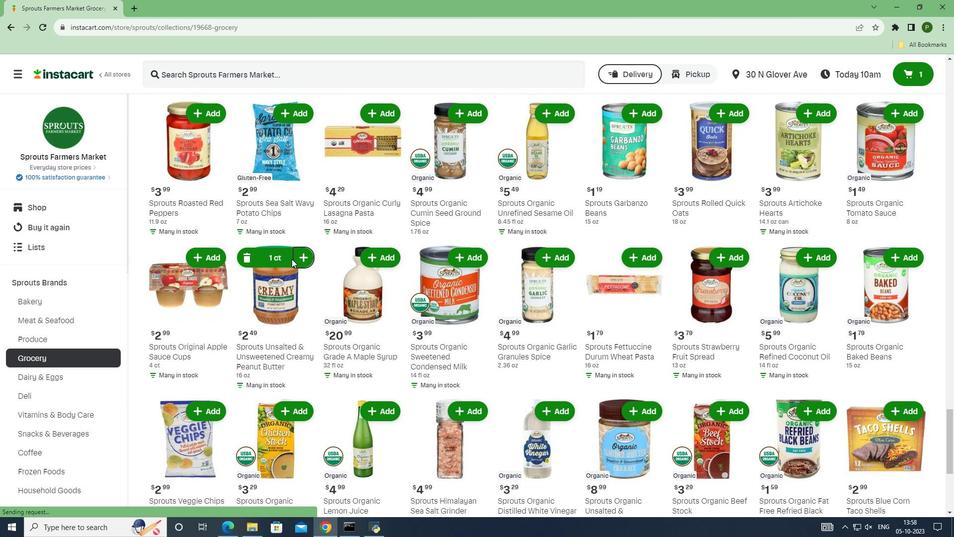 
Action: Mouse scrolled (228, 241) with delta (0, 0)
Screenshot: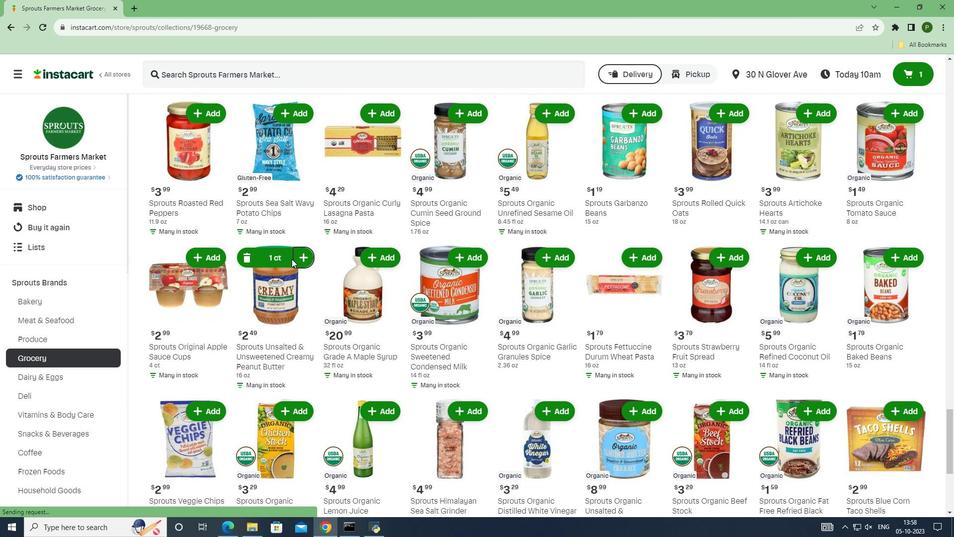 
Action: Mouse scrolled (228, 241) with delta (0, 0)
Screenshot: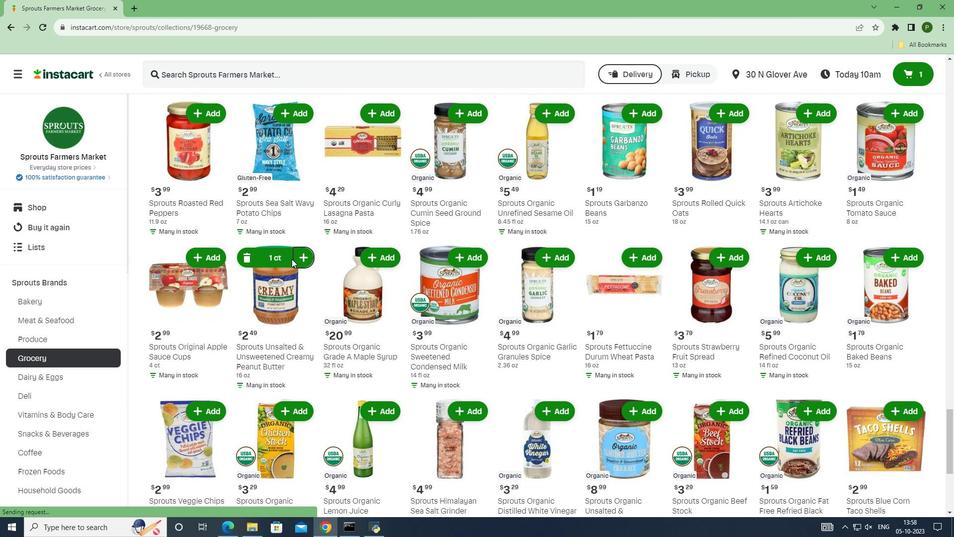 
Action: Mouse scrolled (228, 241) with delta (0, 0)
Screenshot: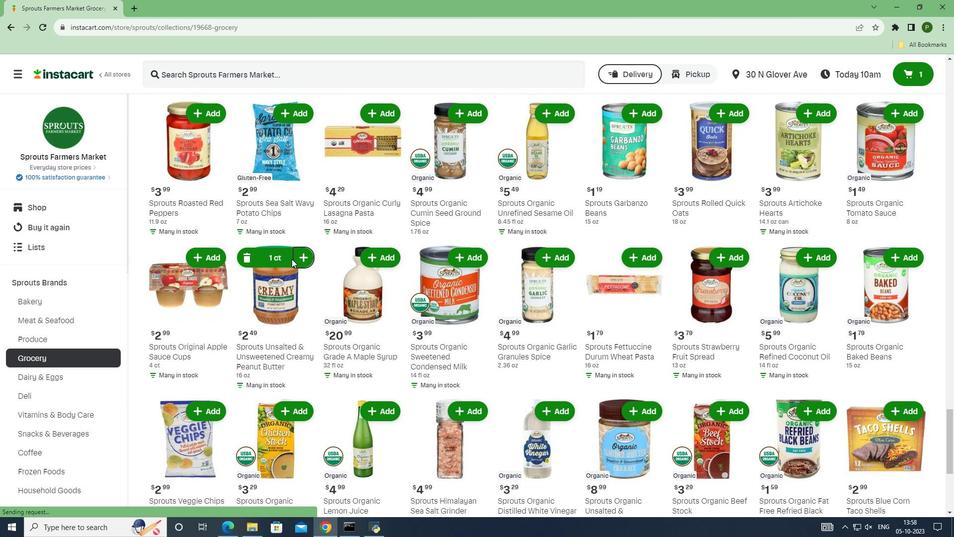 
Action: Mouse scrolled (228, 241) with delta (0, 0)
Screenshot: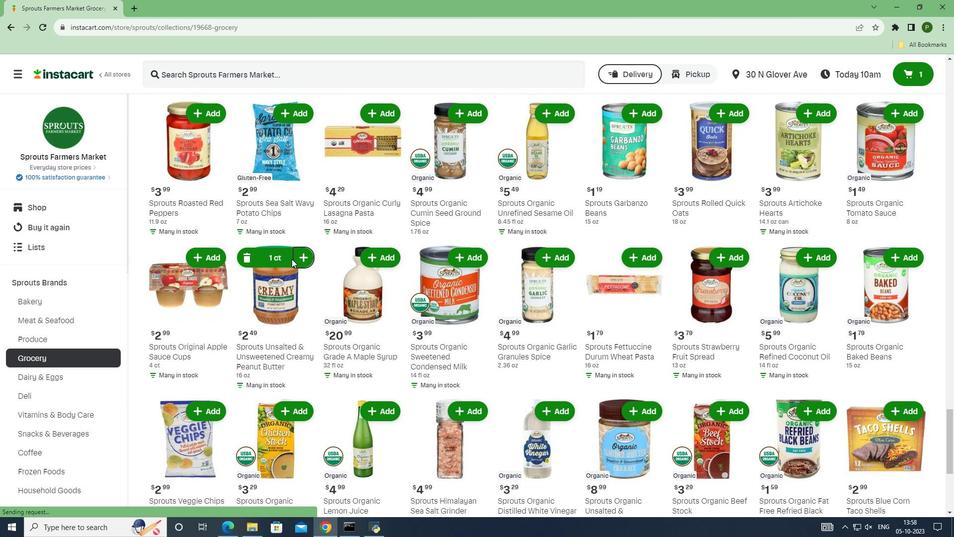 
Action: Mouse scrolled (228, 241) with delta (0, 0)
Screenshot: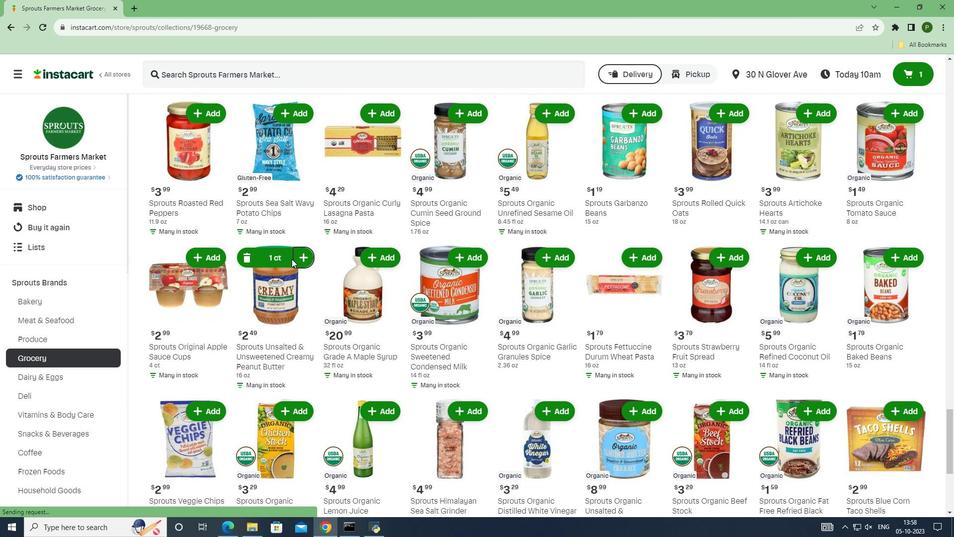 
Action: Mouse scrolled (228, 241) with delta (0, 0)
Screenshot: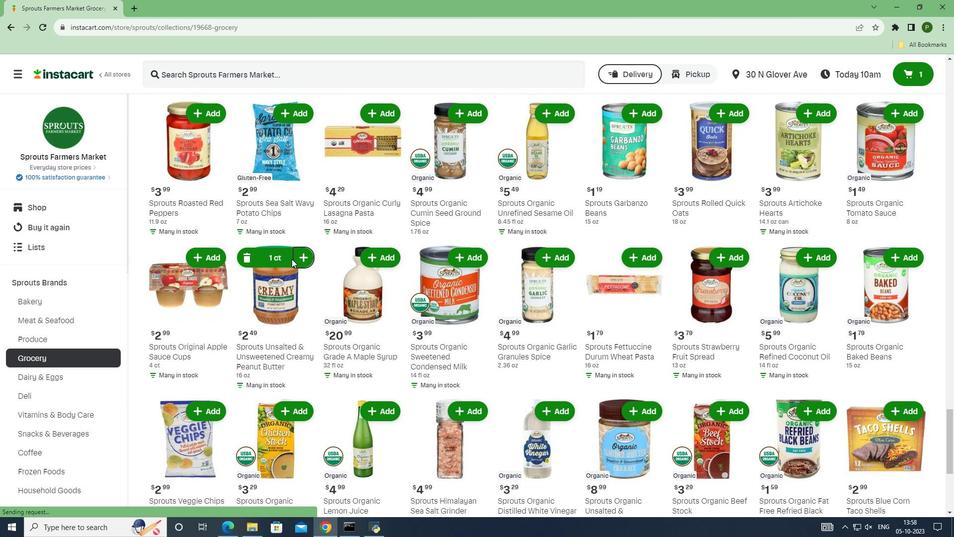 
Action: Mouse scrolled (228, 241) with delta (0, 0)
Screenshot: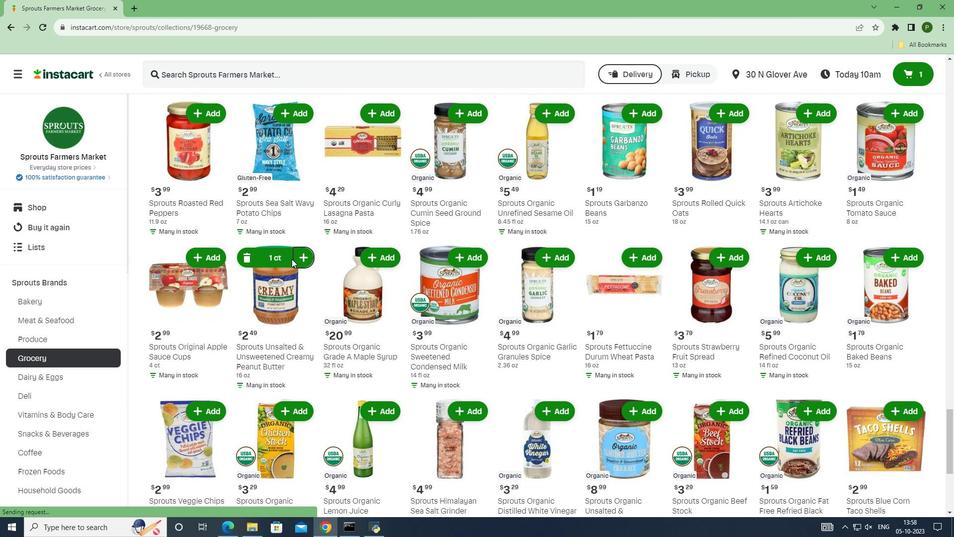 
Action: Mouse scrolled (228, 241) with delta (0, 0)
Screenshot: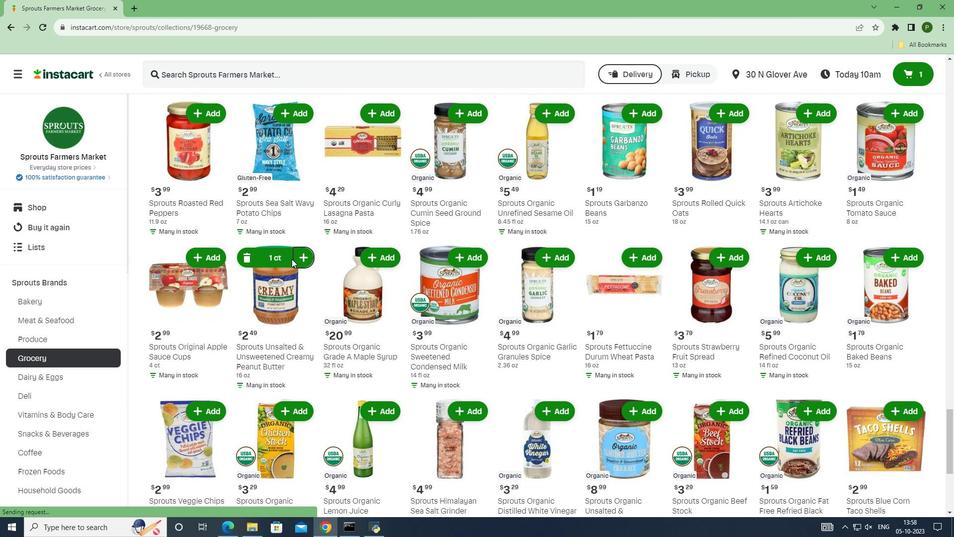 
Action: Mouse scrolled (228, 241) with delta (0, 0)
Screenshot: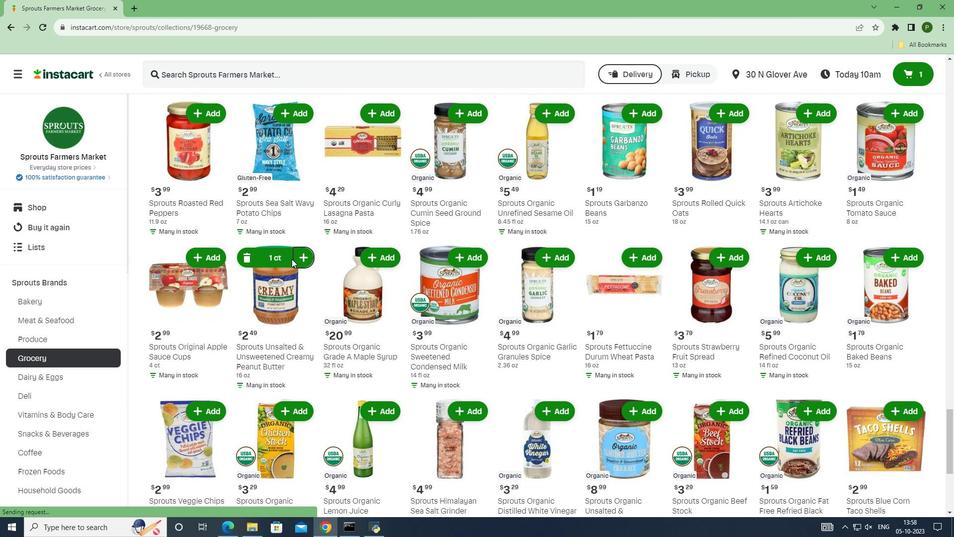 
Action: Mouse scrolled (228, 241) with delta (0, 0)
Screenshot: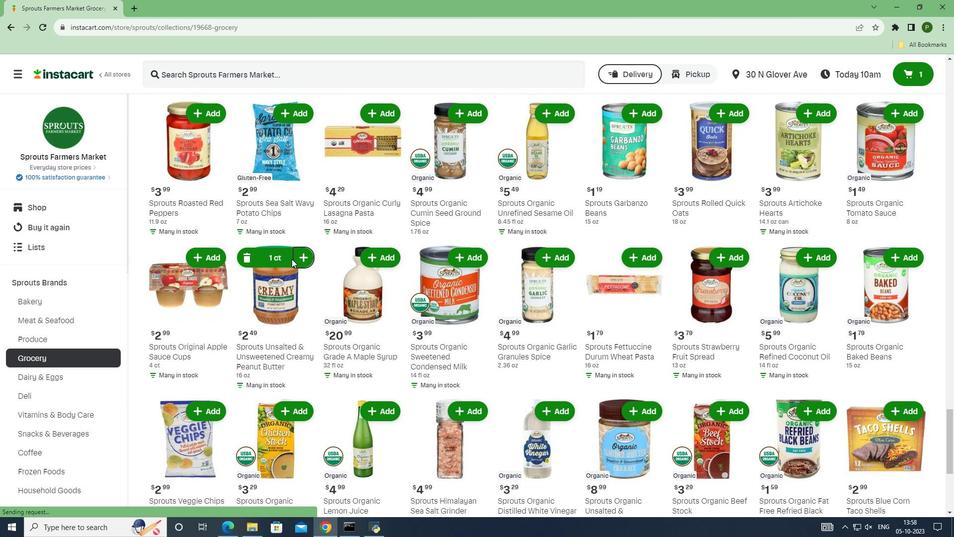 
Action: Mouse scrolled (228, 241) with delta (0, 0)
Screenshot: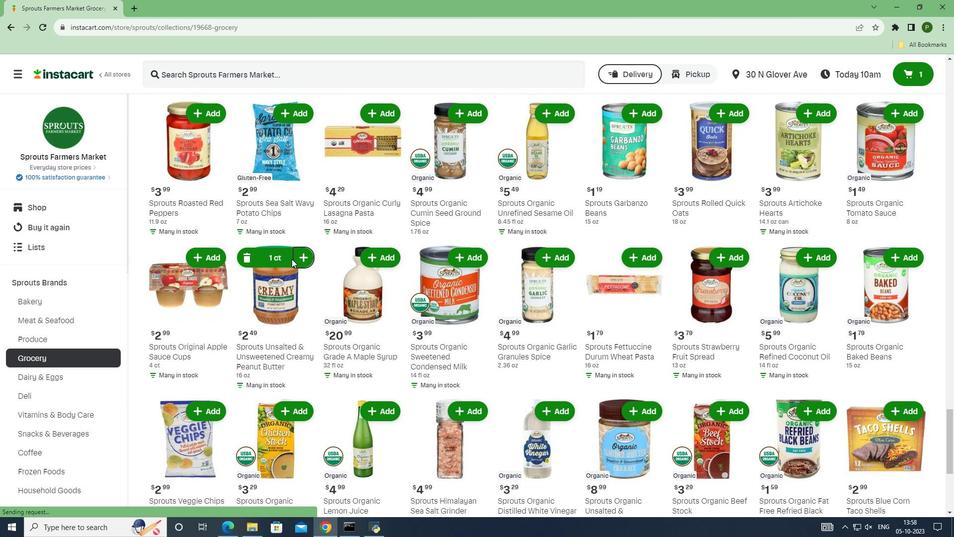 
Action: Mouse scrolled (228, 241) with delta (0, 0)
Screenshot: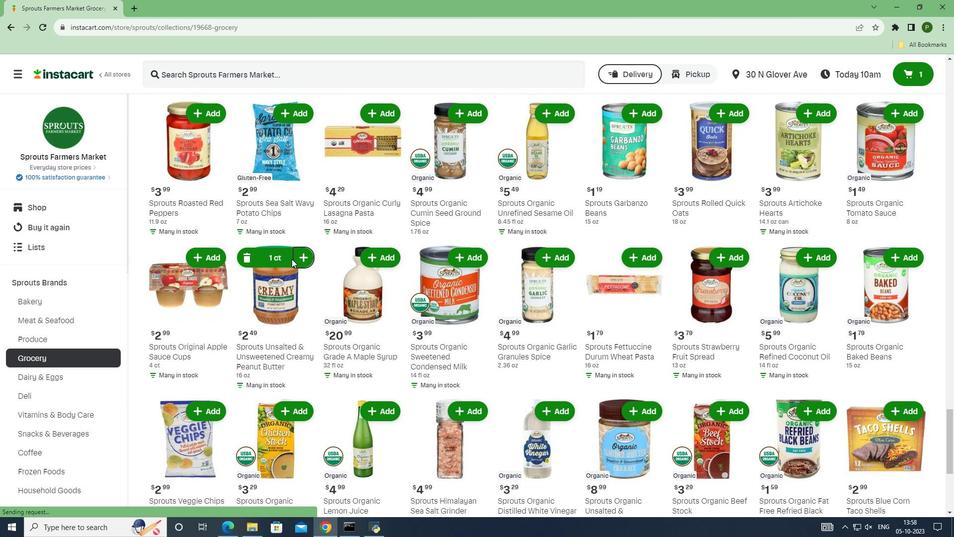
Action: Mouse scrolled (228, 242) with delta (0, 0)
Screenshot: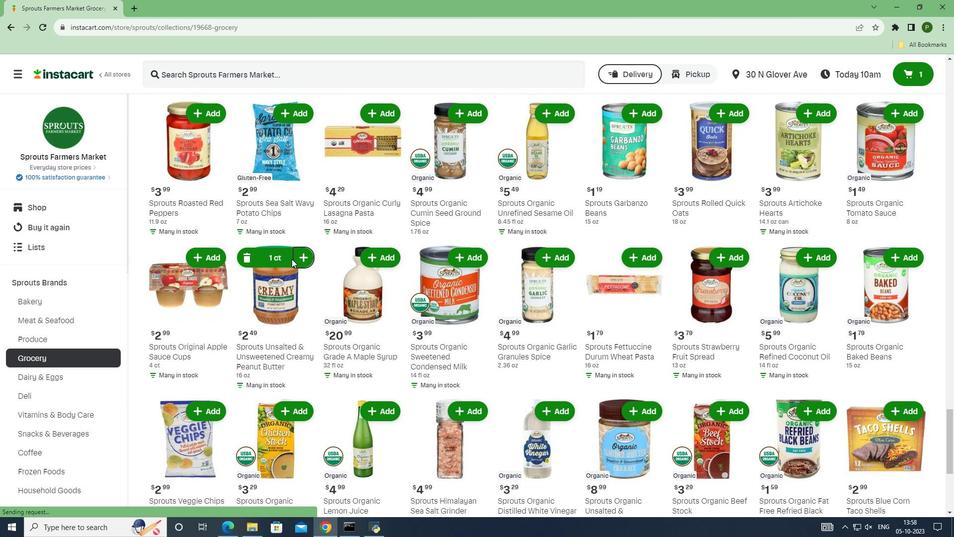 
Action: Mouse moved to (349, 278)
Screenshot: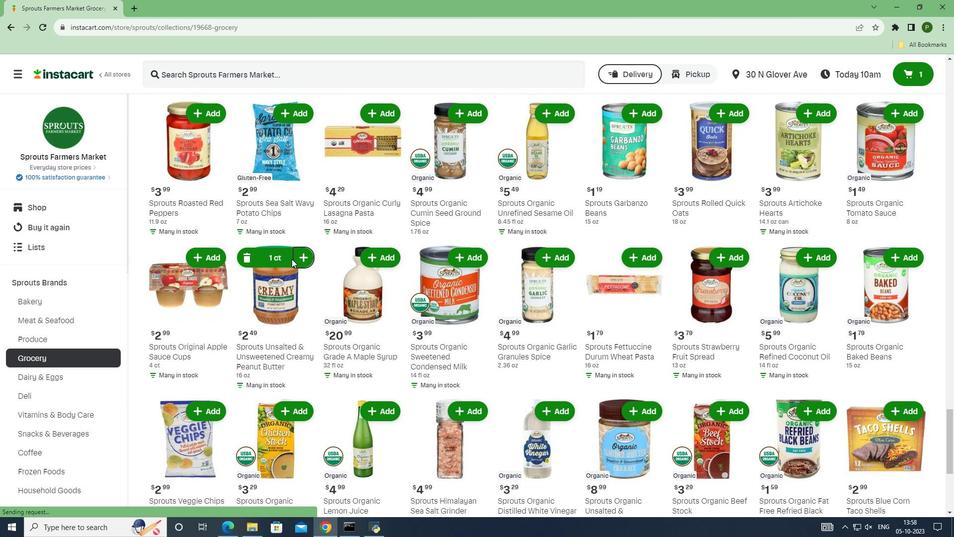 
Action: Mouse pressed left at (349, 278)
Screenshot: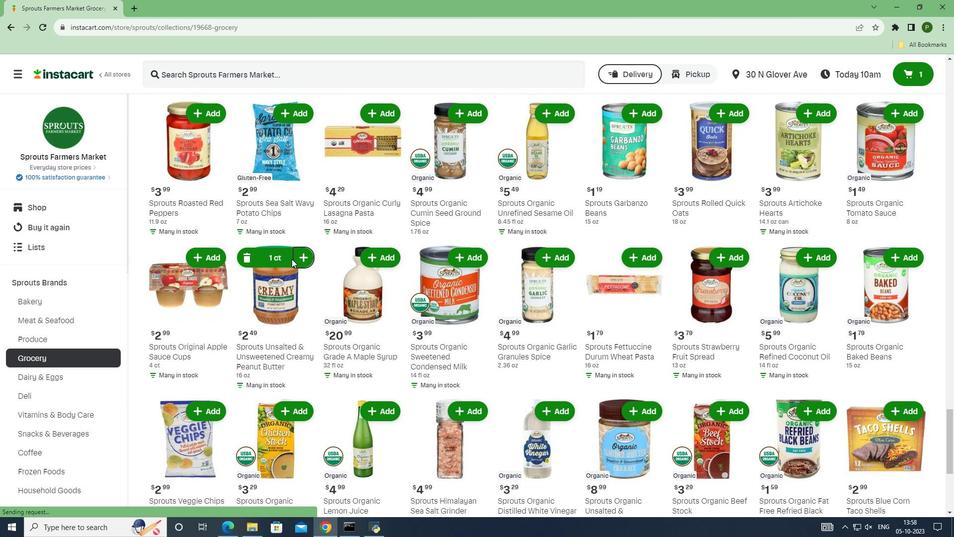 
Action: Mouse moved to (230, 271)
Screenshot: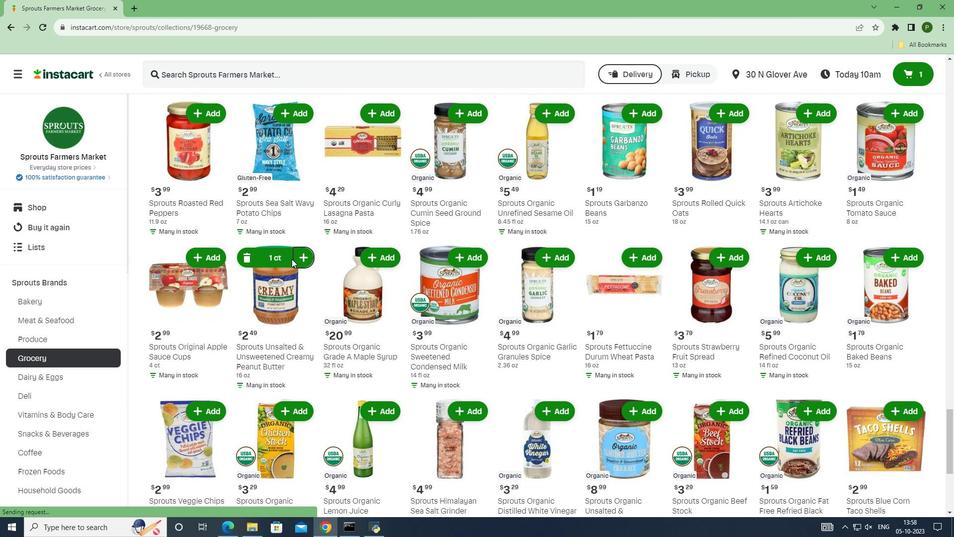 
Action: Mouse scrolled (230, 271) with delta (0, 0)
Screenshot: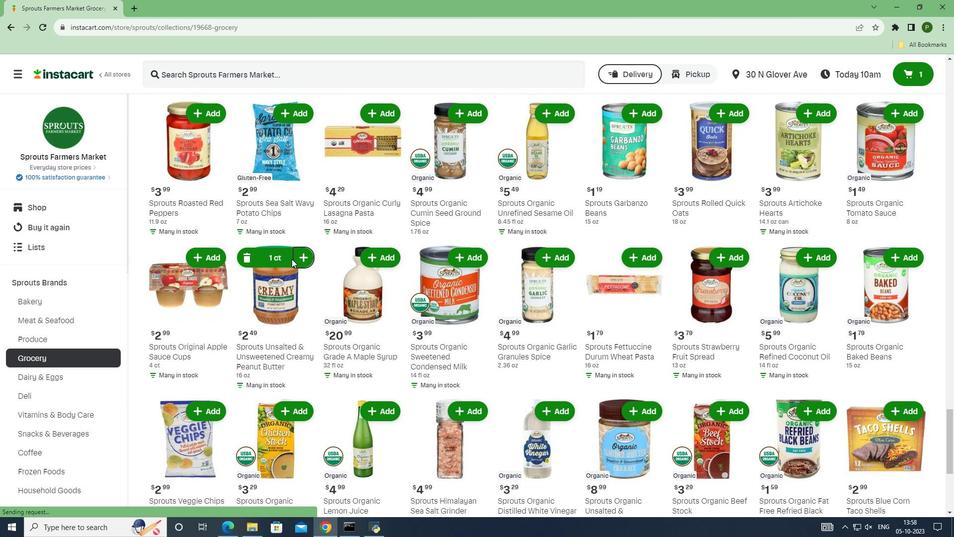 
Action: Mouse scrolled (230, 271) with delta (0, 0)
Screenshot: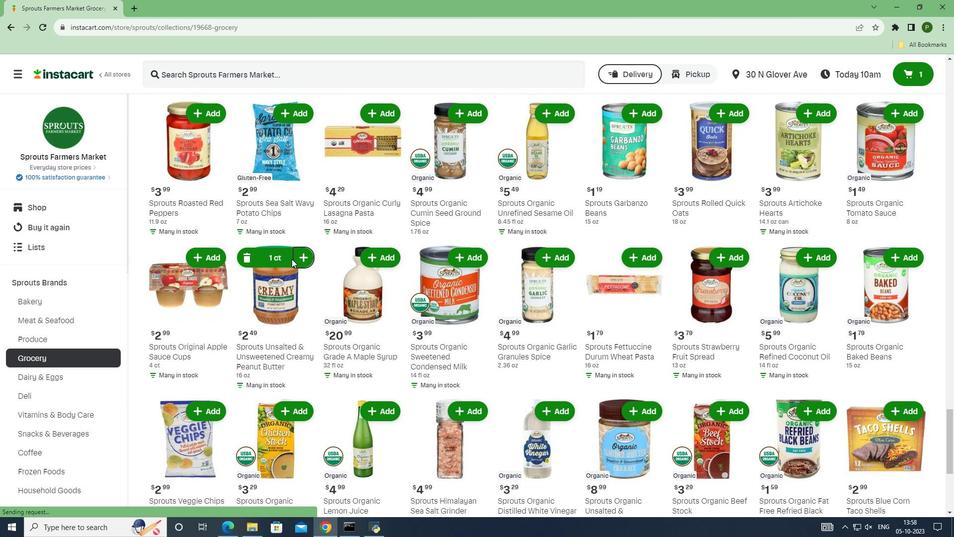
Action: Mouse scrolled (230, 271) with delta (0, 0)
Screenshot: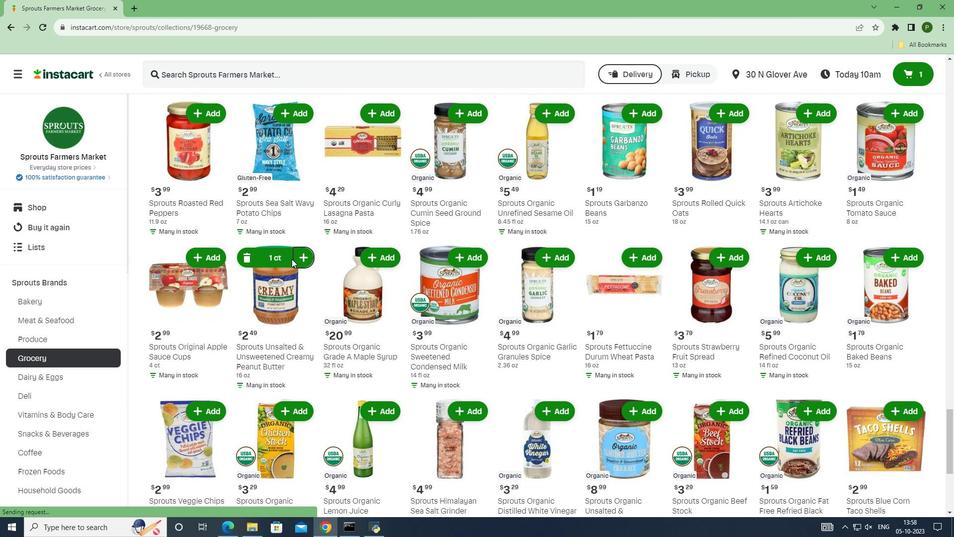
Action: Mouse moved to (230, 270)
Screenshot: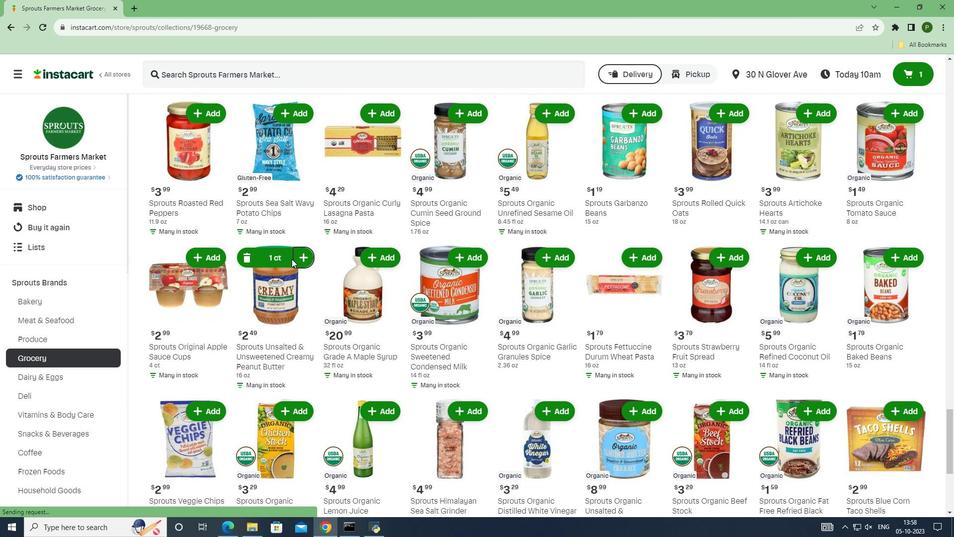 
Action: Mouse scrolled (230, 270) with delta (0, 0)
Screenshot: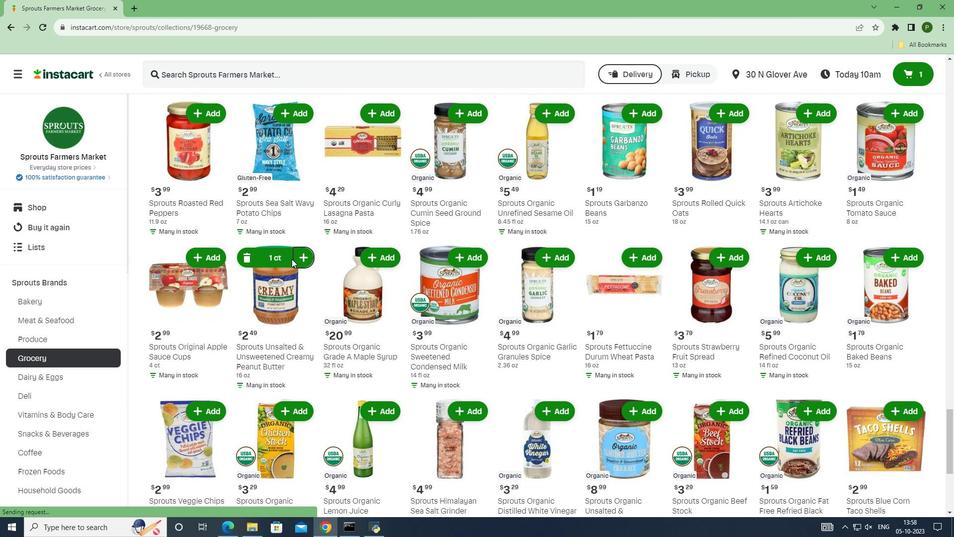 
Action: Mouse moved to (326, 260)
Screenshot: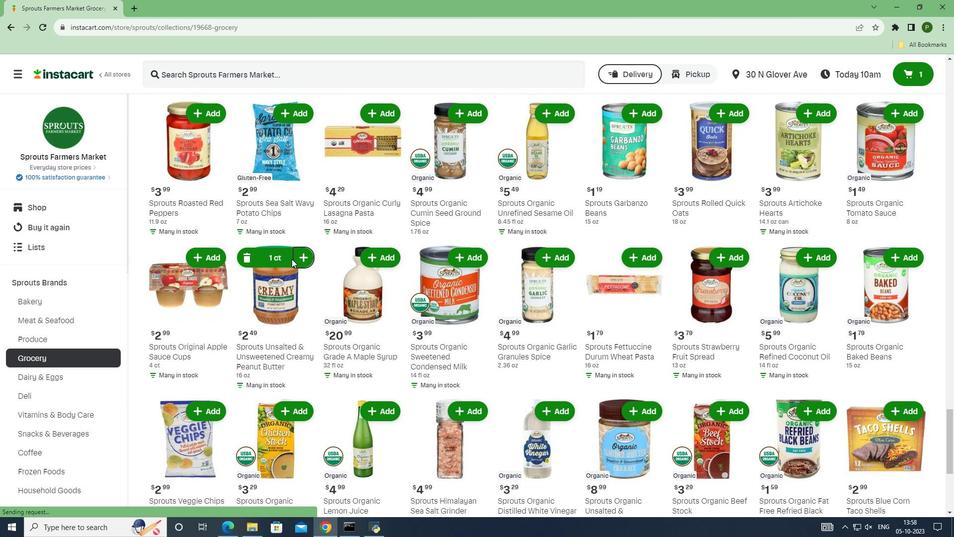 
Action: Mouse scrolled (326, 260) with delta (0, 0)
Screenshot: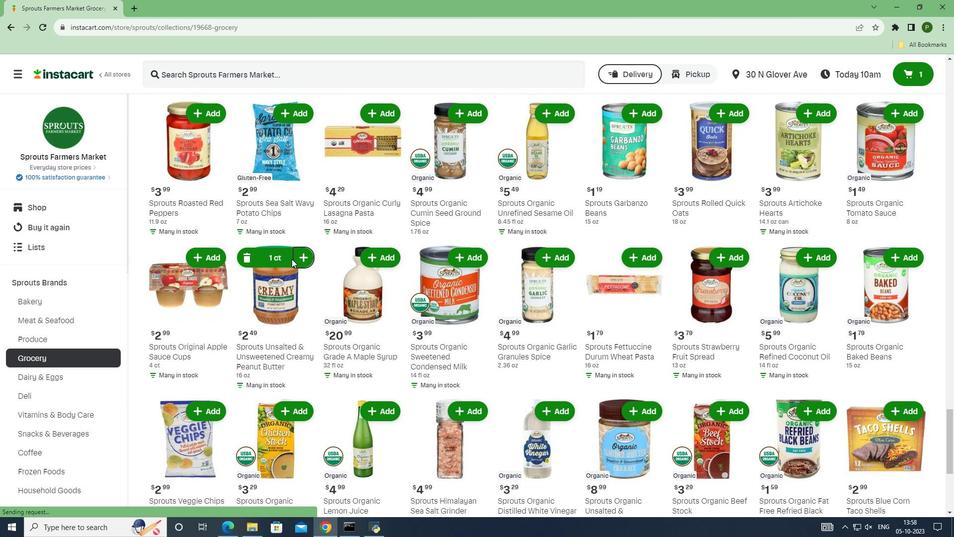 
Action: Mouse scrolled (326, 260) with delta (0, 0)
Screenshot: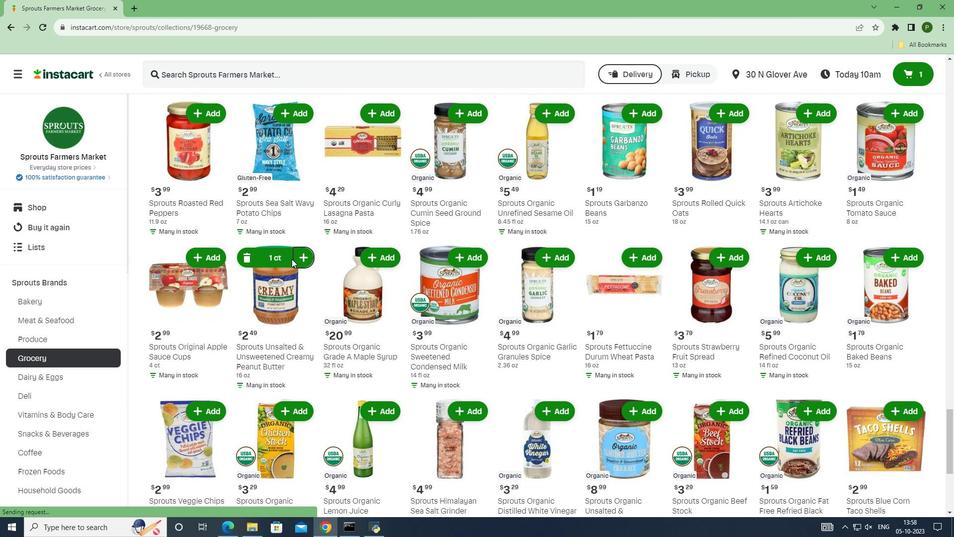 
Action: Mouse scrolled (326, 260) with delta (0, 0)
Screenshot: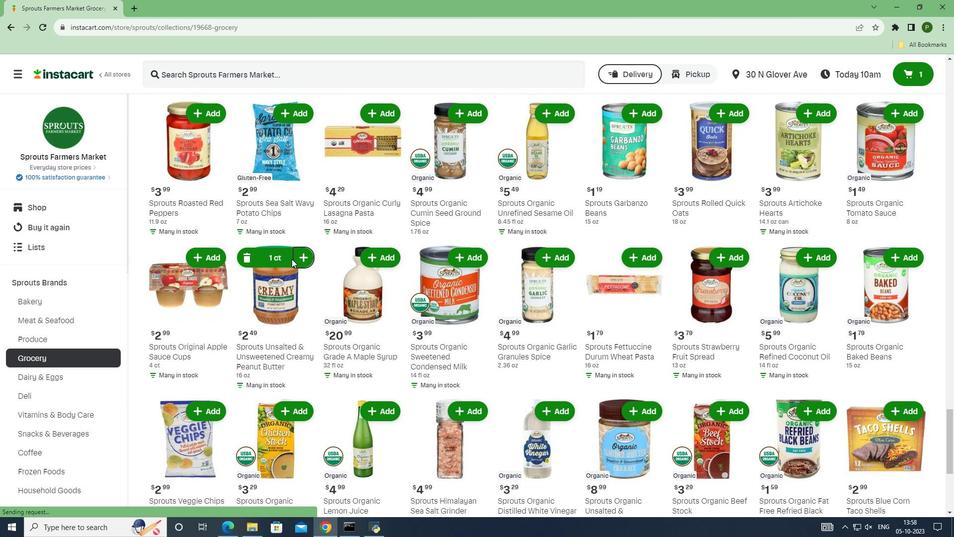 
Action: Mouse scrolled (326, 260) with delta (0, 0)
Screenshot: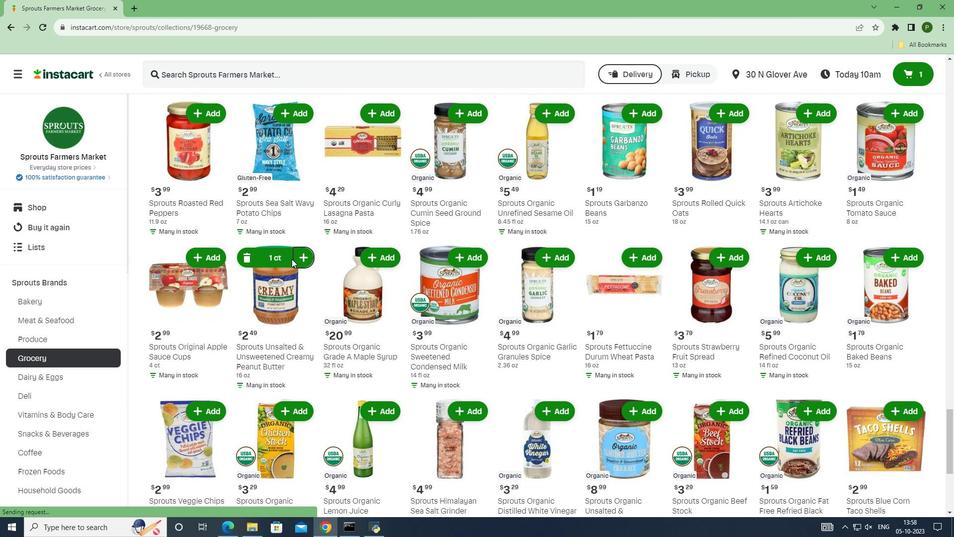 
Action: Mouse moved to (313, 267)
Screenshot: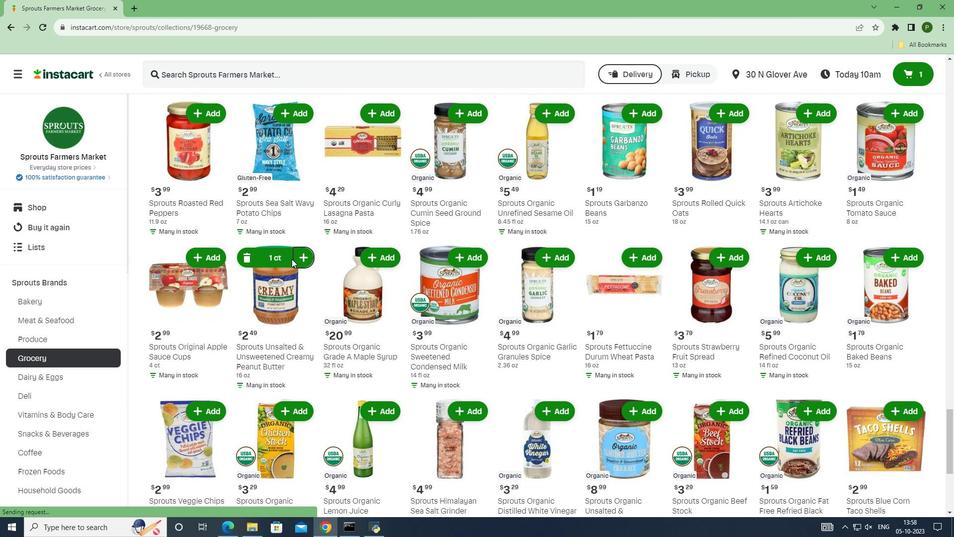 
Action: Mouse scrolled (313, 267) with delta (0, 0)
Screenshot: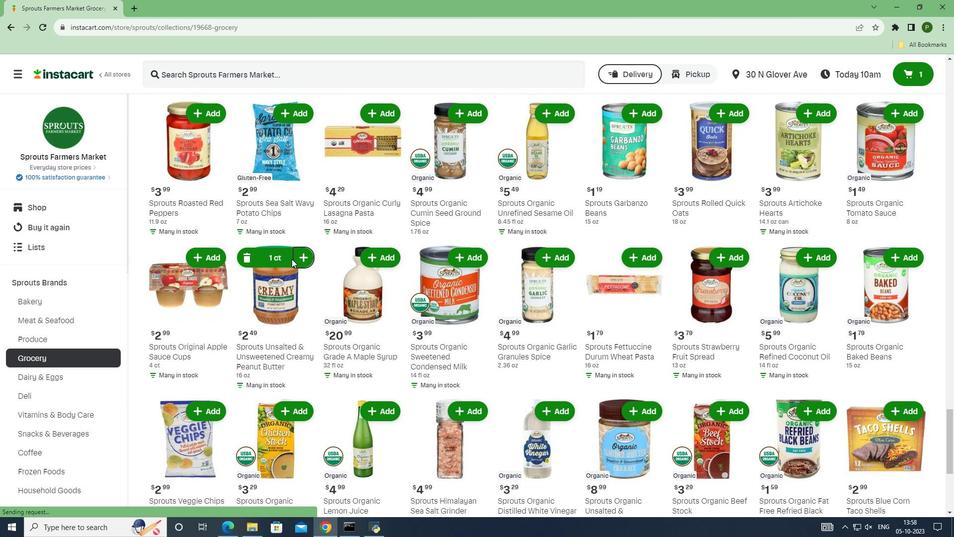 
Action: Mouse moved to (313, 267)
Screenshot: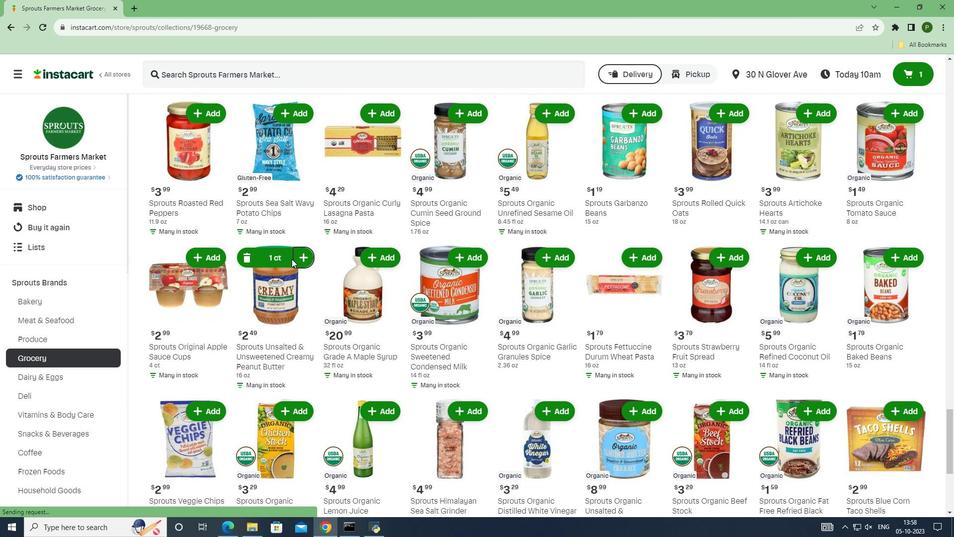 
Action: Mouse scrolled (313, 267) with delta (0, 0)
Screenshot: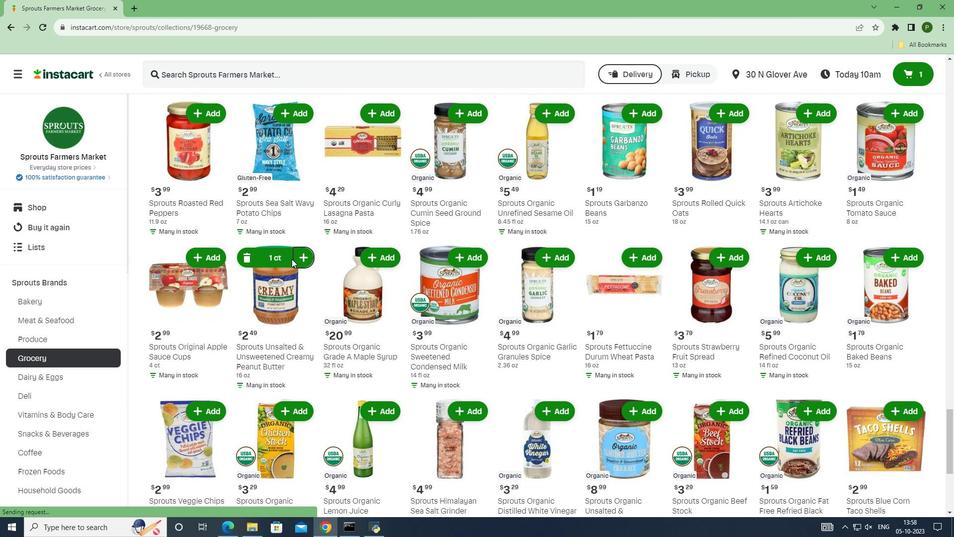 
Action: Mouse moved to (314, 267)
Screenshot: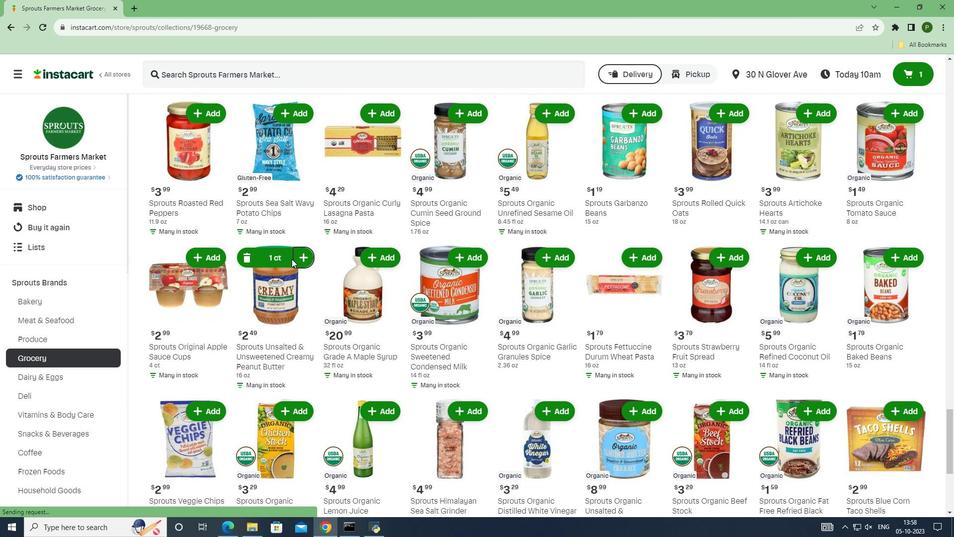 
Action: Mouse scrolled (314, 266) with delta (0, 0)
Screenshot: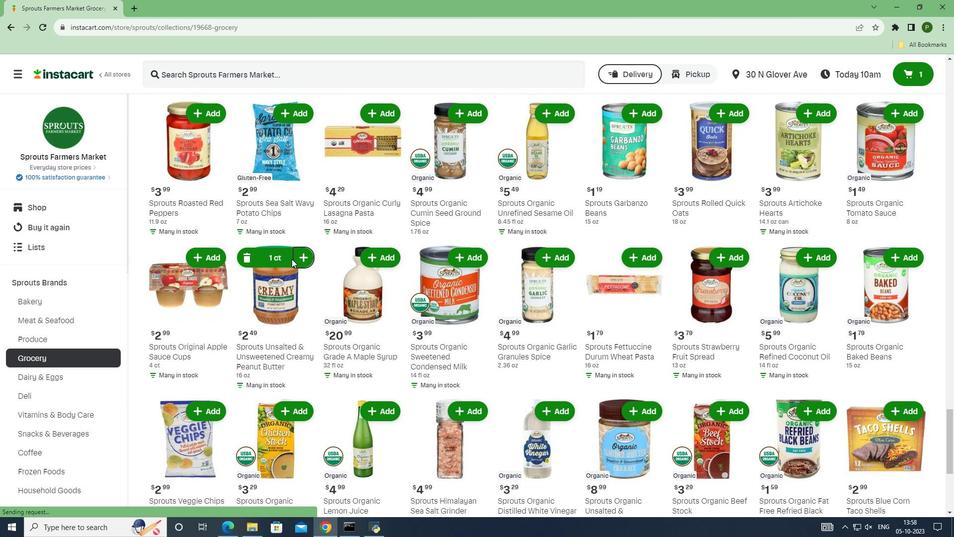 
Action: Mouse moved to (314, 266)
Screenshot: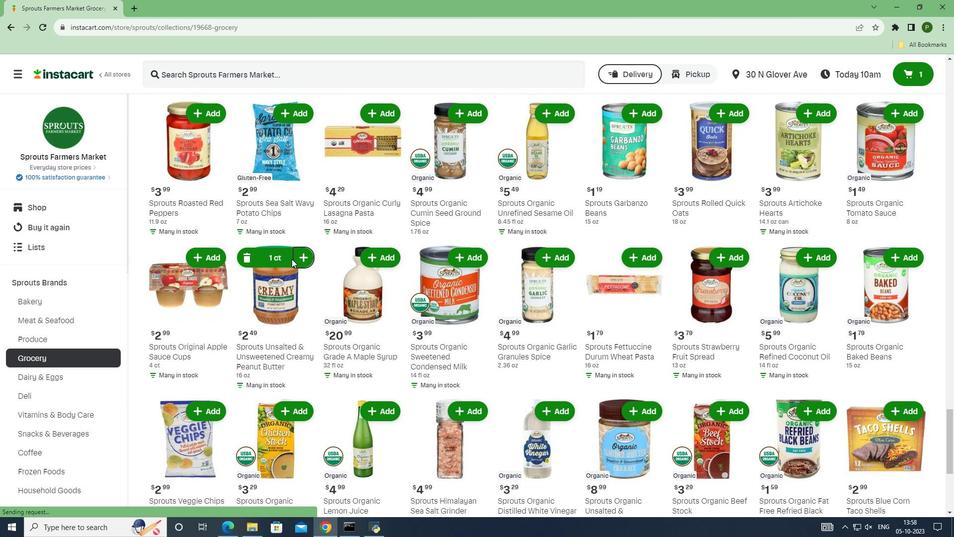
Action: Mouse scrolled (314, 266) with delta (0, 0)
Screenshot: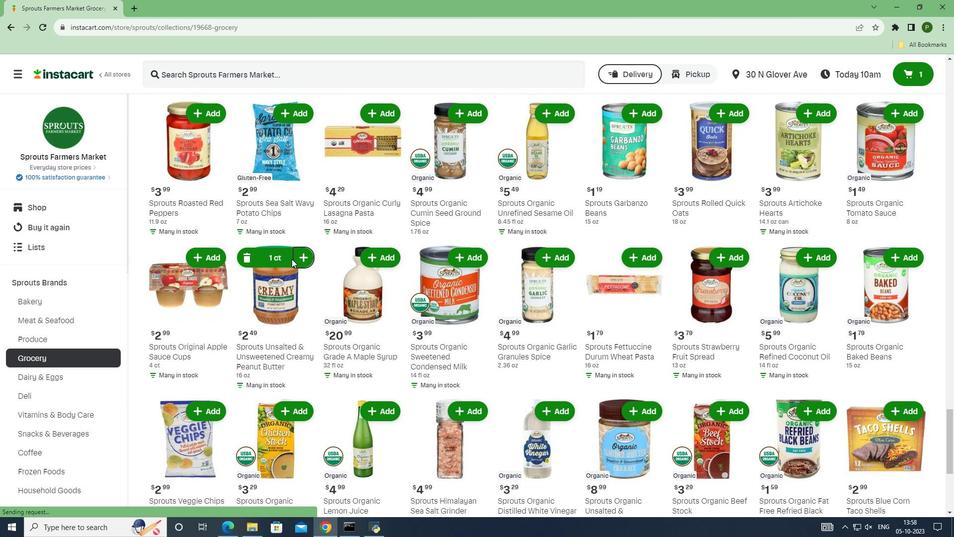 
Action: Mouse moved to (314, 266)
Screenshot: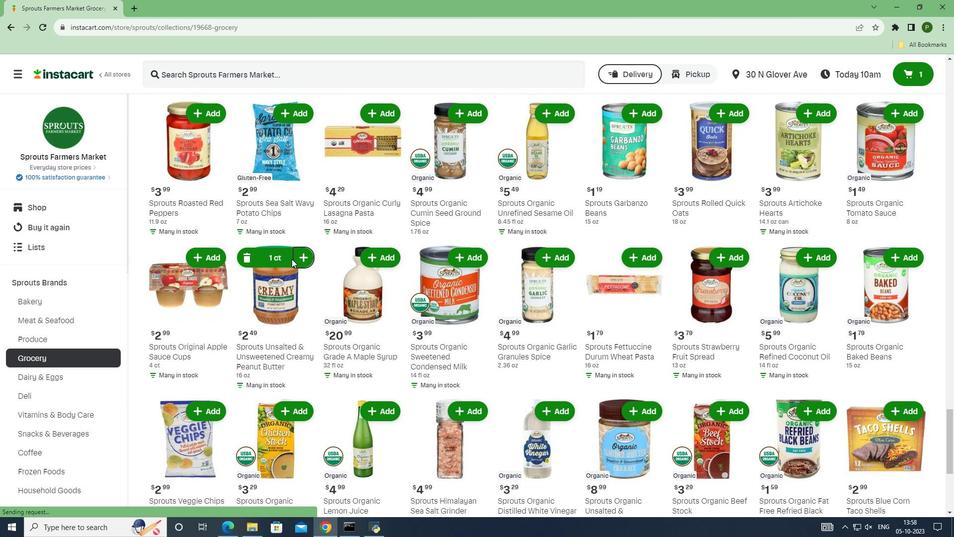 
Action: Mouse scrolled (314, 266) with delta (0, 0)
Screenshot: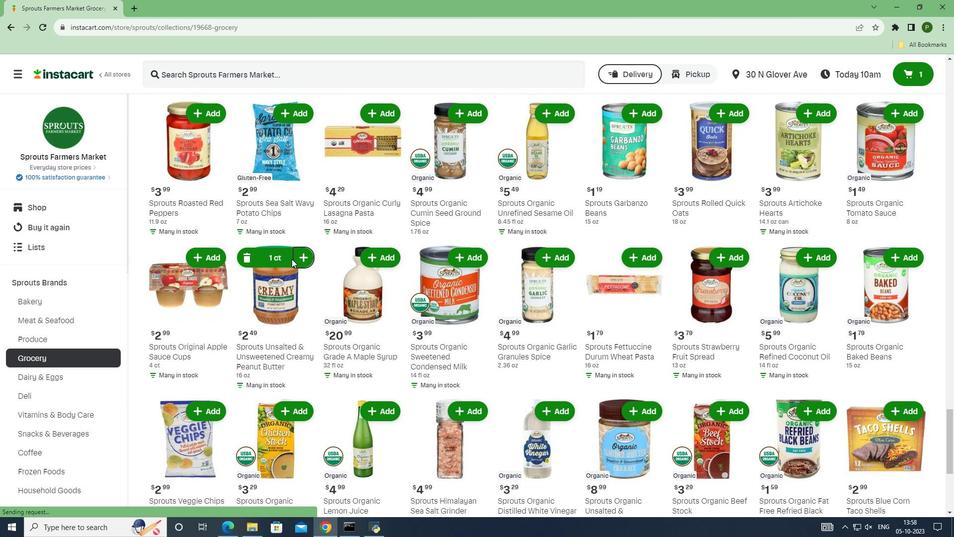
Action: Mouse moved to (314, 265)
Screenshot: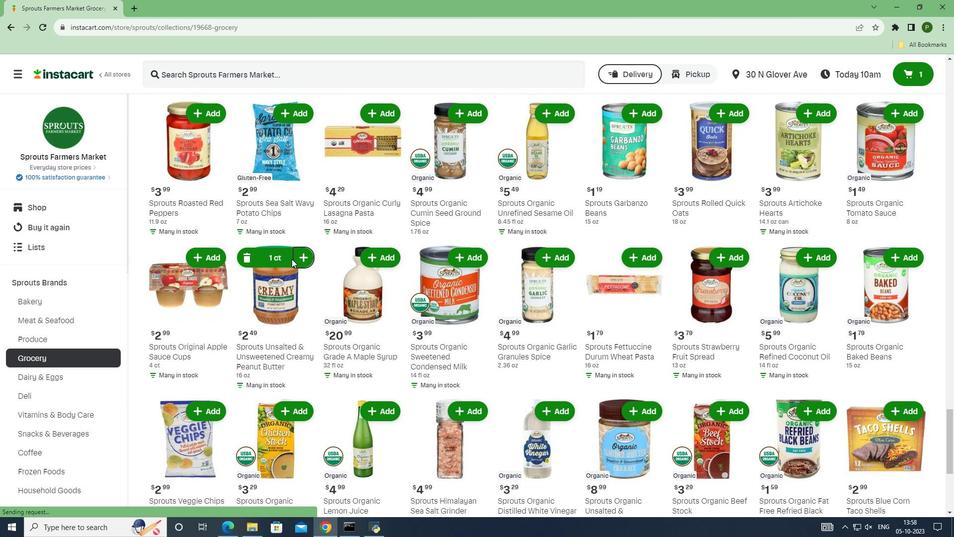 
Action: Mouse scrolled (314, 265) with delta (0, 0)
Screenshot: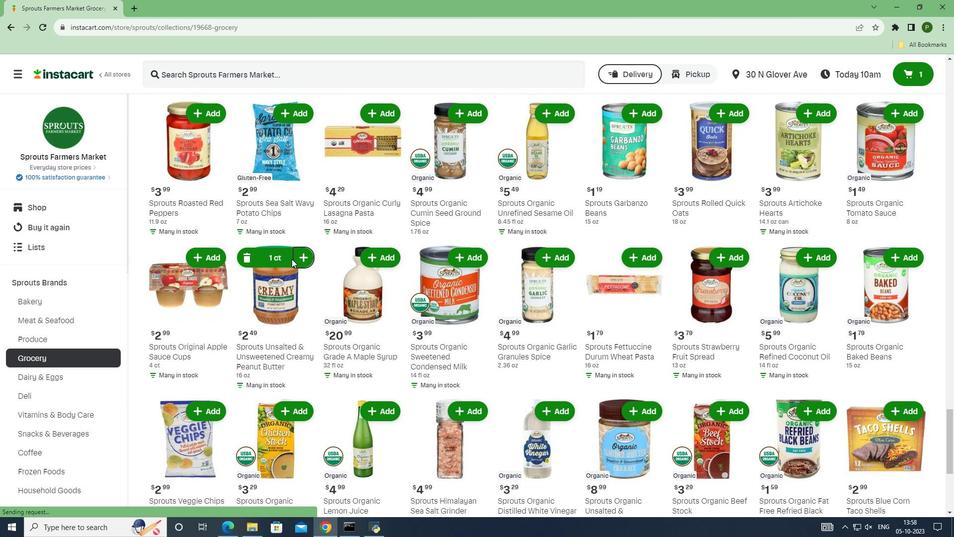 
Action: Mouse moved to (314, 262)
Screenshot: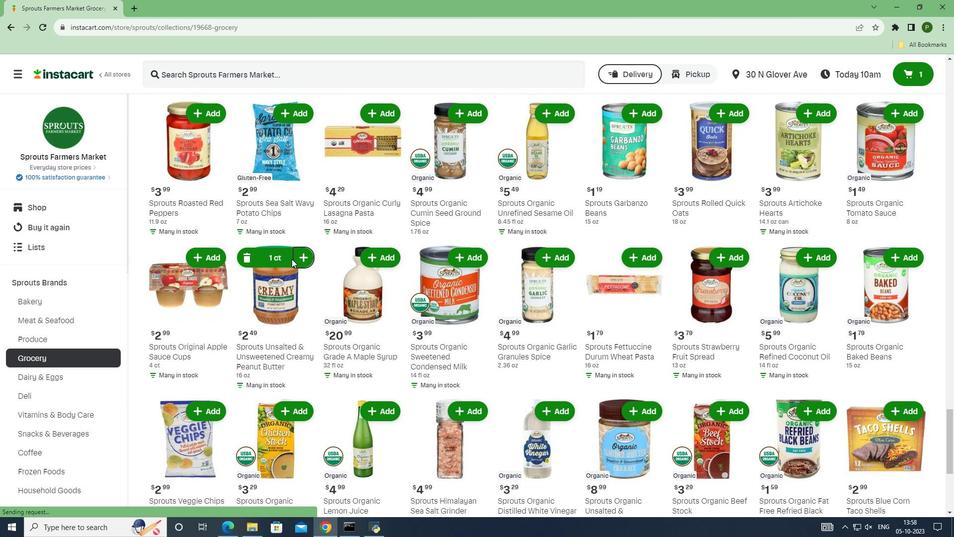 
Action: Mouse scrolled (314, 262) with delta (0, 0)
Screenshot: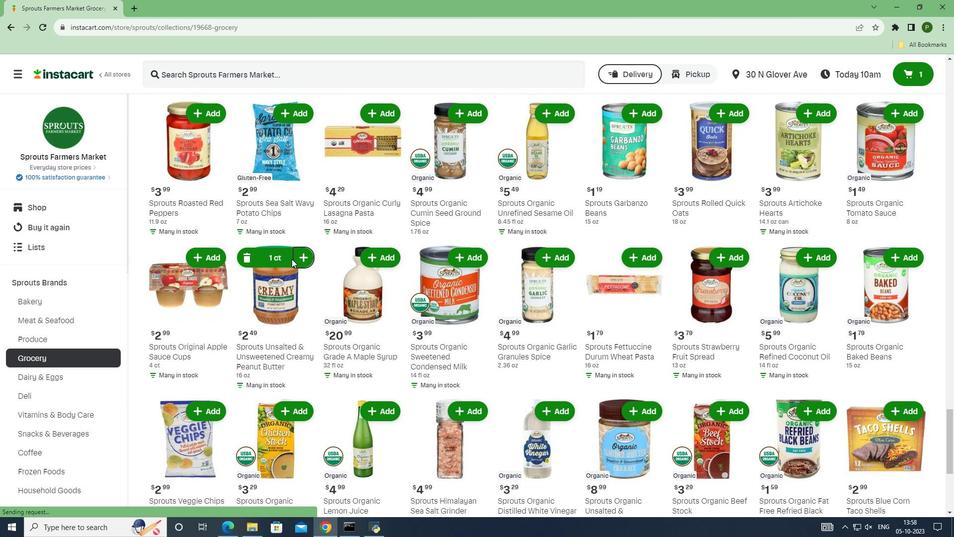 
Action: Mouse moved to (239, 266)
Screenshot: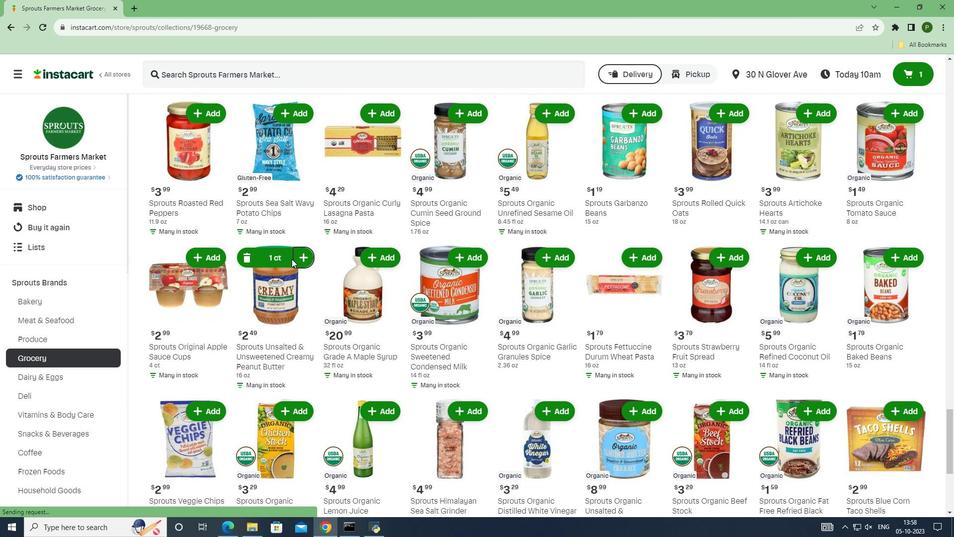 
Action: Mouse scrolled (239, 266) with delta (0, 0)
Screenshot: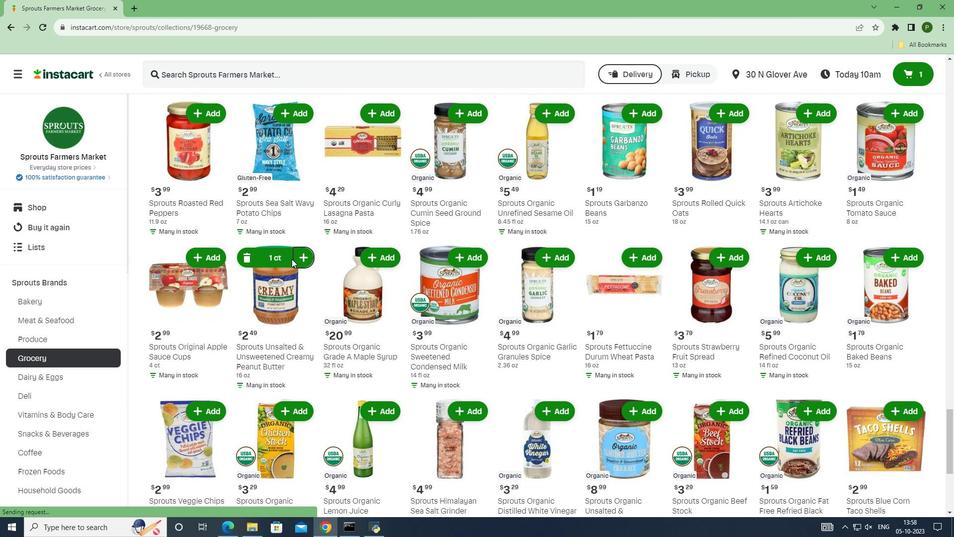 
Action: Mouse moved to (241, 266)
Screenshot: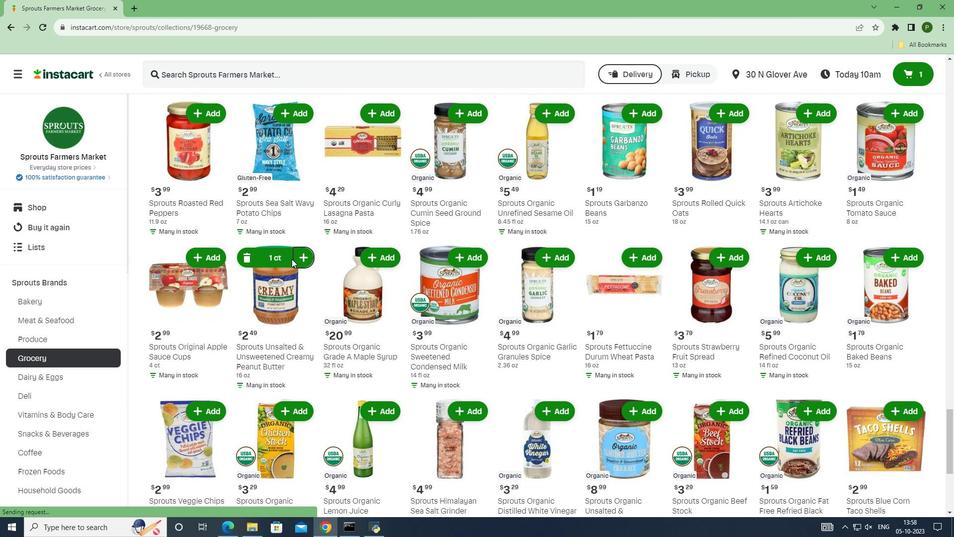 
Action: Mouse scrolled (241, 266) with delta (0, 0)
Screenshot: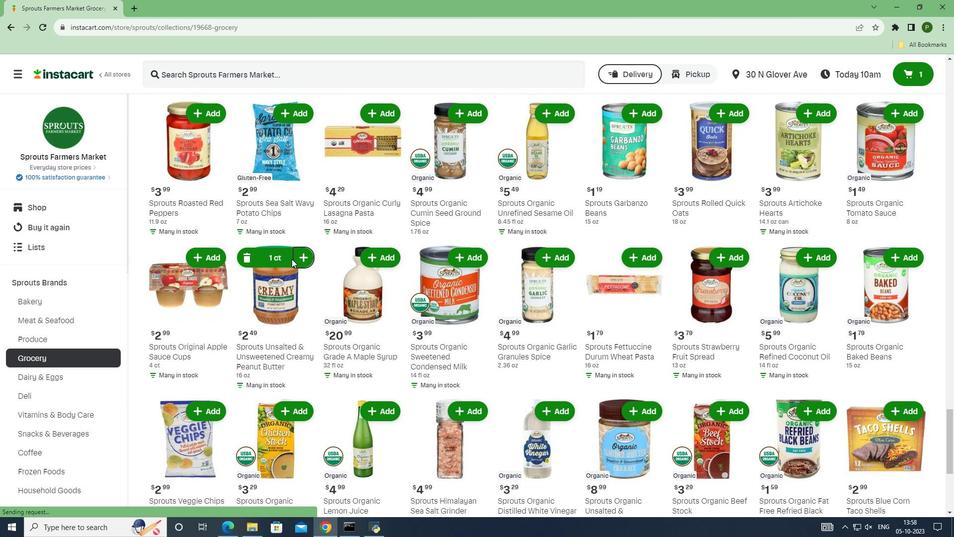 
Action: Mouse moved to (242, 266)
Screenshot: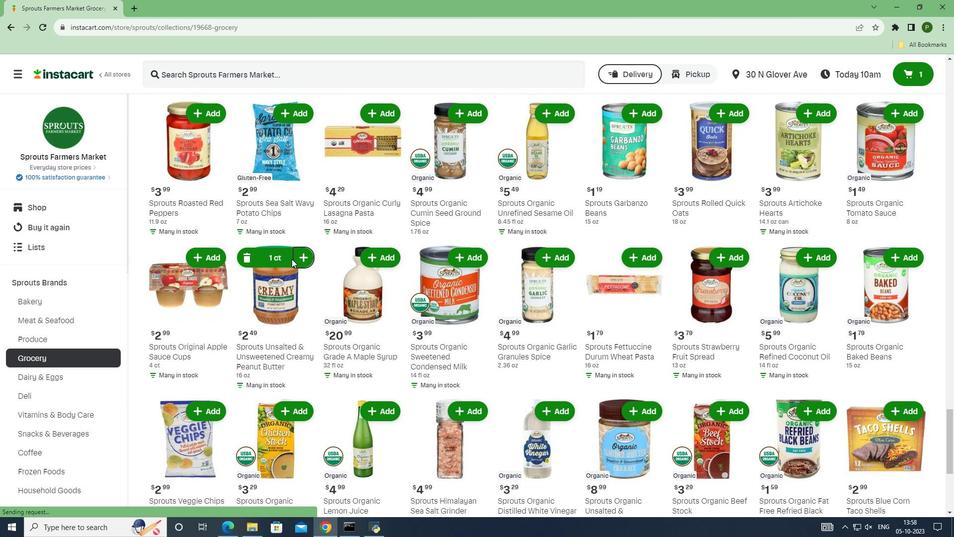 
Action: Mouse scrolled (242, 266) with delta (0, 0)
Screenshot: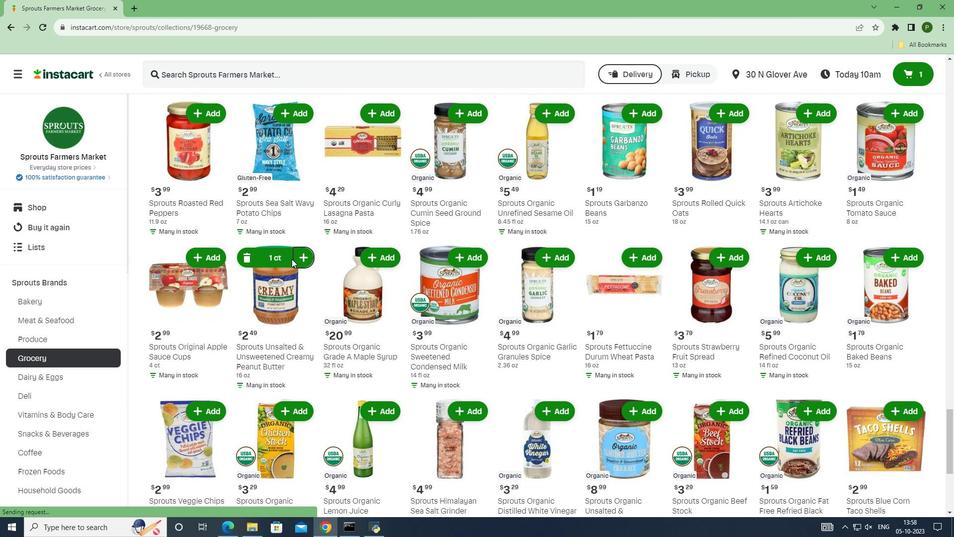 
Action: Mouse moved to (243, 266)
Screenshot: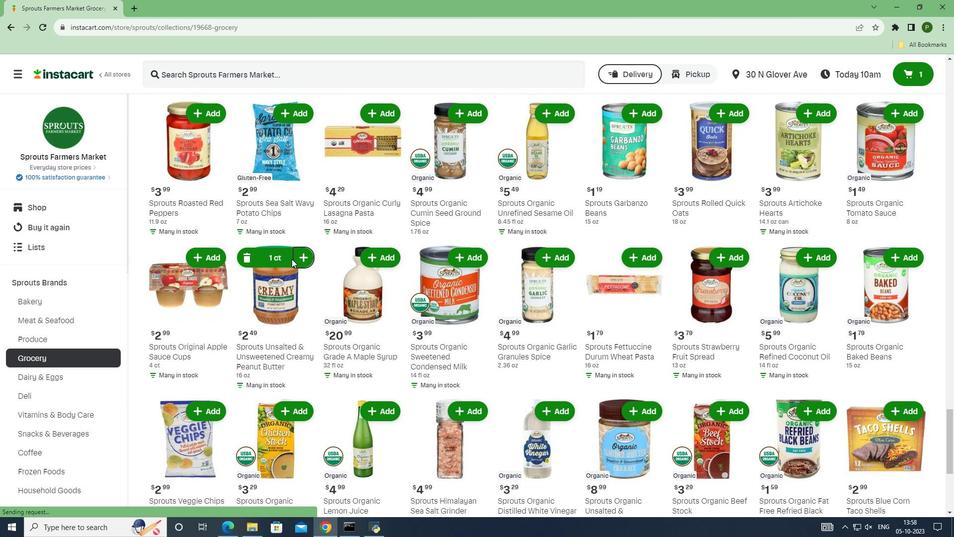 
Action: Mouse scrolled (243, 266) with delta (0, 0)
Screenshot: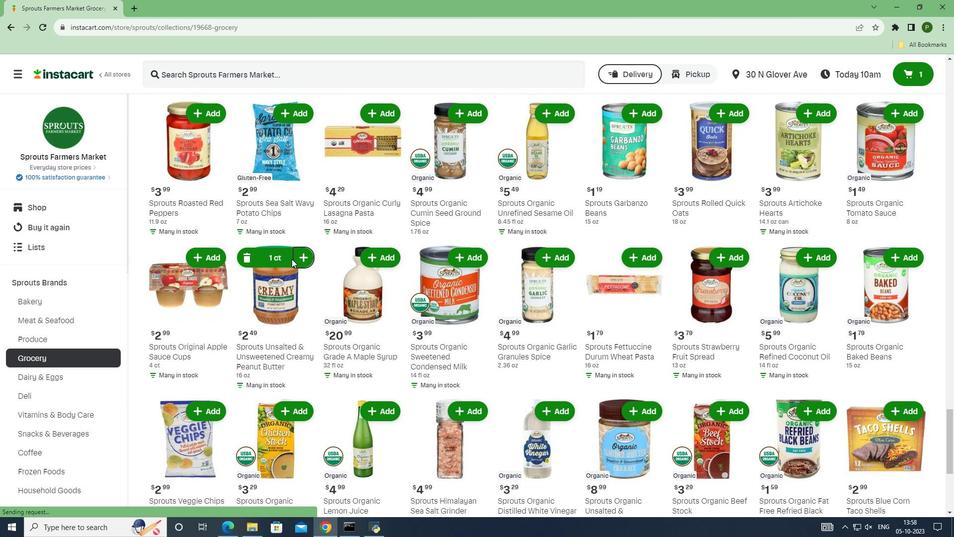 
Action: Mouse moved to (257, 270)
Screenshot: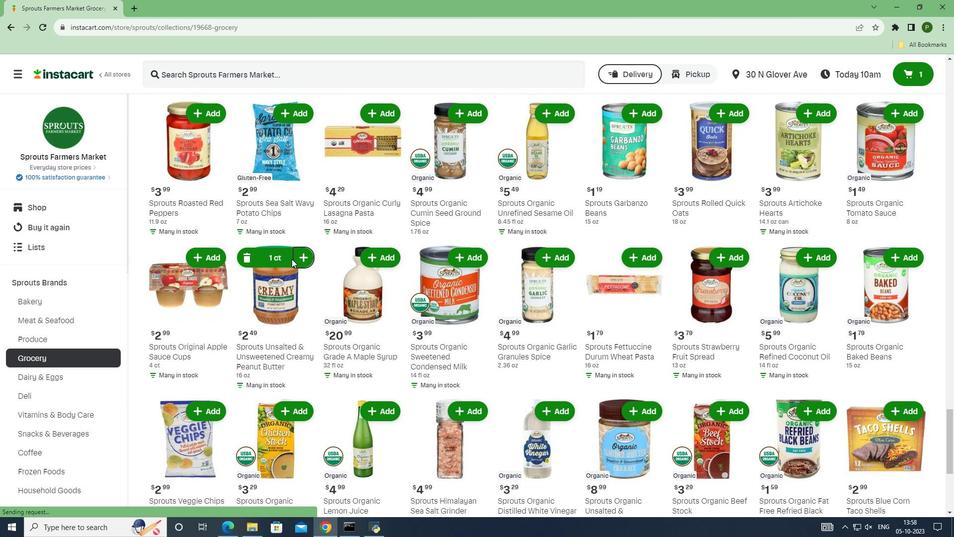 
Action: Mouse scrolled (257, 269) with delta (0, 0)
Screenshot: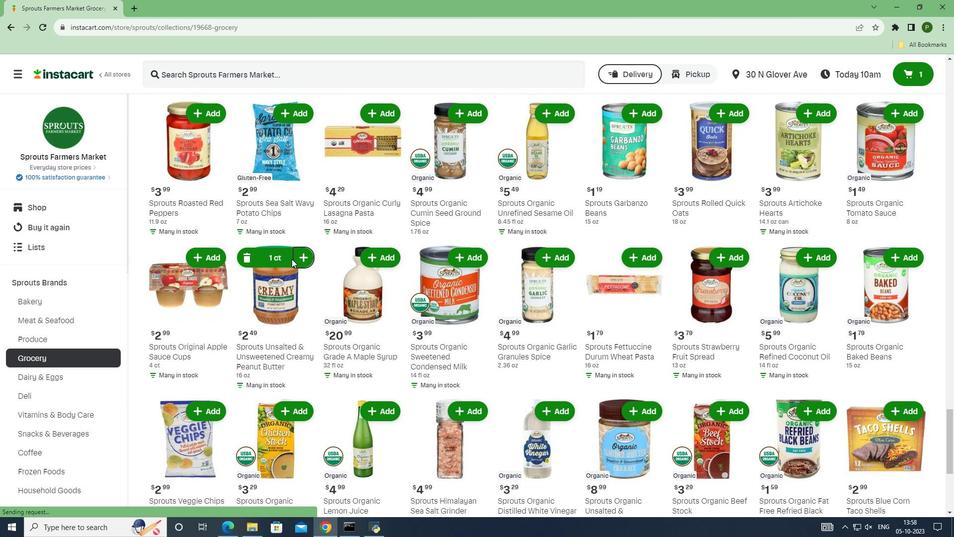 
Action: Mouse moved to (256, 270)
Screenshot: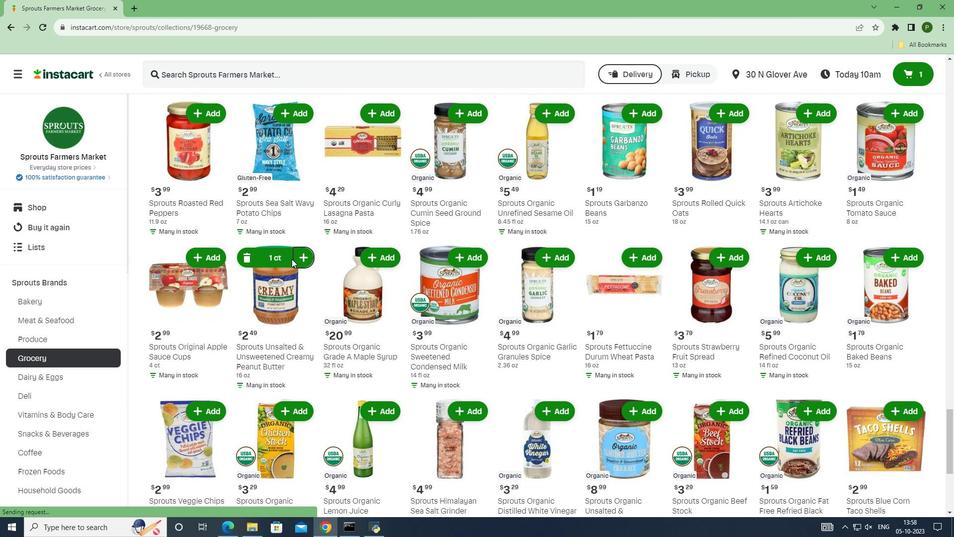 
Action: Mouse scrolled (256, 269) with delta (0, 0)
Screenshot: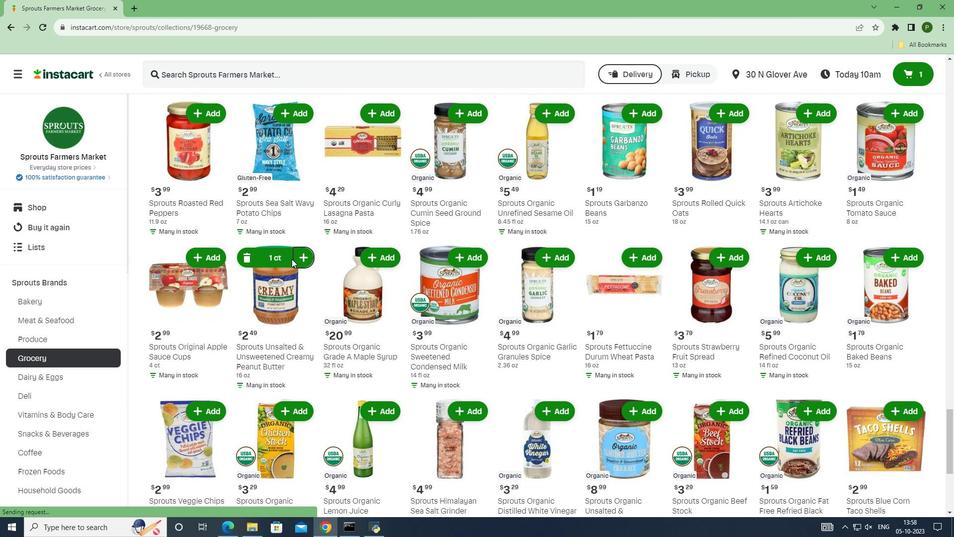 
Action: Mouse moved to (255, 270)
Screenshot: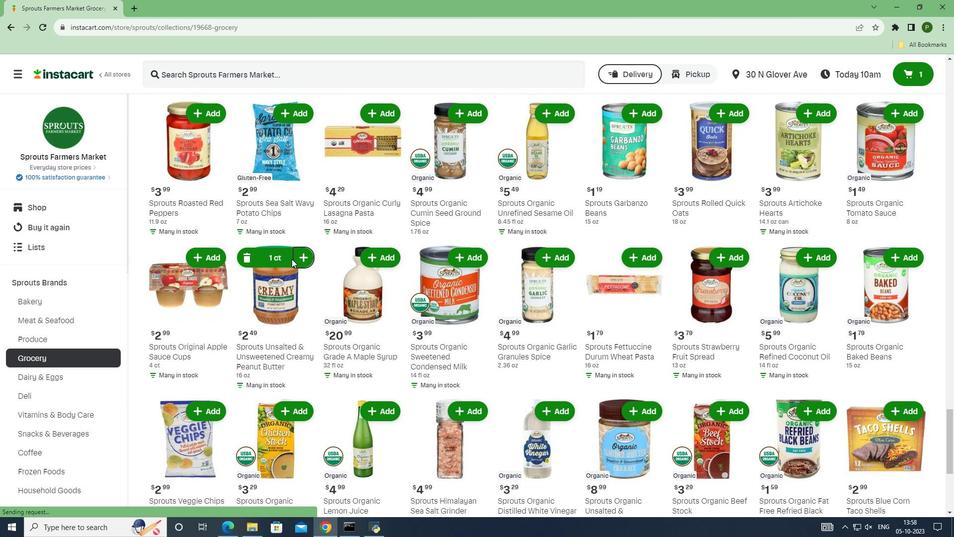 
Action: Mouse scrolled (255, 269) with delta (0, 0)
Screenshot: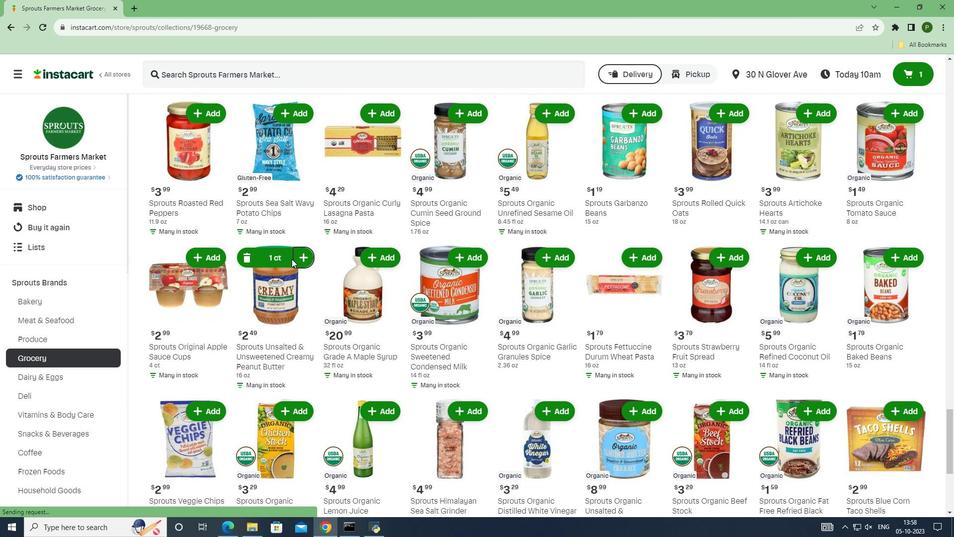 
Action: Mouse moved to (254, 269)
Screenshot: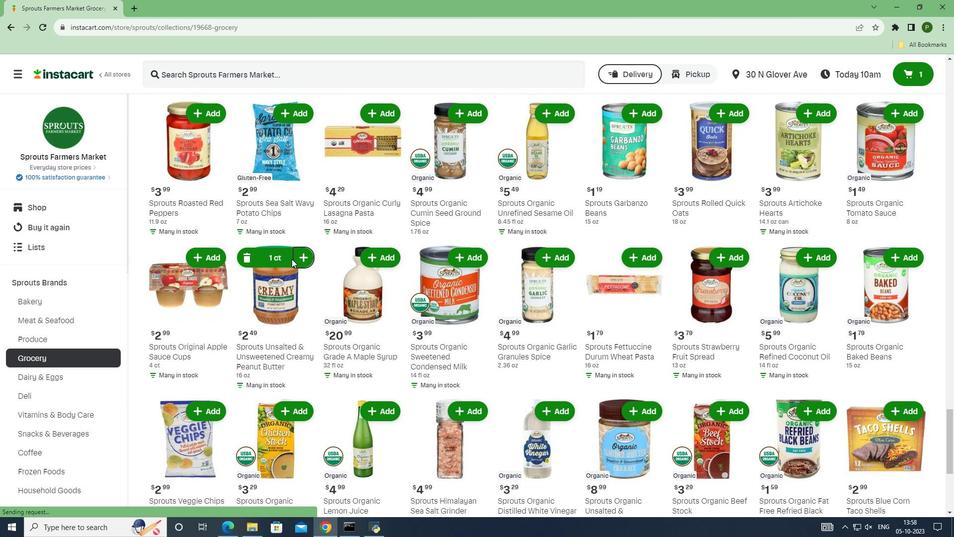 
Action: Mouse scrolled (254, 269) with delta (0, 0)
Screenshot: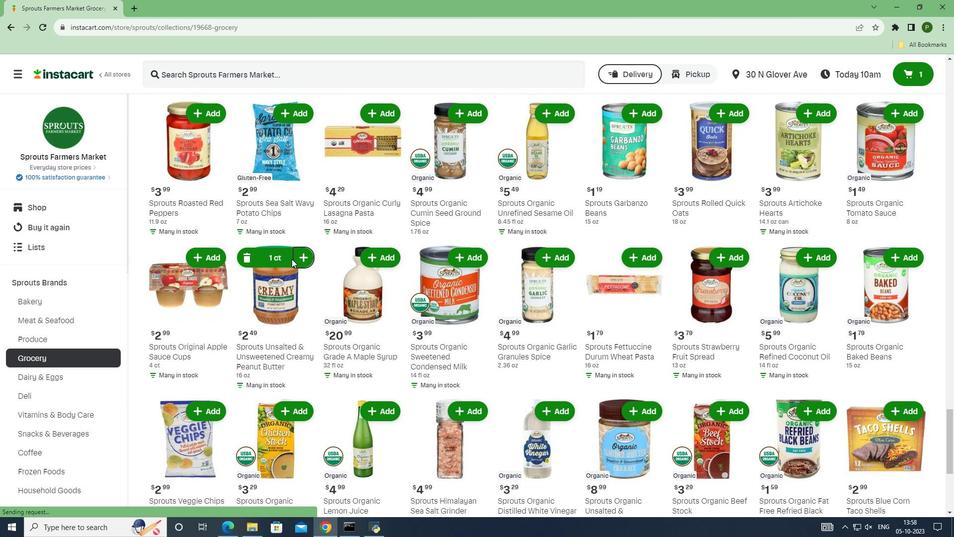 
Action: Mouse moved to (251, 269)
Screenshot: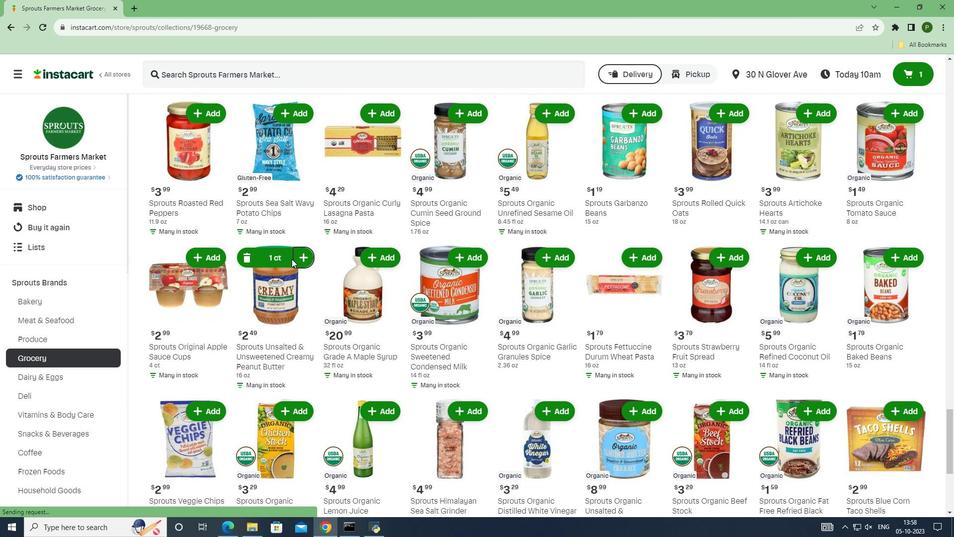 
Action: Mouse scrolled (251, 268) with delta (0, 0)
Screenshot: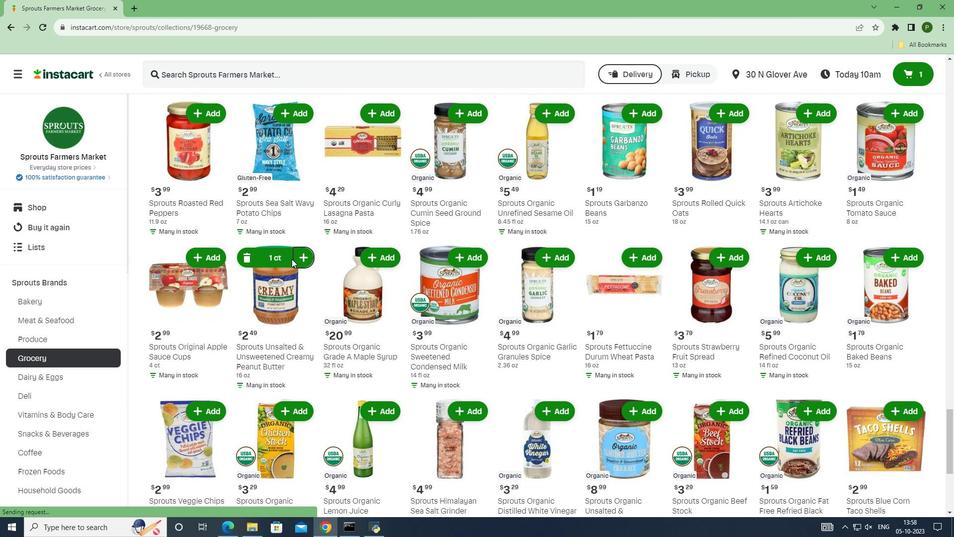 
Action: Mouse moved to (324, 266)
Screenshot: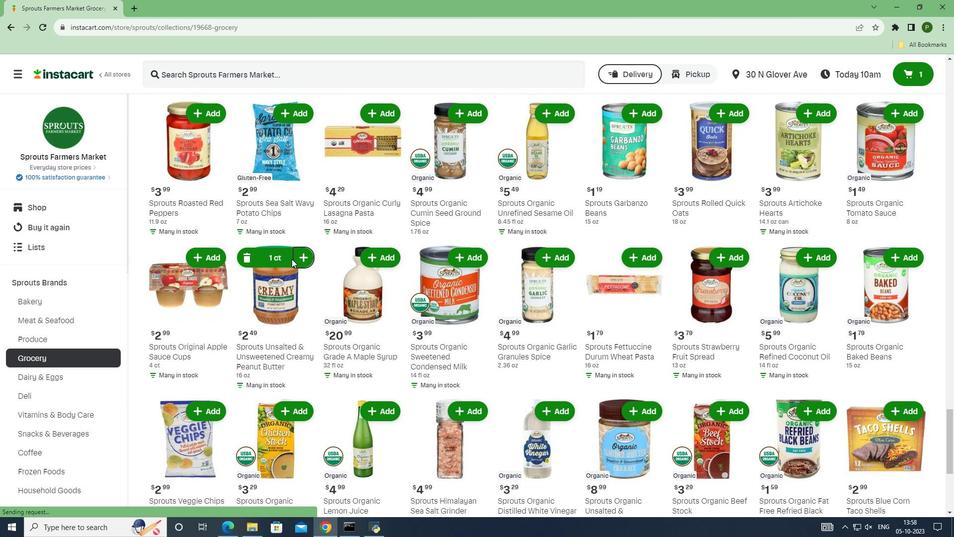 
Action: Mouse scrolled (324, 266) with delta (0, 0)
Screenshot: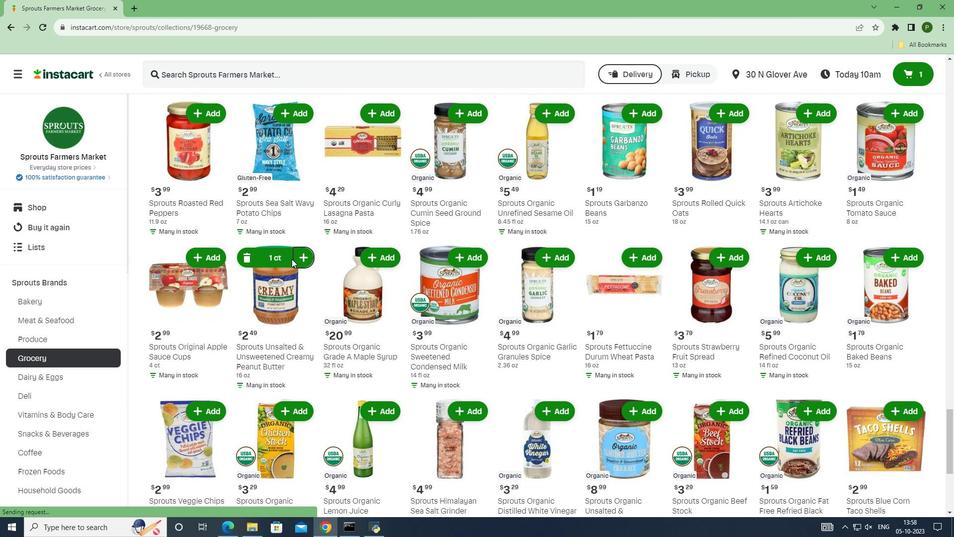 
Action: Mouse moved to (324, 266)
Screenshot: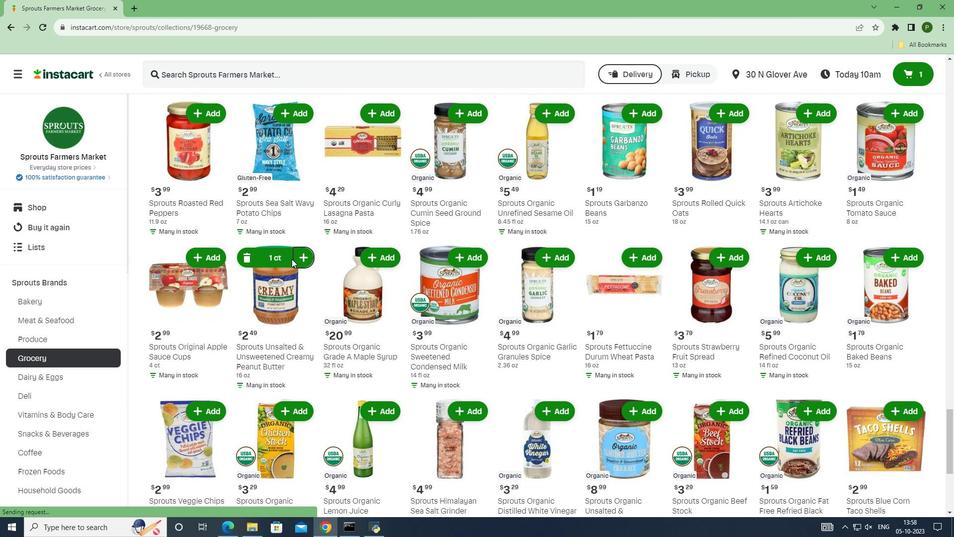
Action: Mouse scrolled (324, 266) with delta (0, 0)
Screenshot: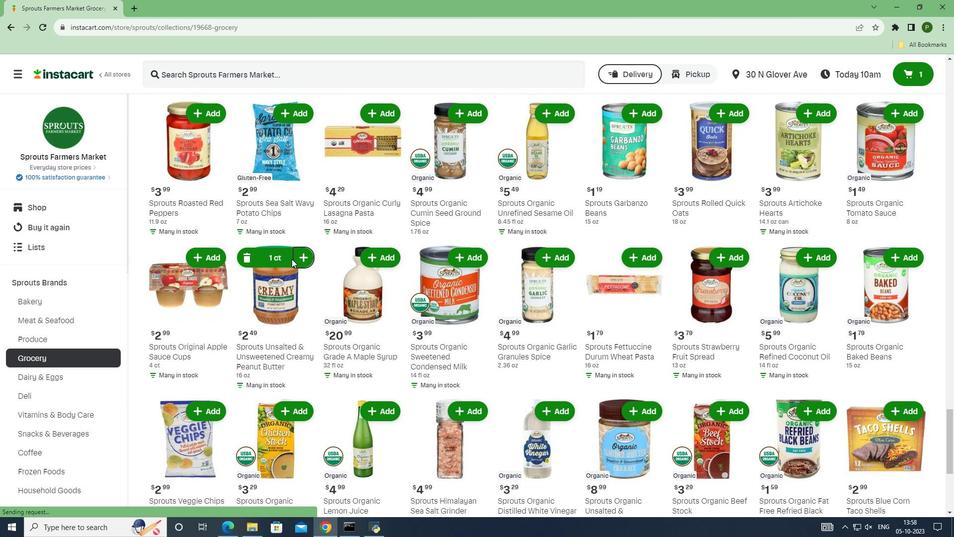
Action: Mouse moved to (324, 266)
Screenshot: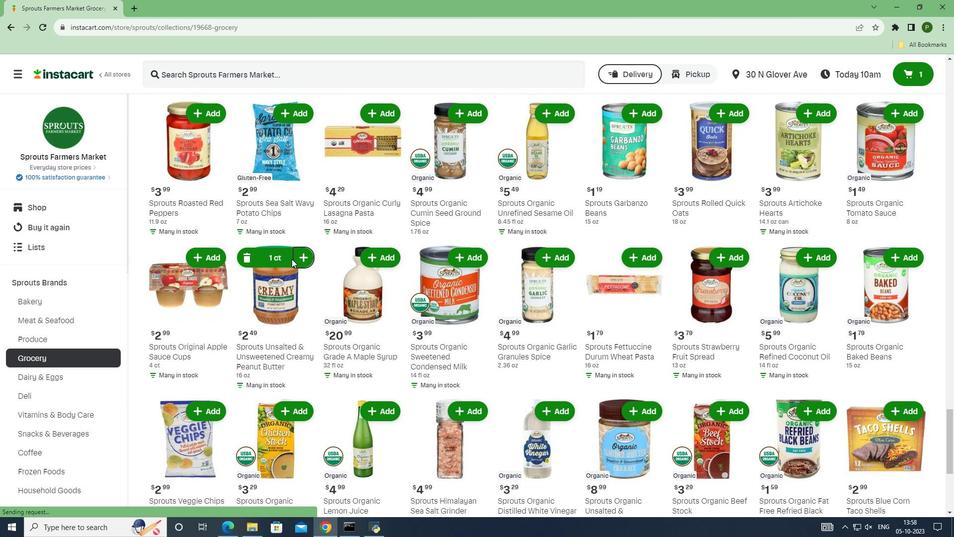 
Action: Mouse scrolled (324, 266) with delta (0, 0)
Screenshot: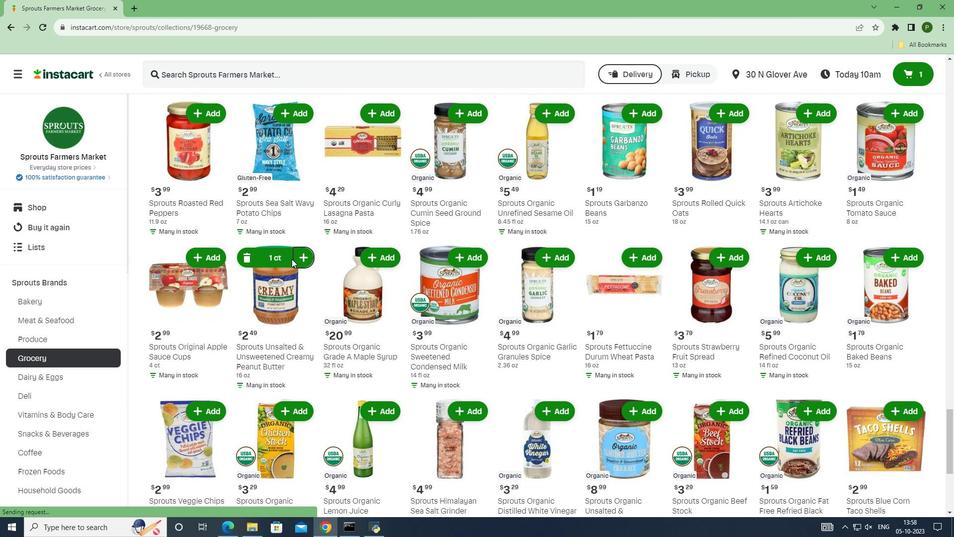 
Action: Mouse moved to (323, 266)
Screenshot: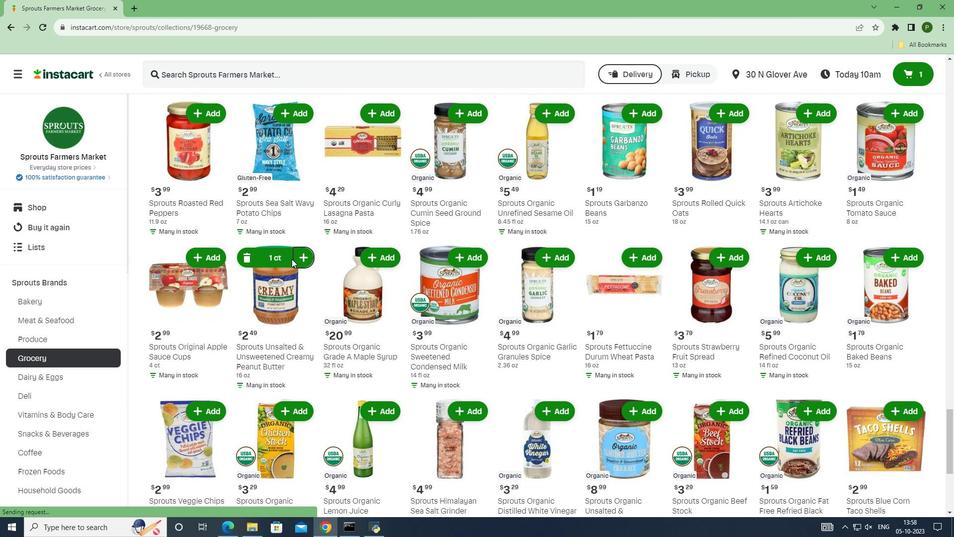 
Action: Mouse scrolled (323, 266) with delta (0, 0)
Screenshot: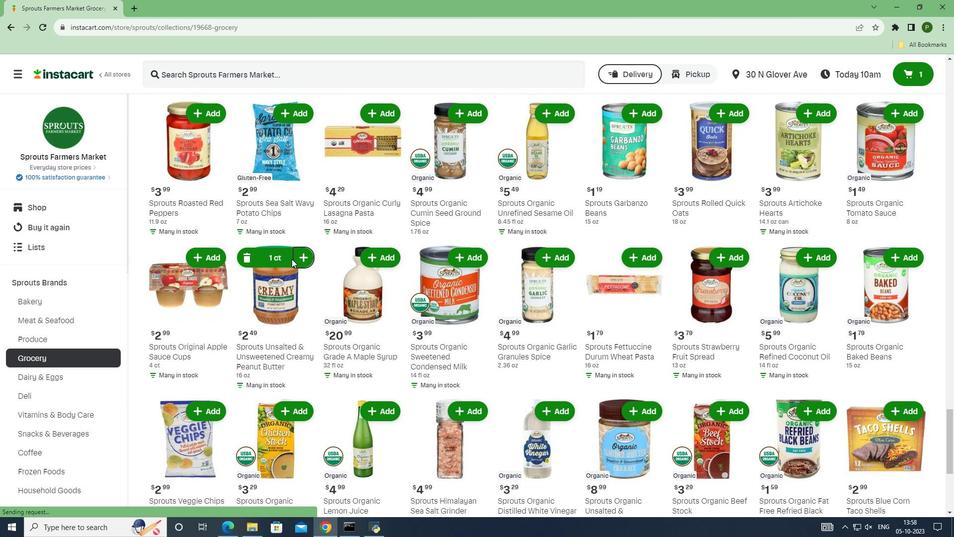 
Action: Mouse moved to (253, 273)
Screenshot: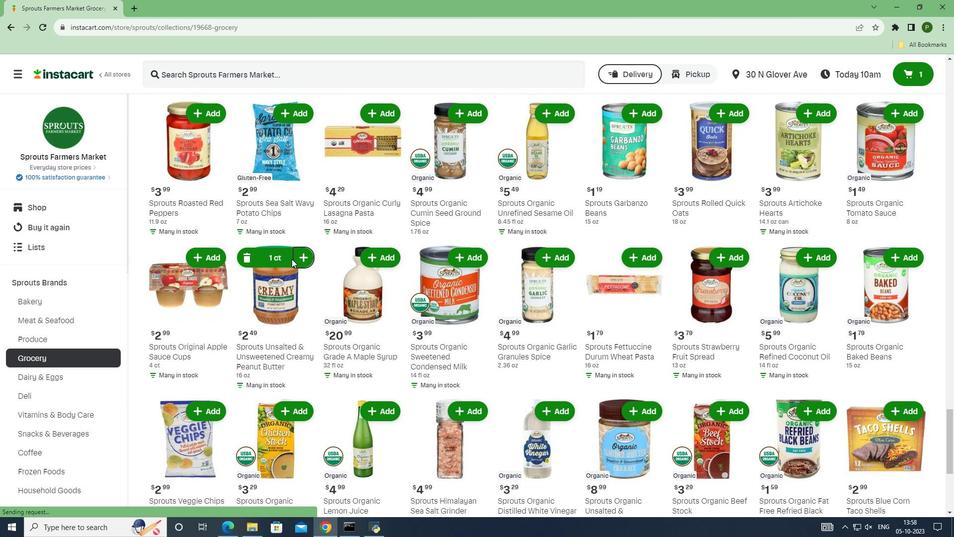 
Action: Mouse scrolled (253, 273) with delta (0, 0)
Screenshot: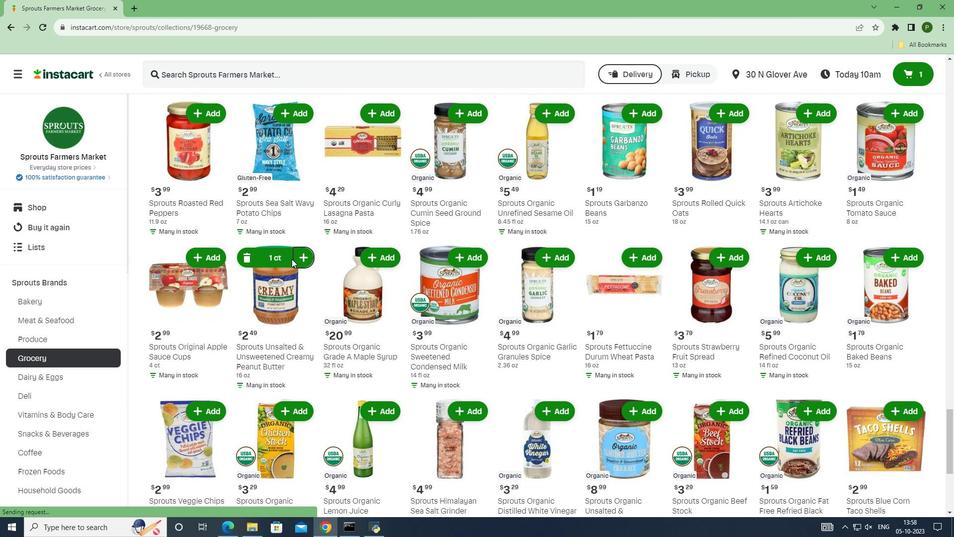 
Action: Mouse moved to (253, 273)
Screenshot: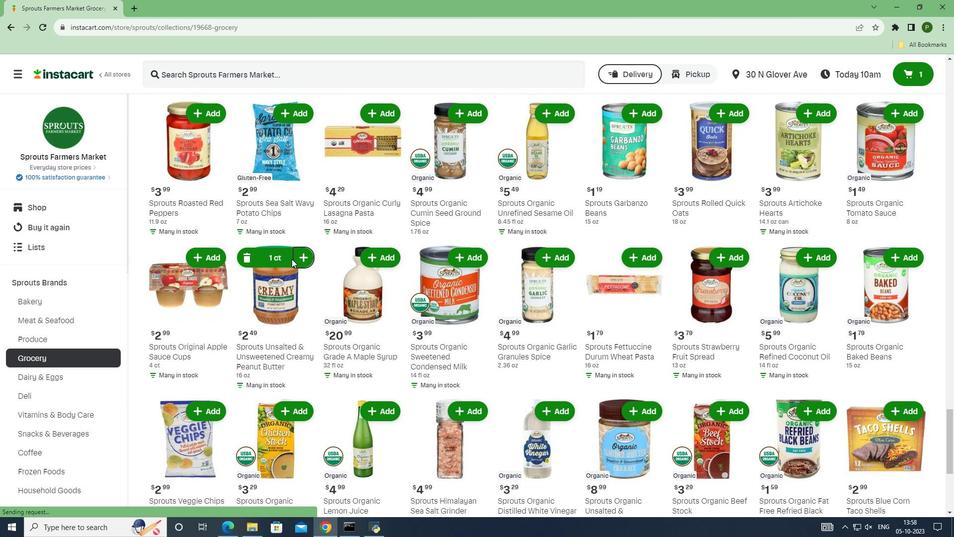 
Action: Mouse scrolled (253, 273) with delta (0, 0)
Screenshot: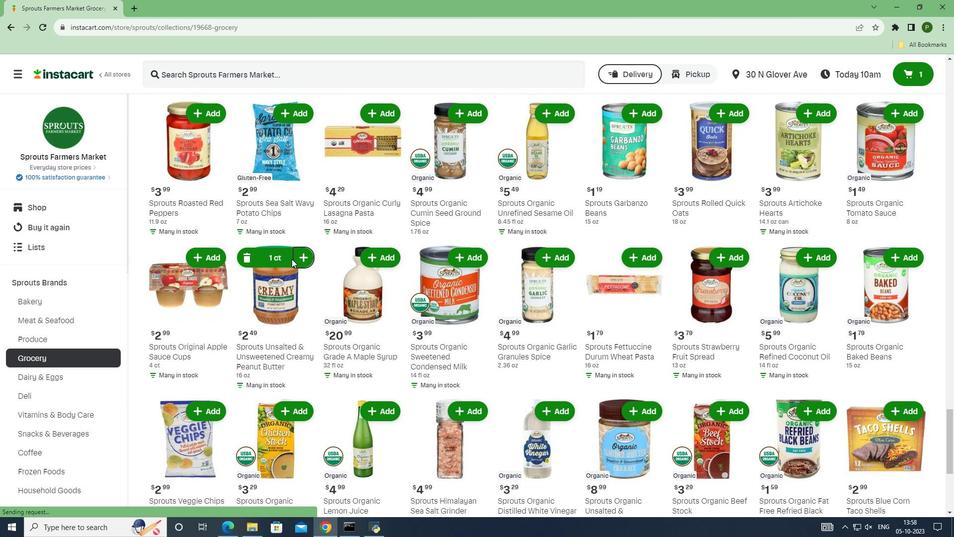 
Action: Mouse moved to (253, 273)
Screenshot: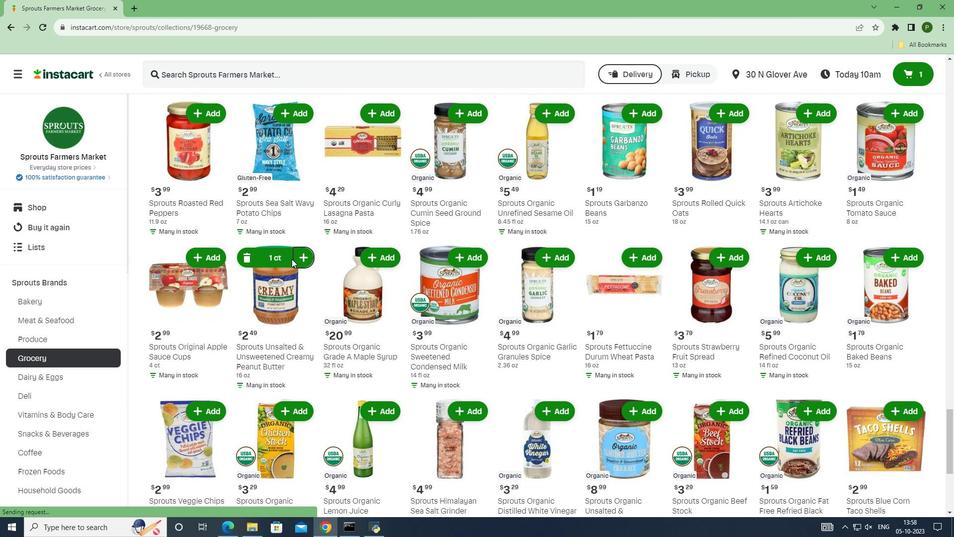 
Action: Mouse scrolled (253, 273) with delta (0, 0)
Screenshot: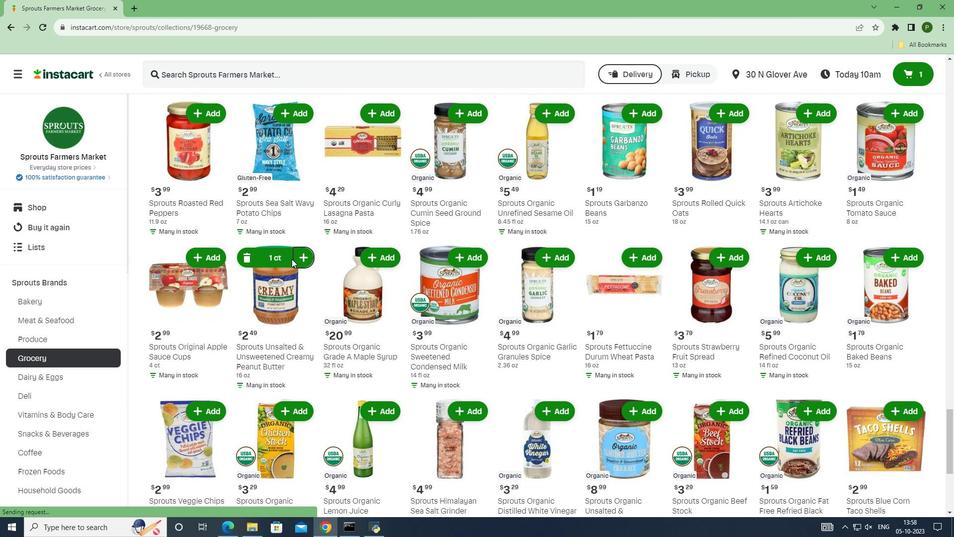 
Action: Mouse scrolled (253, 273) with delta (0, 0)
Screenshot: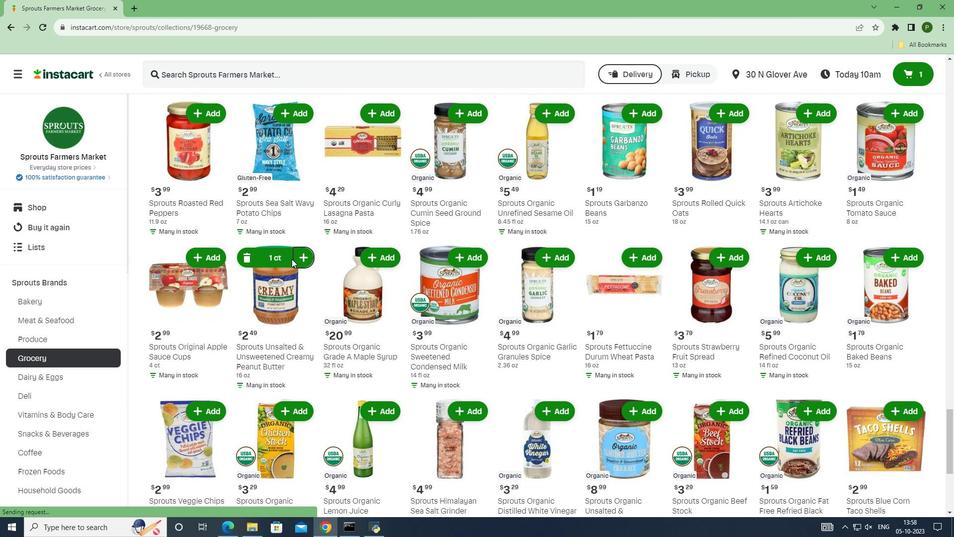 
Action: Mouse moved to (329, 270)
Screenshot: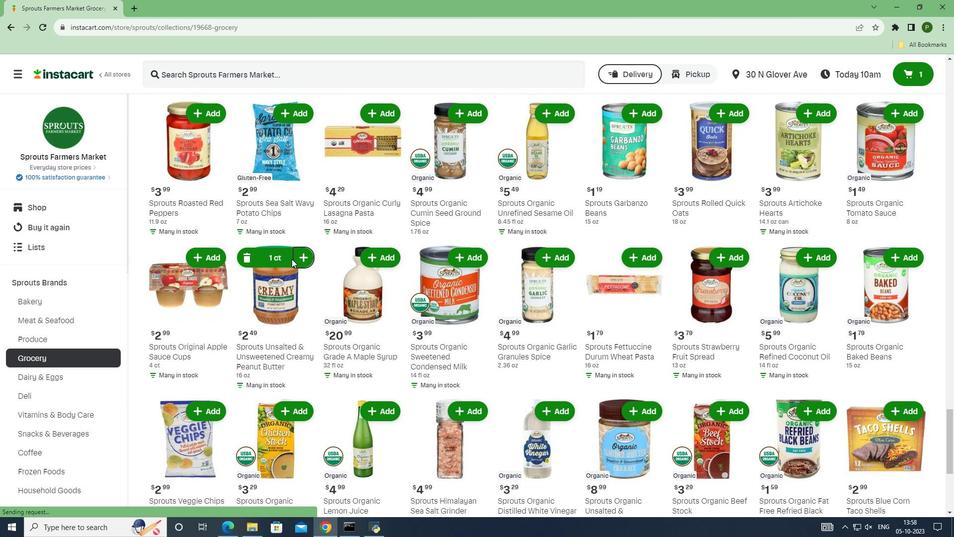 
Action: Mouse scrolled (329, 270) with delta (0, 0)
Screenshot: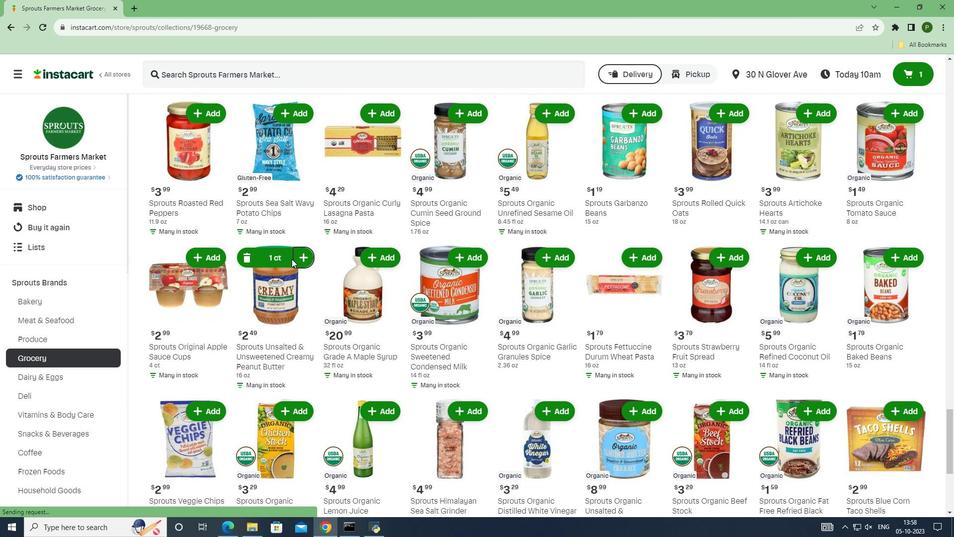 
Action: Mouse scrolled (329, 270) with delta (0, 0)
Screenshot: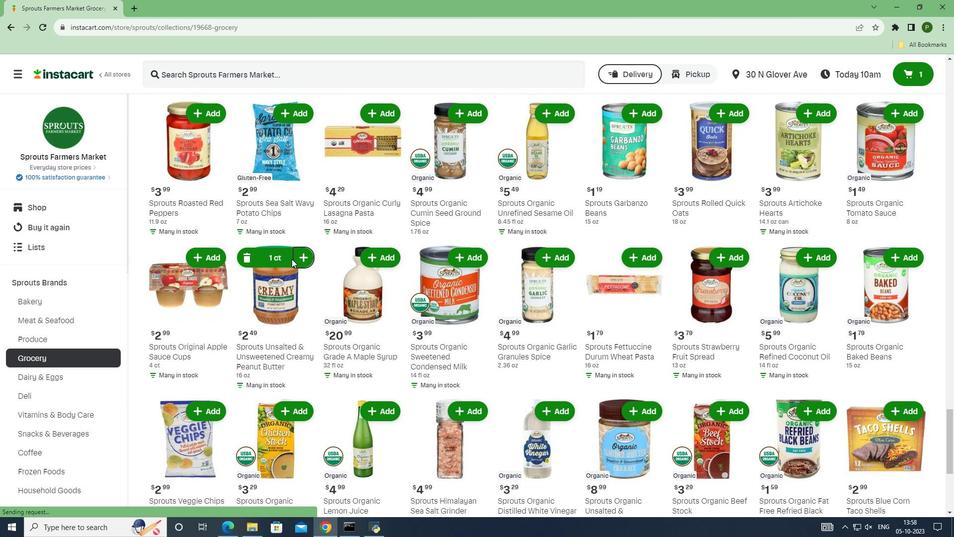 
Action: Mouse moved to (329, 270)
Screenshot: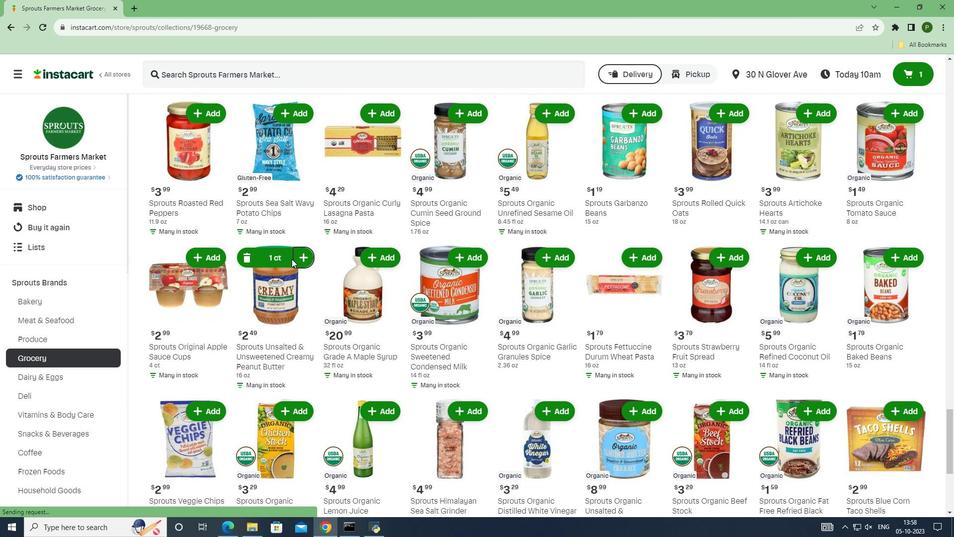 
Action: Mouse scrolled (329, 270) with delta (0, 0)
Screenshot: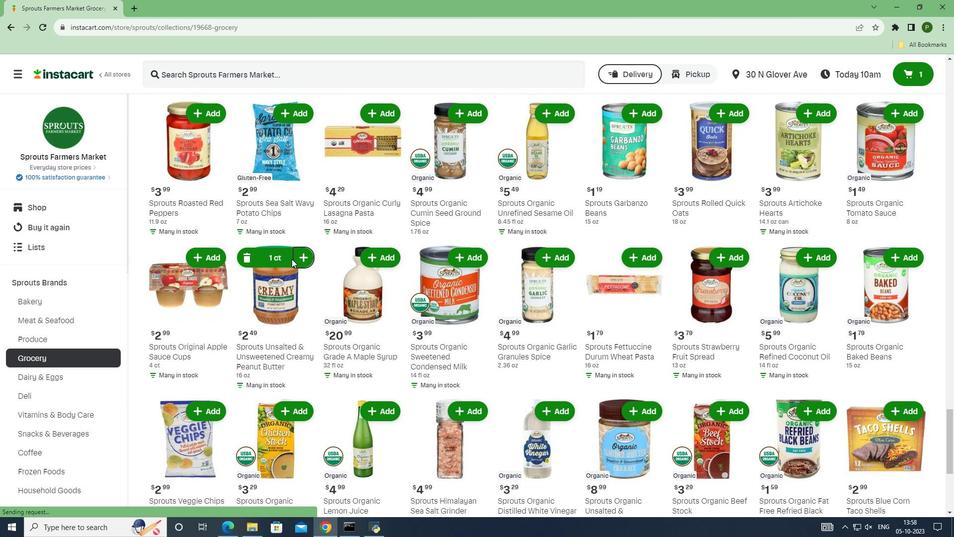 
Action: Mouse moved to (329, 270)
Screenshot: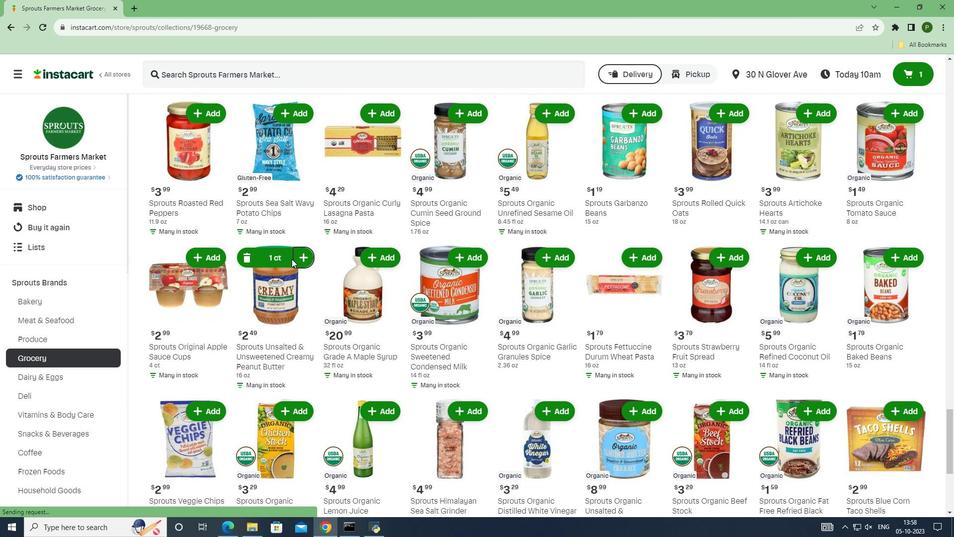 
Action: Mouse scrolled (329, 270) with delta (0, 0)
Screenshot: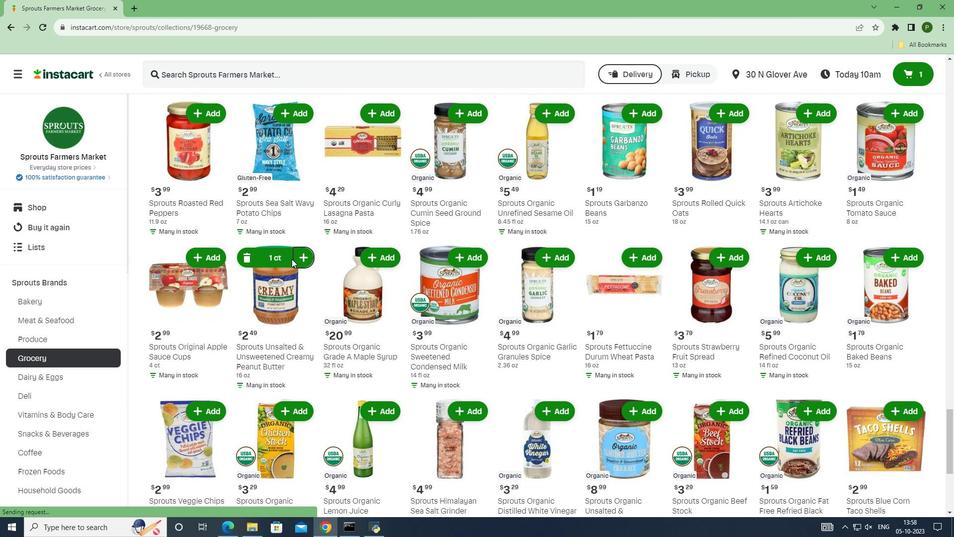 
Action: Mouse moved to (258, 262)
Screenshot: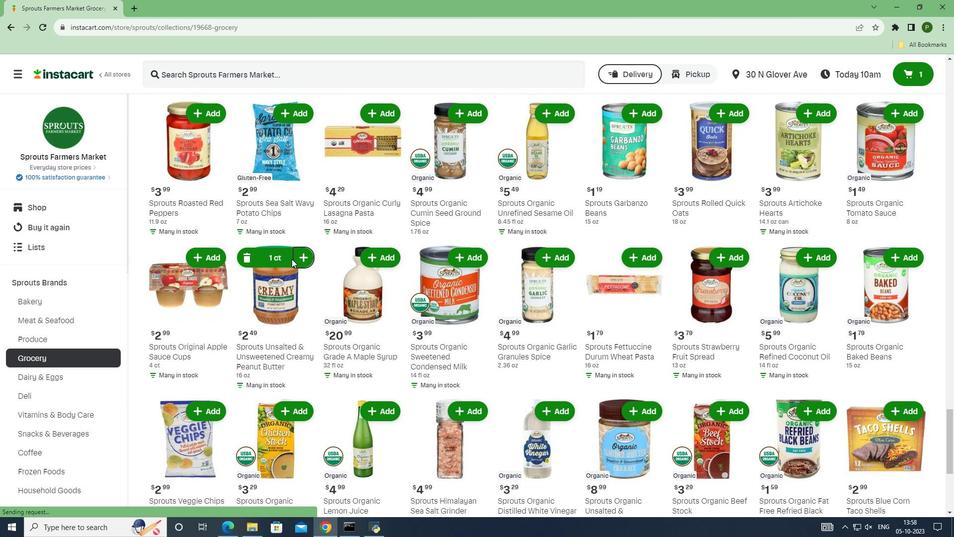 
Action: Mouse scrolled (258, 262) with delta (0, 0)
Screenshot: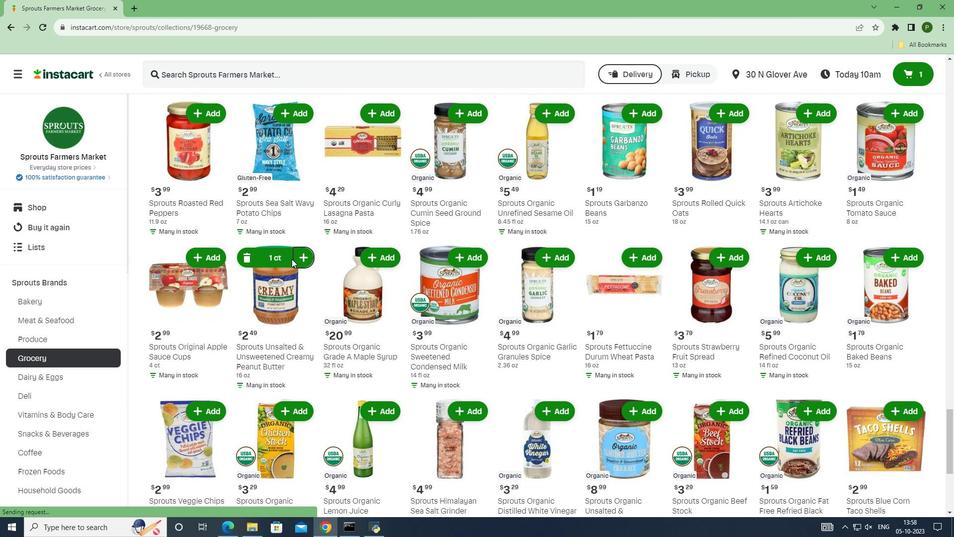 
Action: Mouse scrolled (258, 262) with delta (0, 0)
Screenshot: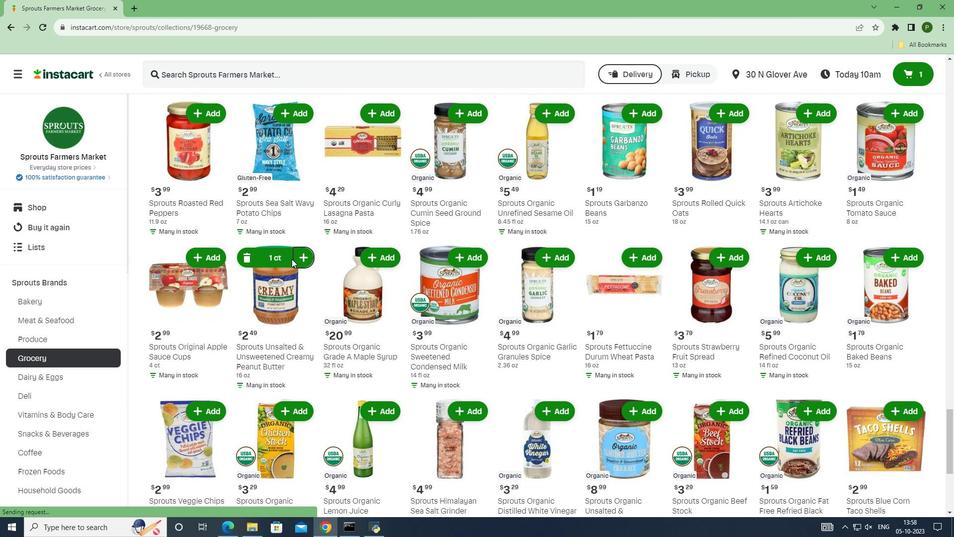
Action: Mouse scrolled (258, 262) with delta (0, 0)
Screenshot: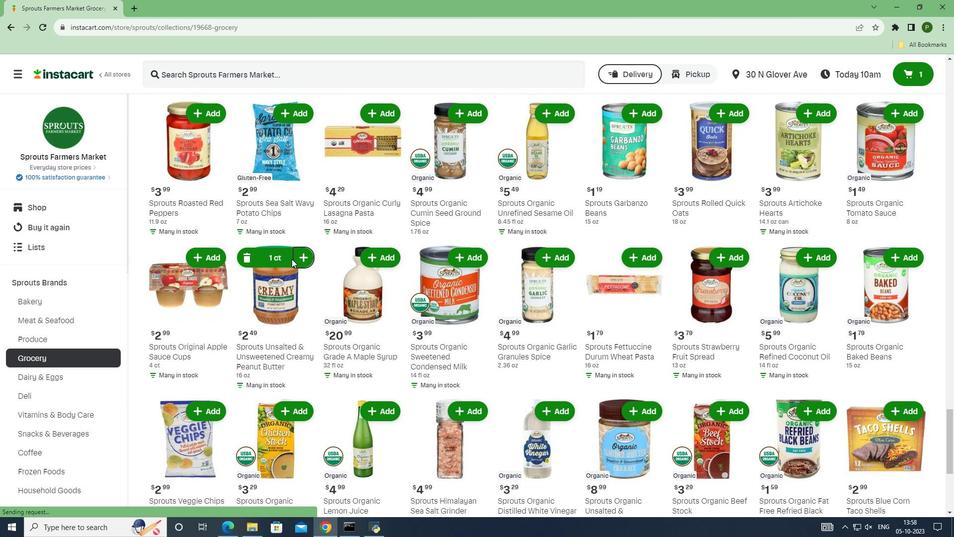 
Action: Mouse moved to (334, 265)
Screenshot: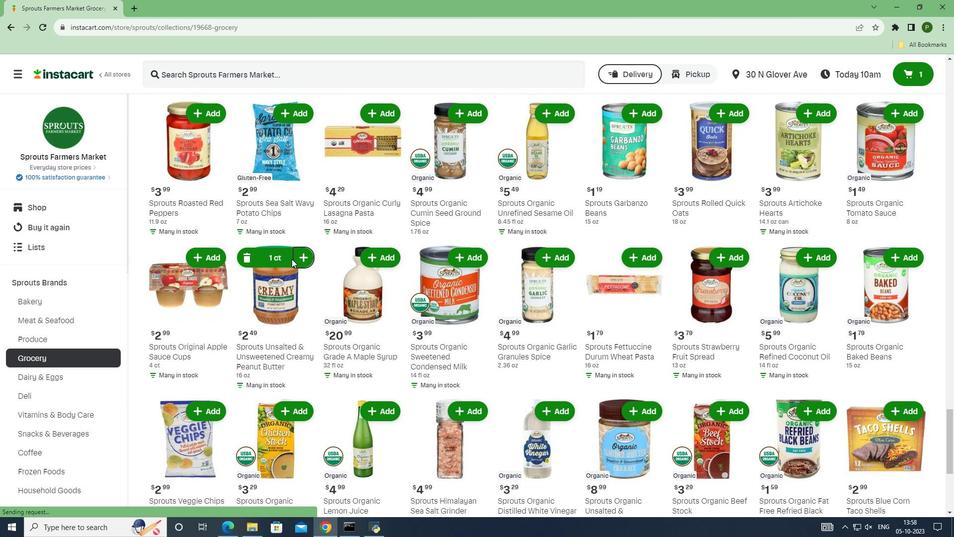 
Action: Mouse scrolled (334, 265) with delta (0, 0)
Screenshot: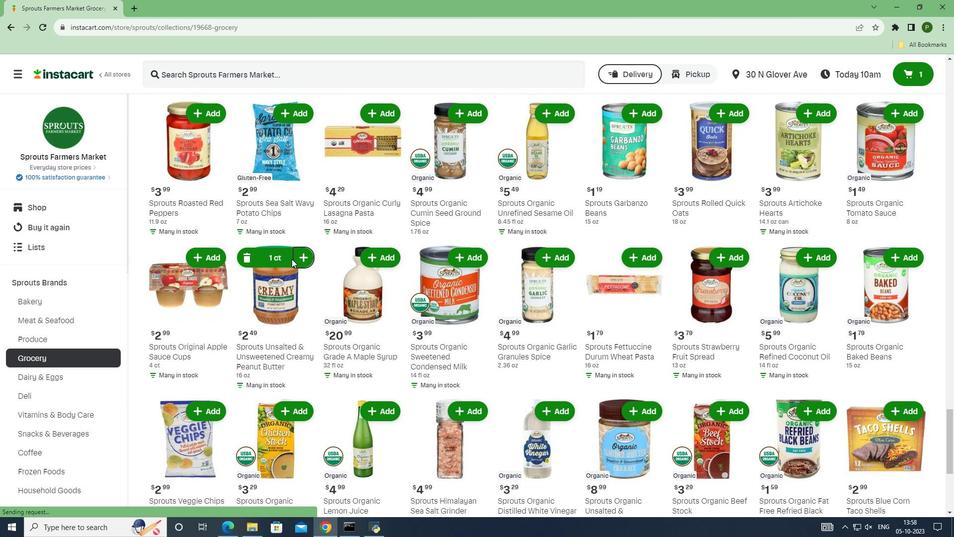 
Action: Mouse scrolled (334, 265) with delta (0, 0)
Screenshot: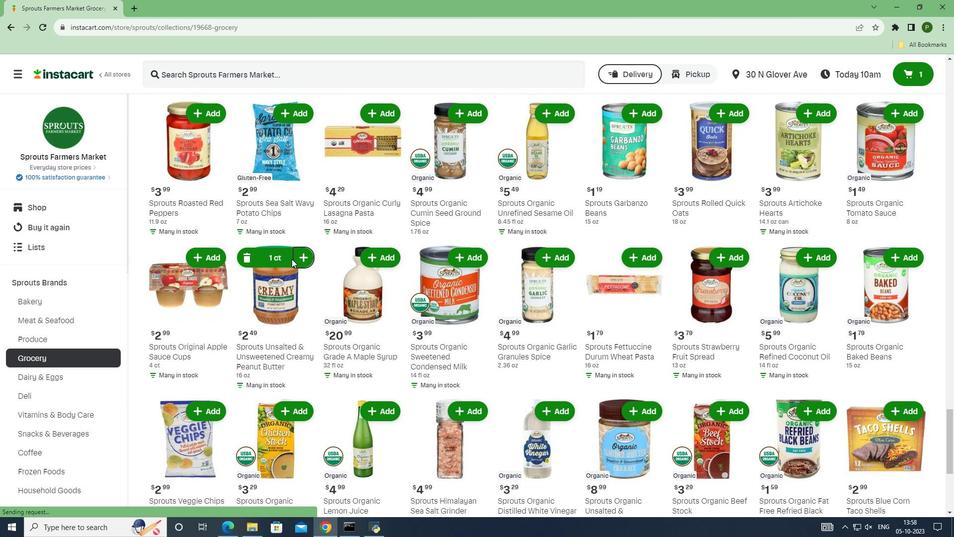 
Action: Mouse scrolled (334, 265) with delta (0, 0)
Screenshot: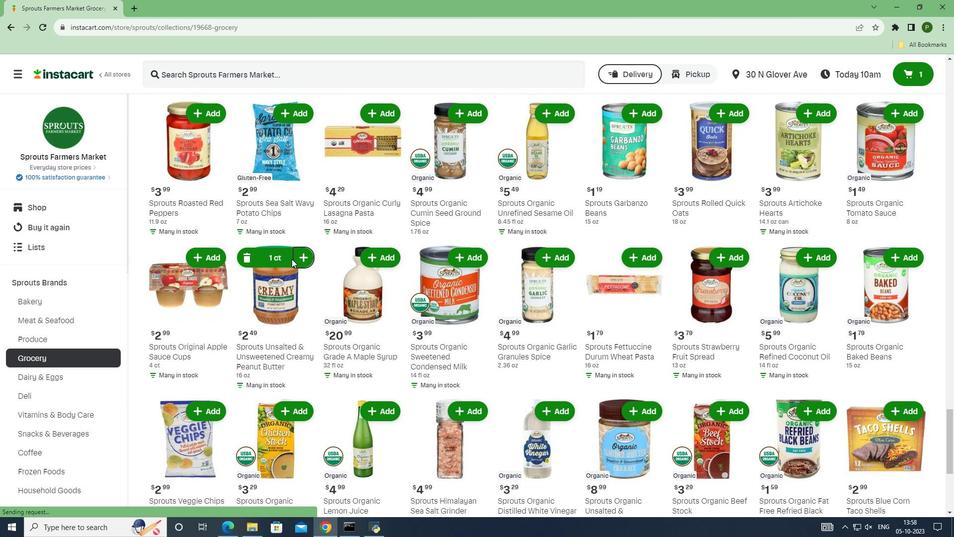 
Action: Mouse moved to (254, 266)
Screenshot: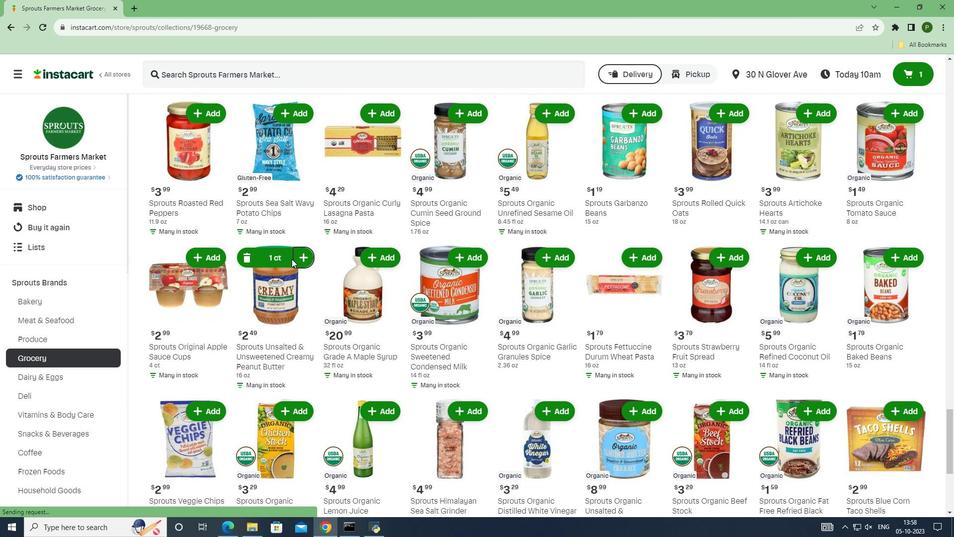 
Action: Mouse scrolled (254, 266) with delta (0, 0)
Screenshot: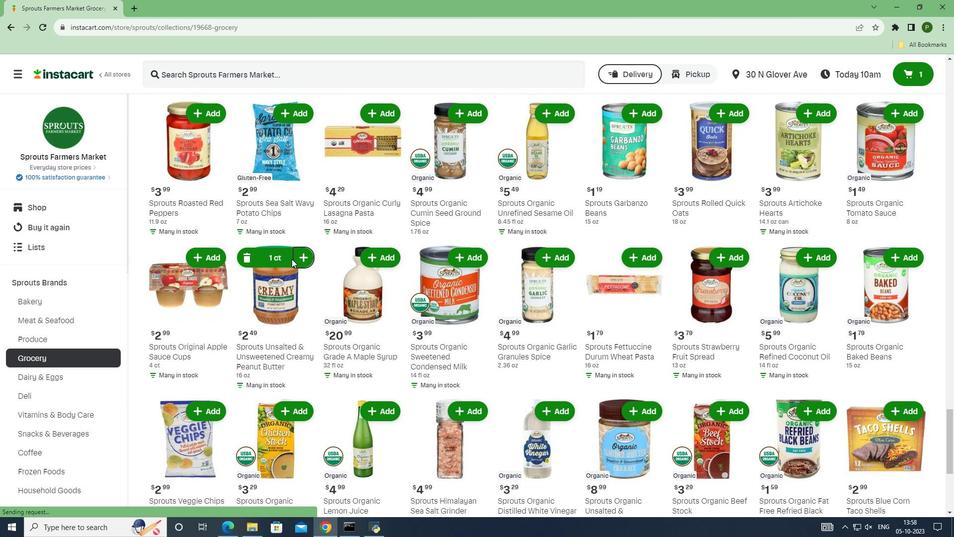 
Action: Mouse moved to (254, 266)
Screenshot: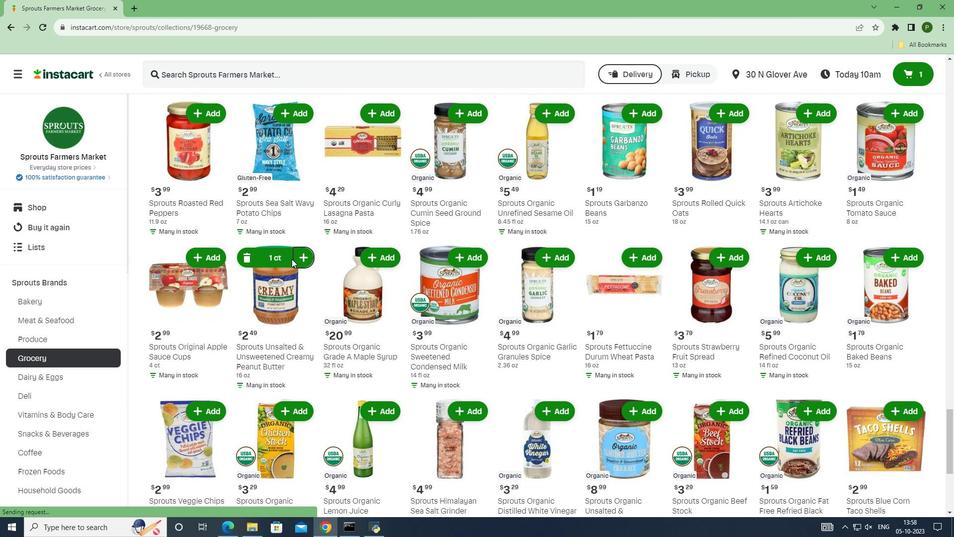 
Action: Mouse scrolled (254, 266) with delta (0, 0)
Screenshot: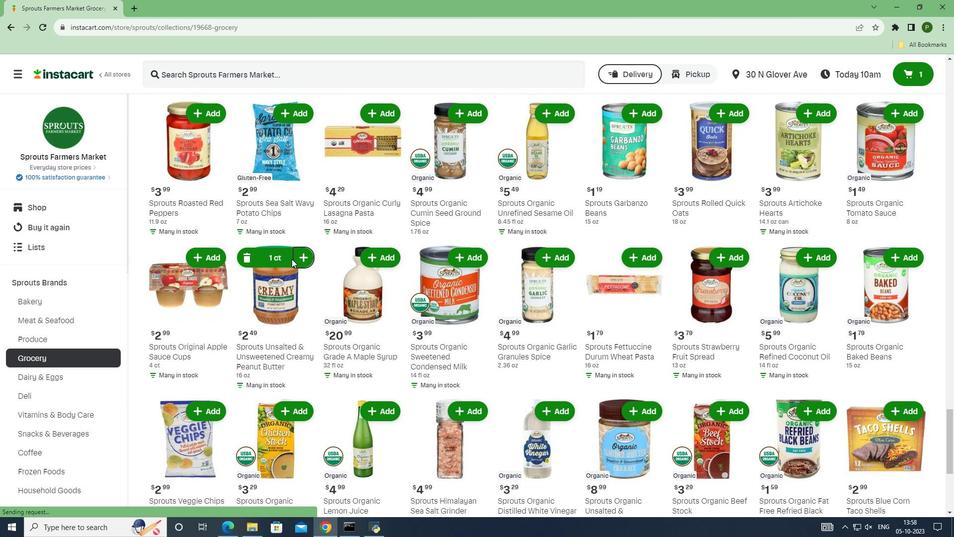 
Action: Mouse moved to (252, 265)
Screenshot: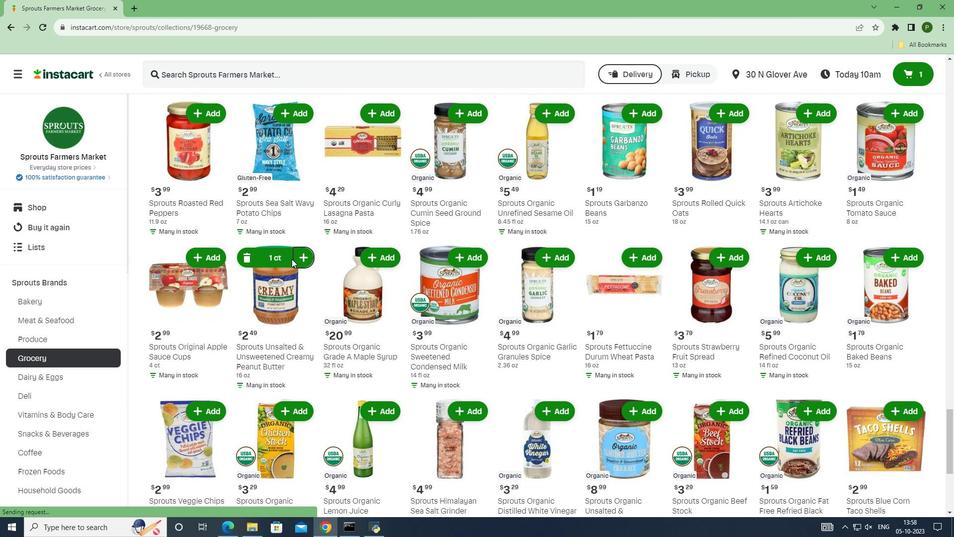 
Action: Mouse scrolled (252, 265) with delta (0, 0)
Screenshot: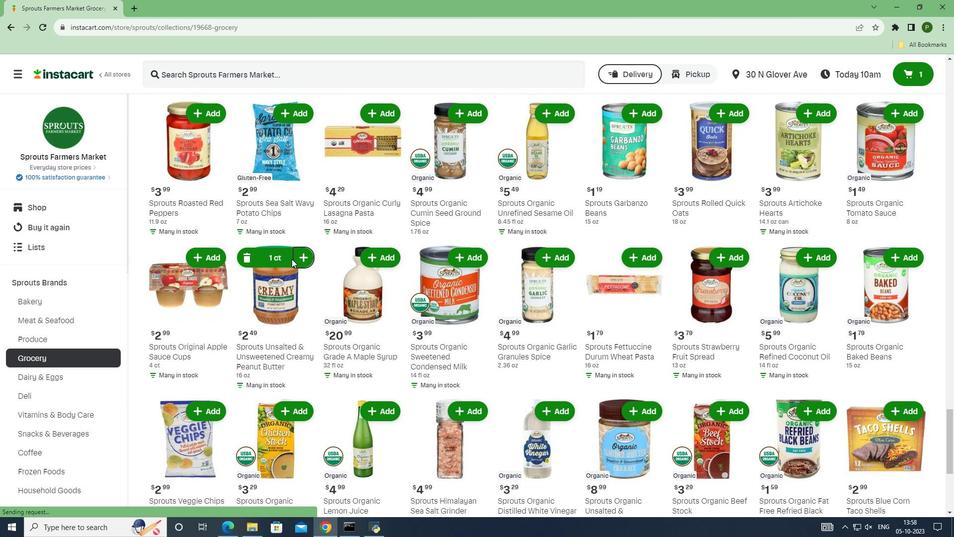 
Action: Mouse moved to (317, 268)
Screenshot: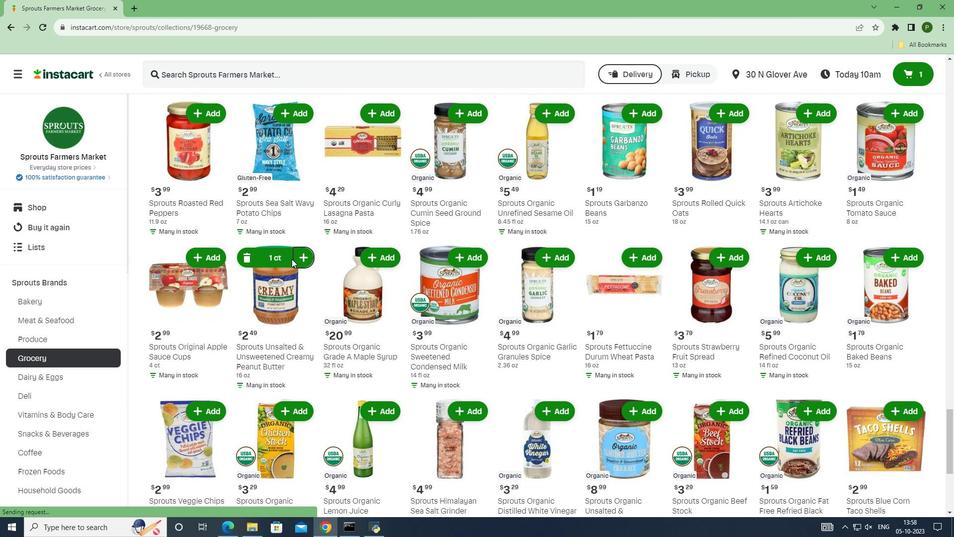 
Action: Mouse scrolled (317, 268) with delta (0, 0)
Screenshot: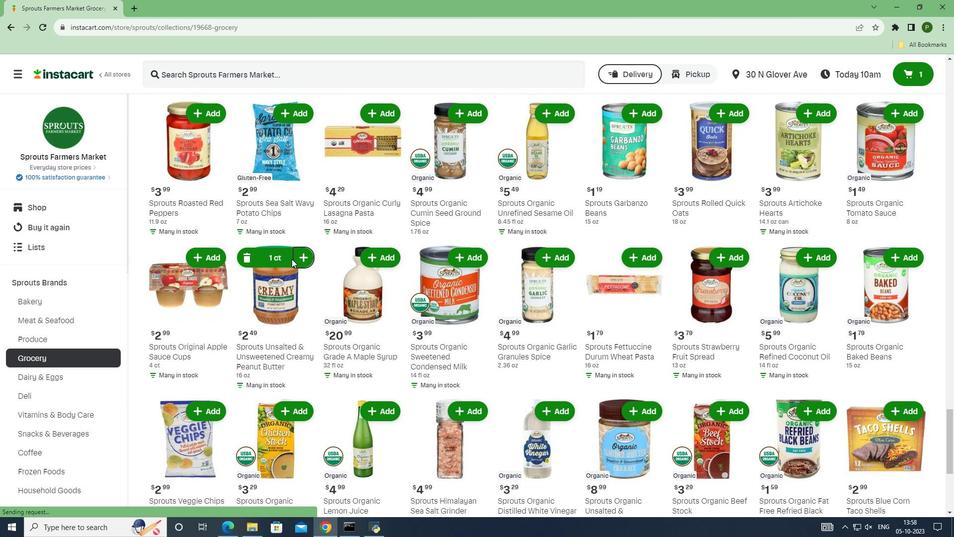 
Action: Mouse moved to (318, 268)
Screenshot: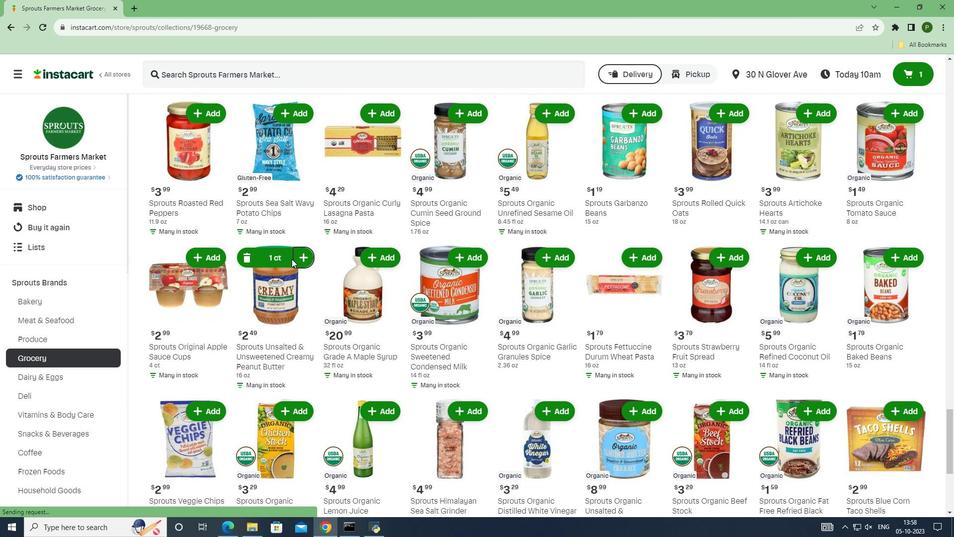 
Action: Mouse scrolled (318, 268) with delta (0, 0)
Screenshot: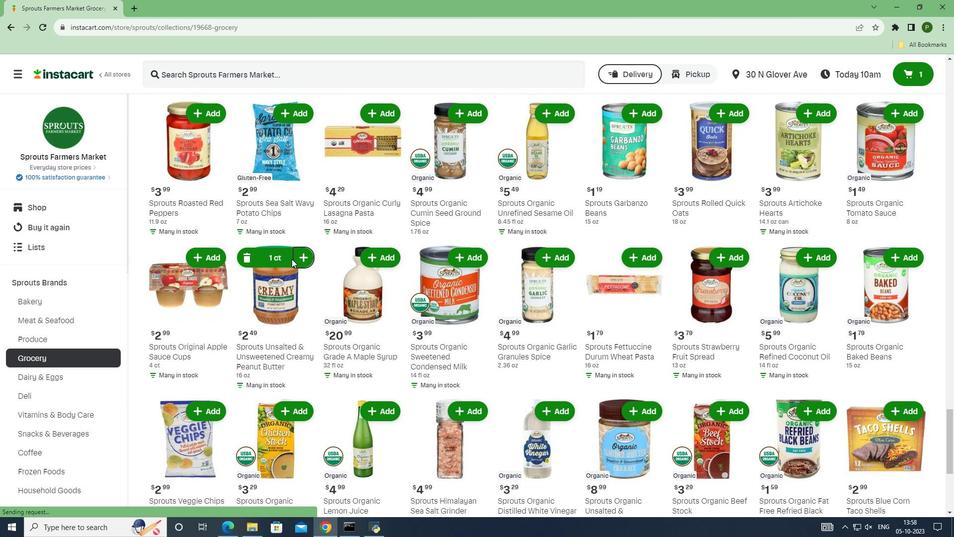 
Action: Mouse moved to (319, 268)
Screenshot: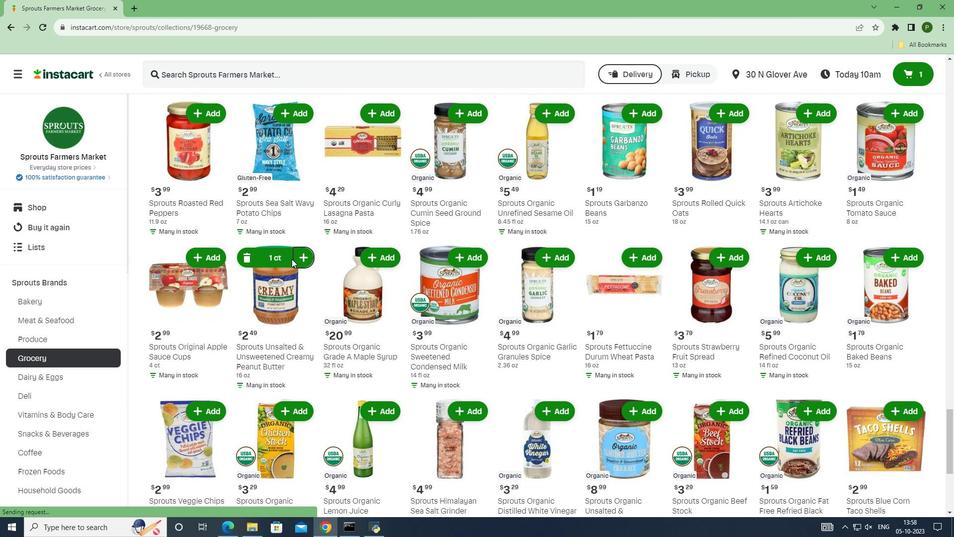 
Action: Mouse scrolled (319, 268) with delta (0, 0)
Screenshot: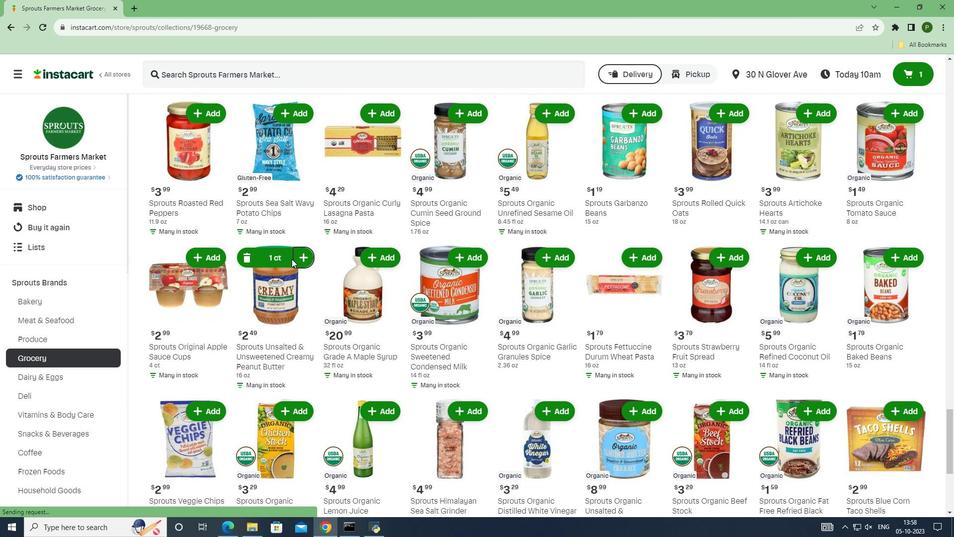 
Action: Mouse moved to (319, 268)
Screenshot: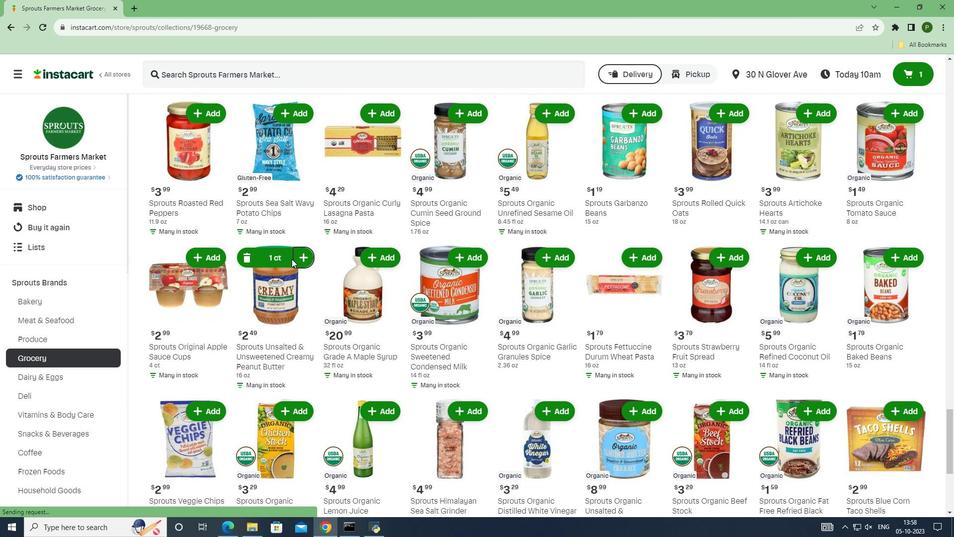 
Action: Mouse scrolled (319, 268) with delta (0, 0)
Screenshot: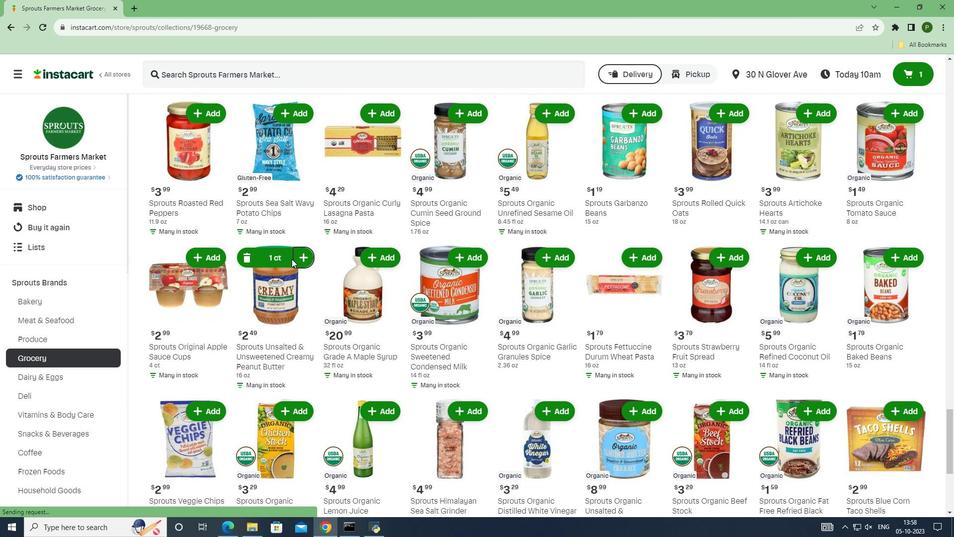
Action: Mouse moved to (248, 269)
Screenshot: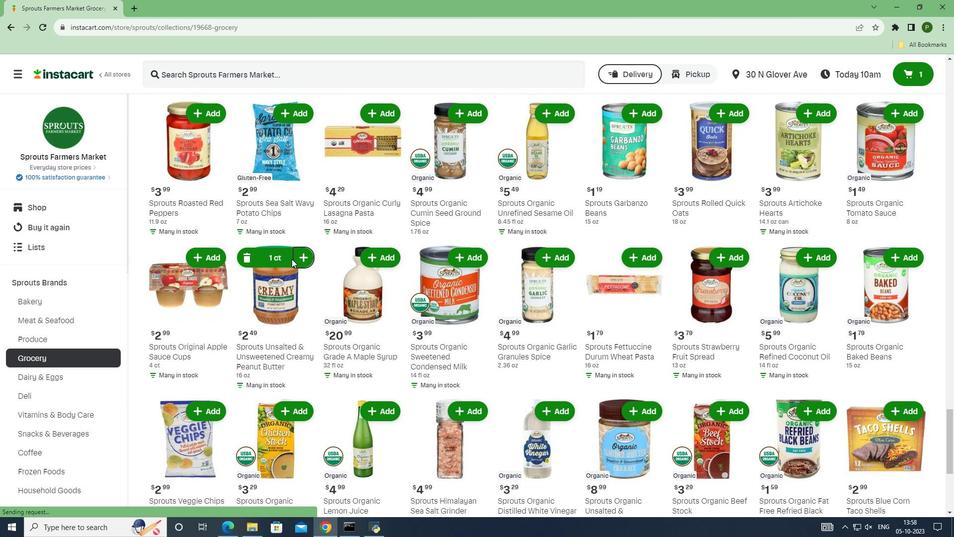 
Action: Mouse scrolled (248, 269) with delta (0, 0)
Screenshot: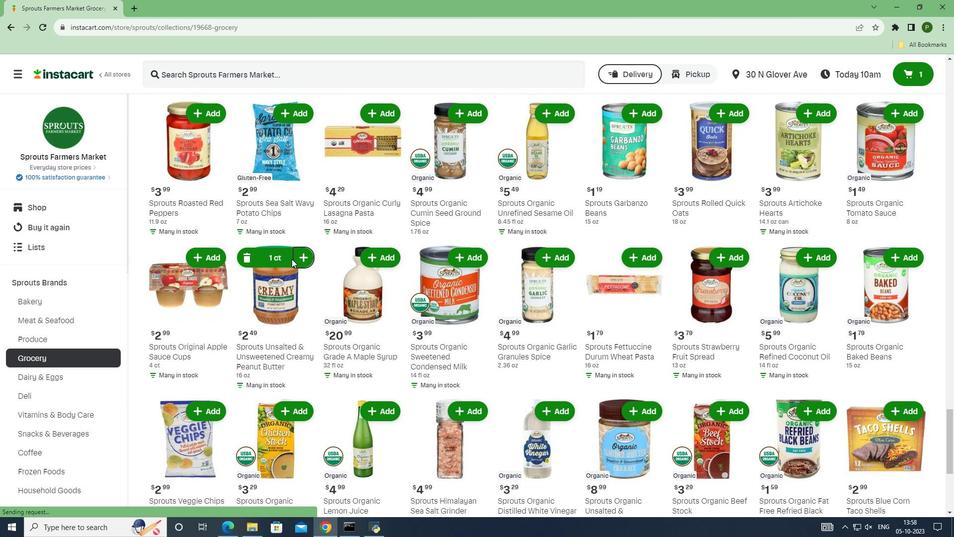 
Action: Mouse moved to (248, 269)
Screenshot: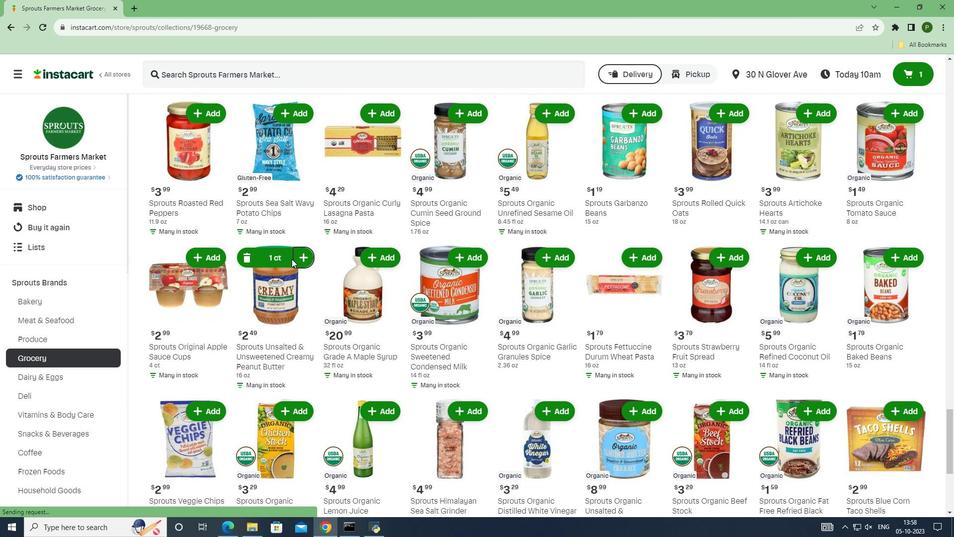 
Action: Mouse scrolled (248, 269) with delta (0, 0)
Screenshot: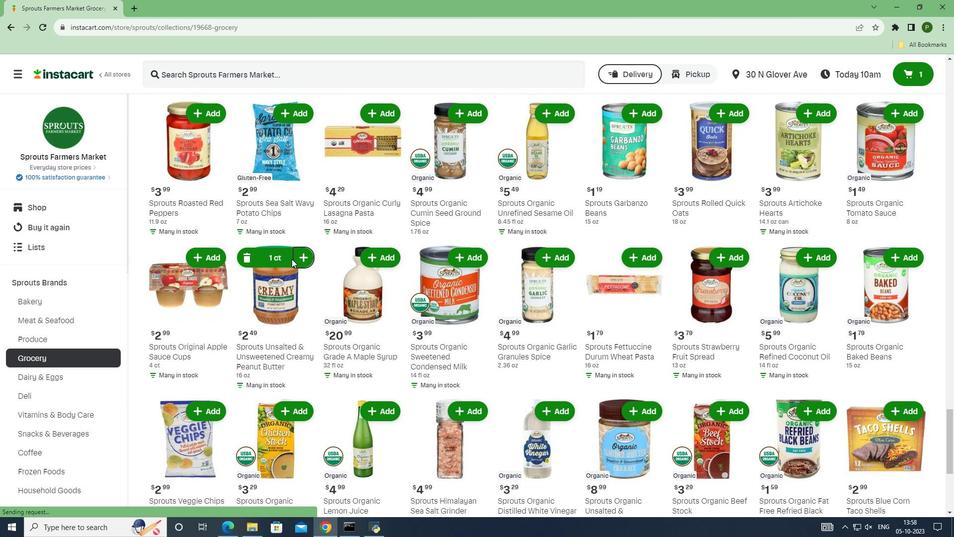 
Action: Mouse scrolled (248, 269) with delta (0, 0)
Screenshot: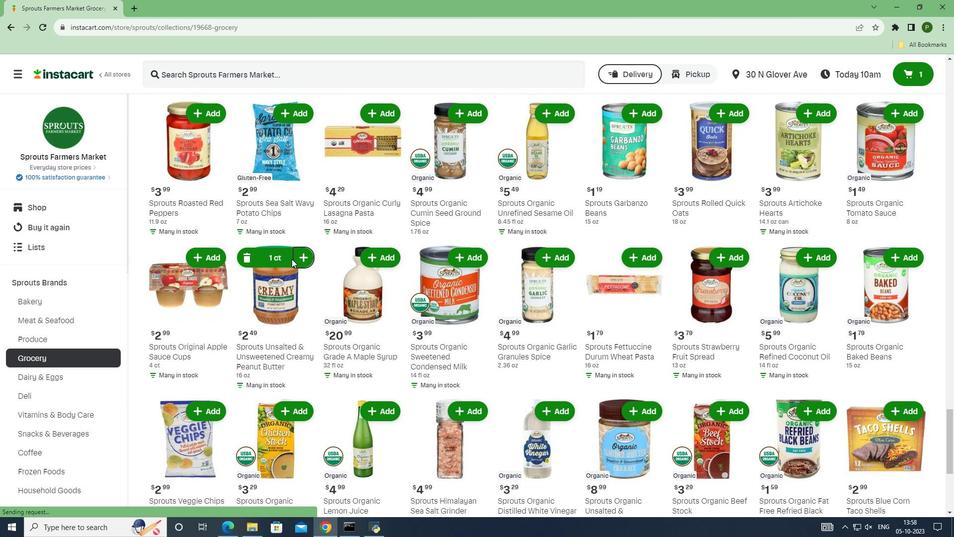 
Action: Mouse moved to (332, 271)
Screenshot: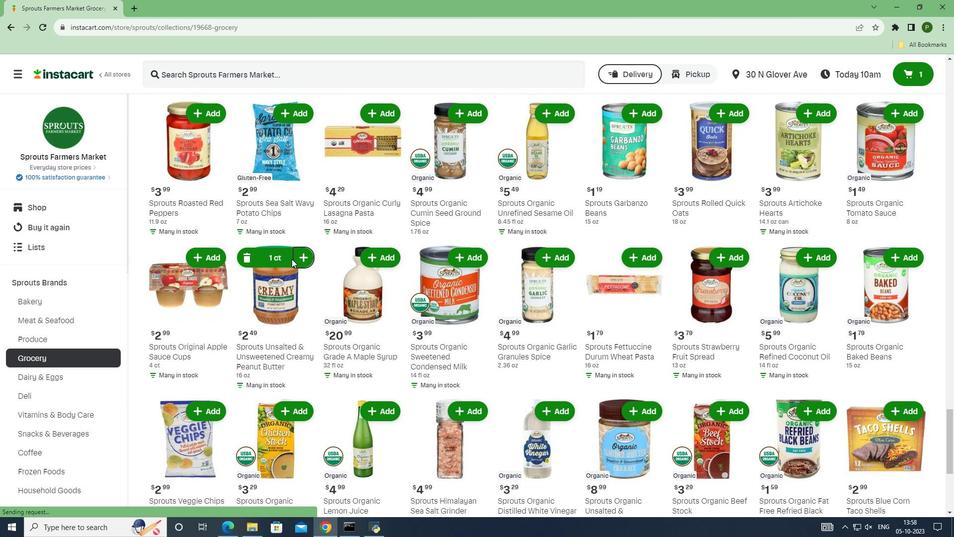 
Action: Mouse scrolled (332, 271) with delta (0, 0)
Screenshot: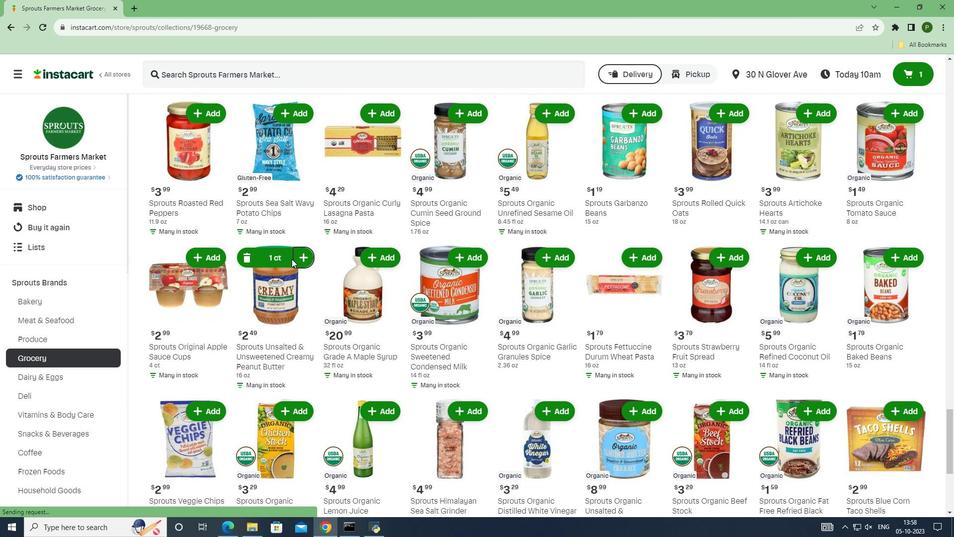 
Action: Mouse scrolled (332, 271) with delta (0, 0)
Screenshot: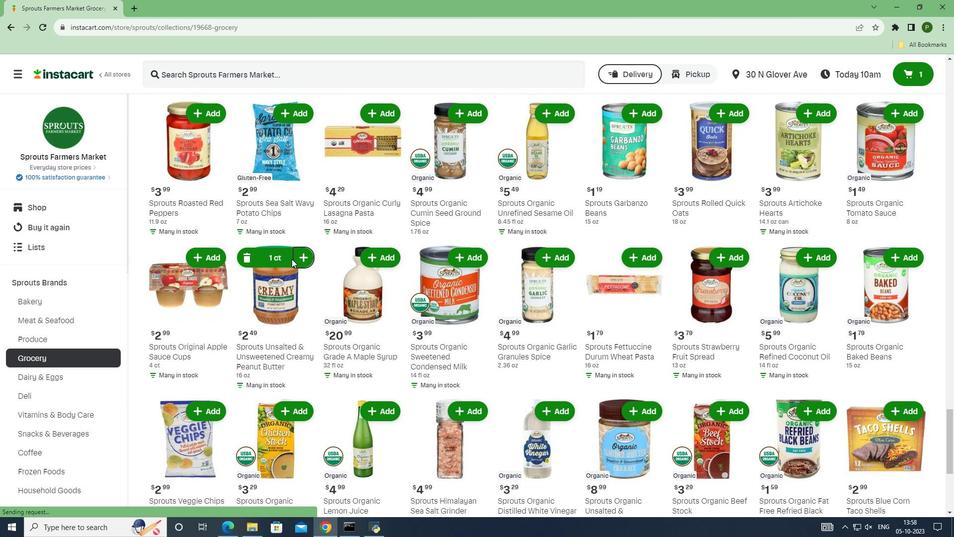 
Action: Mouse moved to (256, 267)
Screenshot: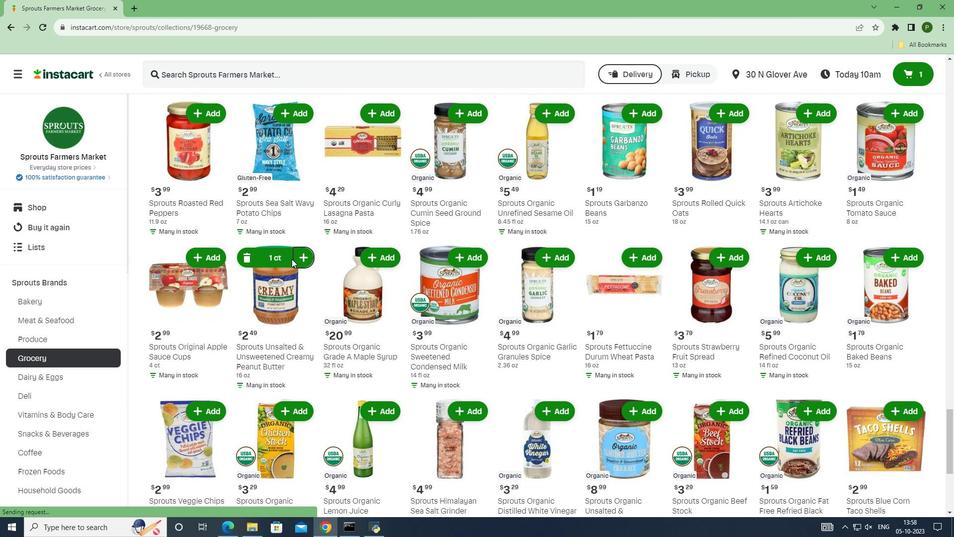 
Action: Mouse scrolled (256, 267) with delta (0, 0)
Screenshot: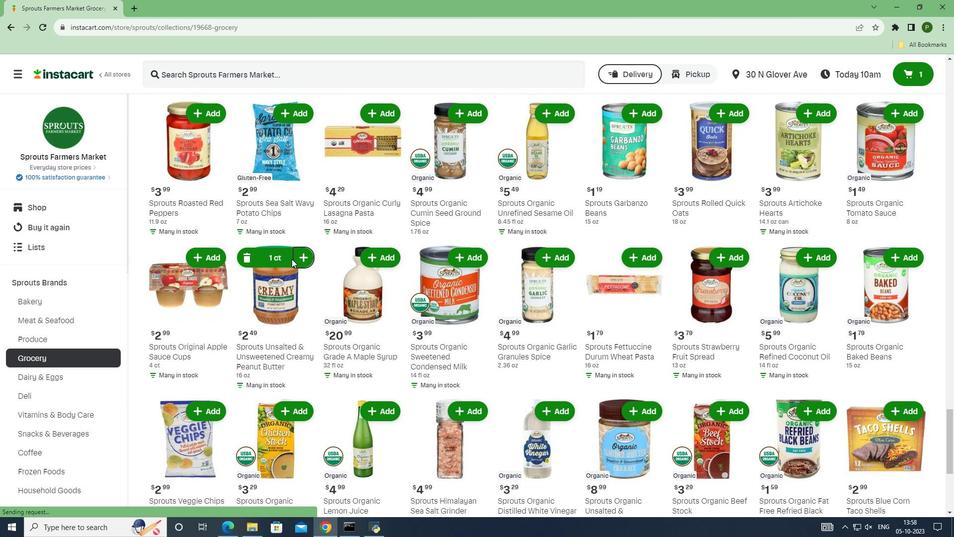 
Action: Mouse moved to (256, 267)
Screenshot: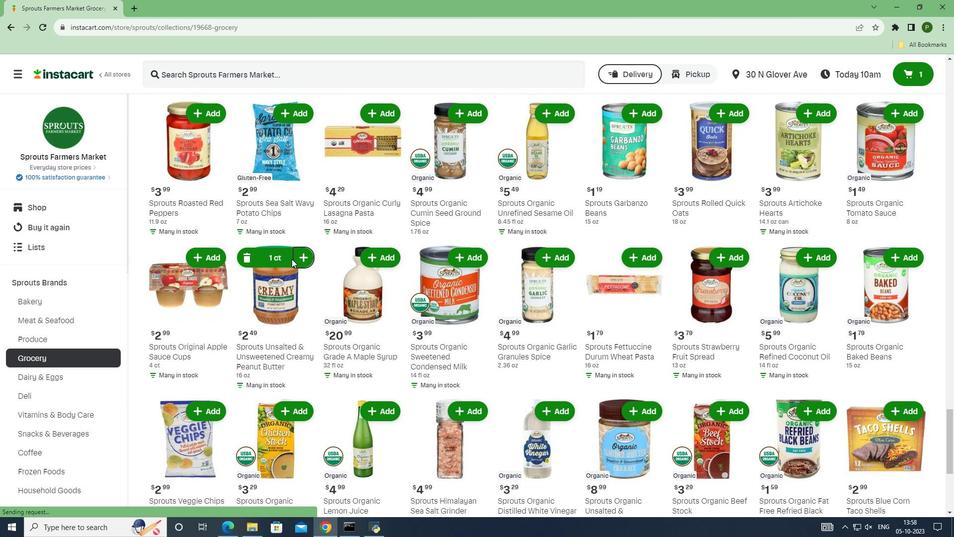 
Action: Mouse scrolled (256, 267) with delta (0, 0)
Screenshot: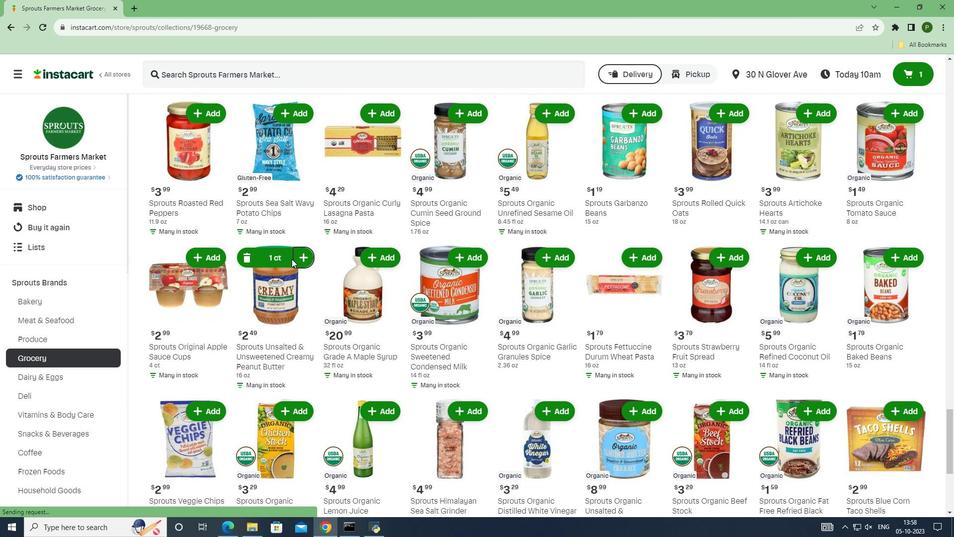 
Action: Mouse moved to (255, 267)
Screenshot: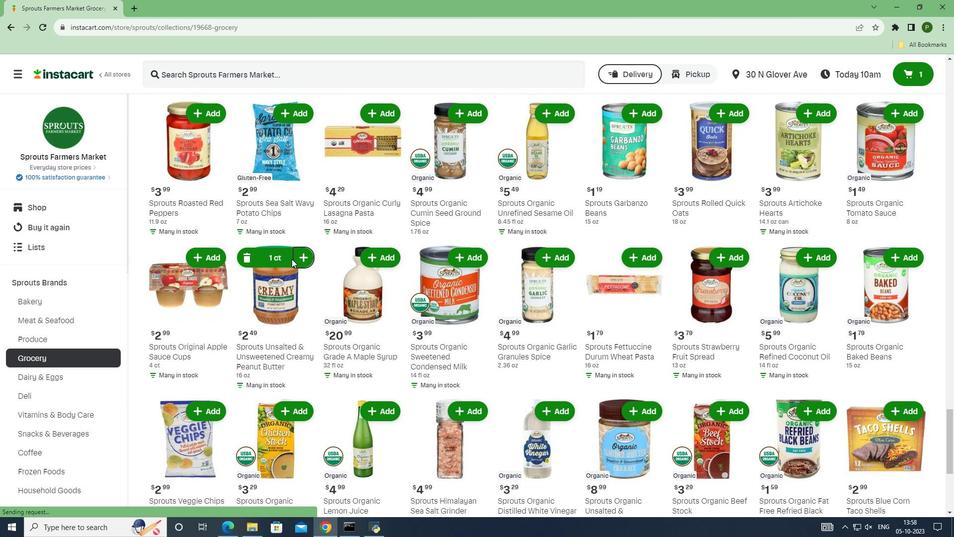
Action: Mouse scrolled (255, 267) with delta (0, 0)
Screenshot: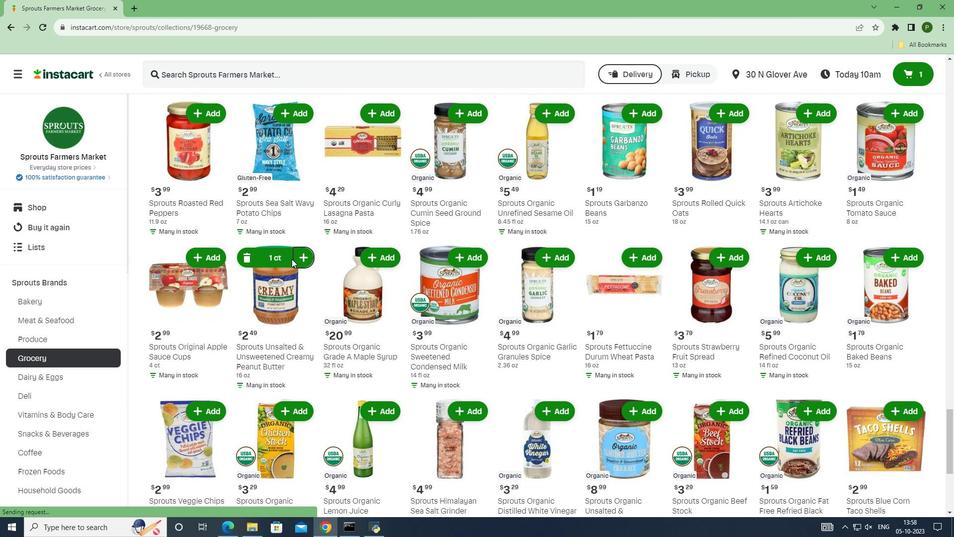 
Action: Mouse moved to (331, 270)
Screenshot: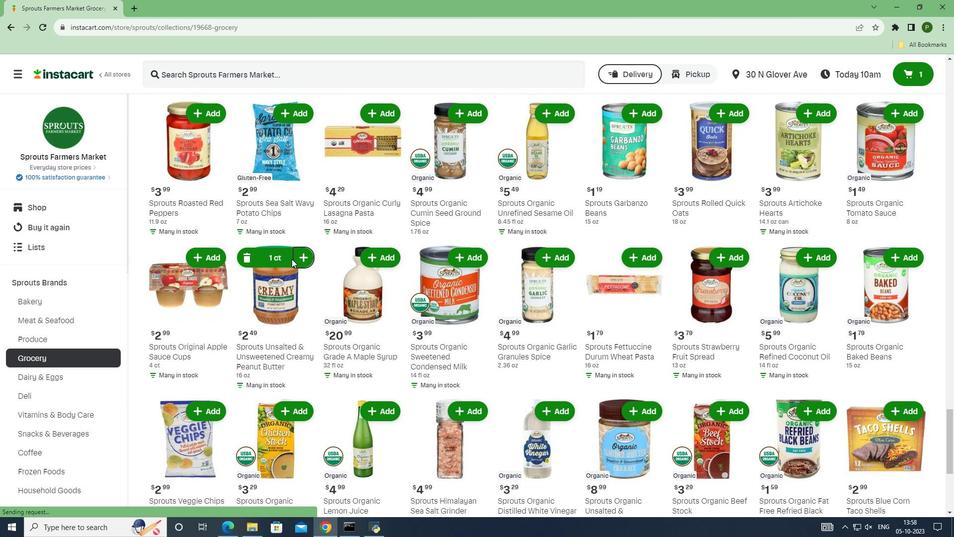 
Action: Mouse scrolled (331, 270) with delta (0, 0)
Screenshot: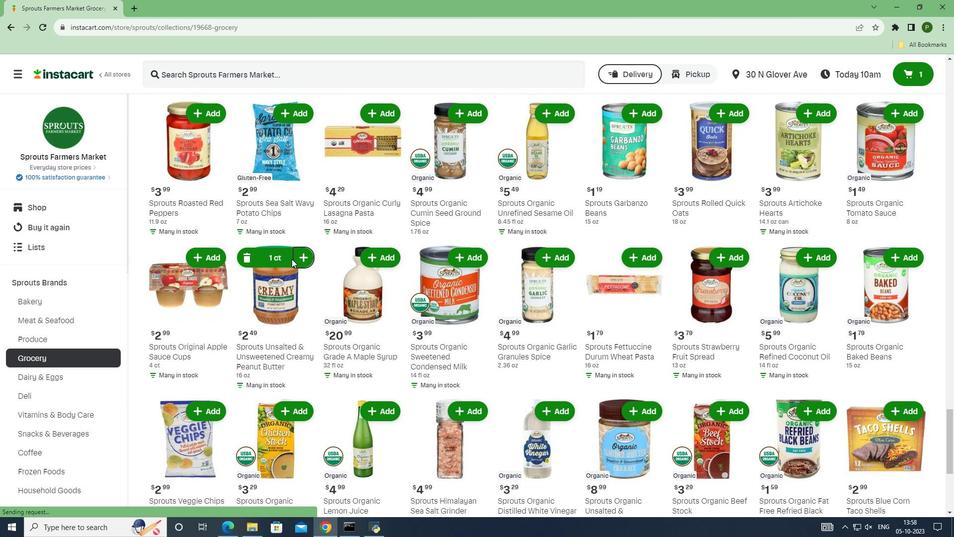 
Action: Mouse moved to (331, 270)
Screenshot: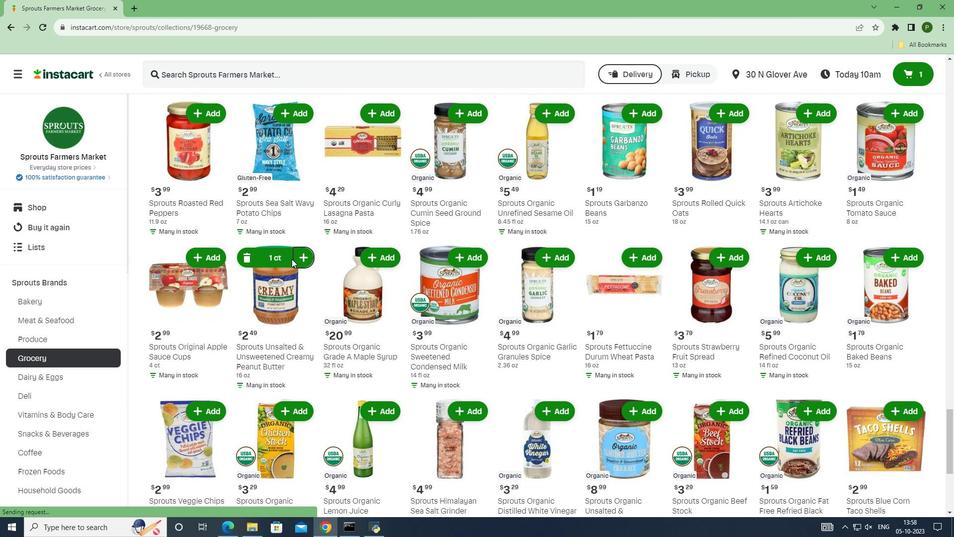 
Action: Mouse scrolled (331, 270) with delta (0, 0)
Screenshot: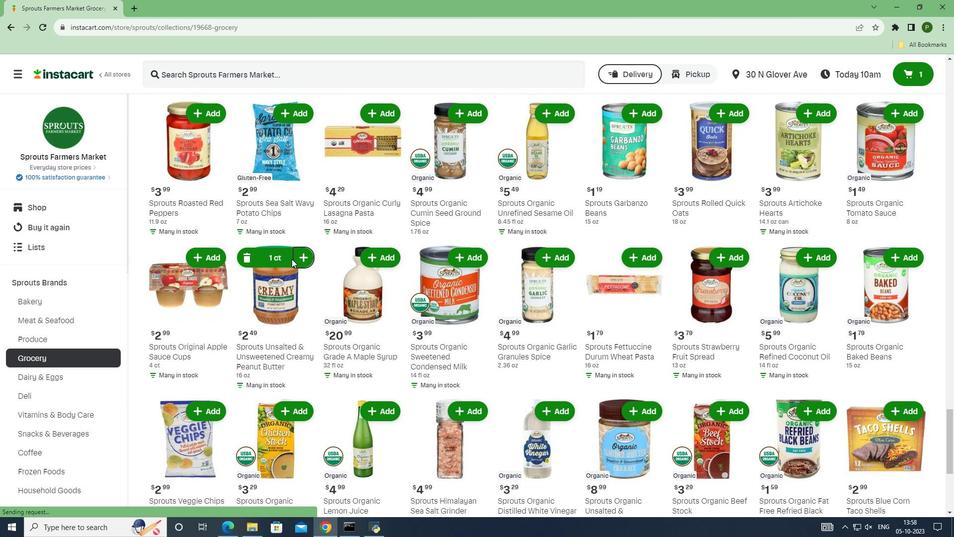 
Action: Mouse moved to (331, 270)
Screenshot: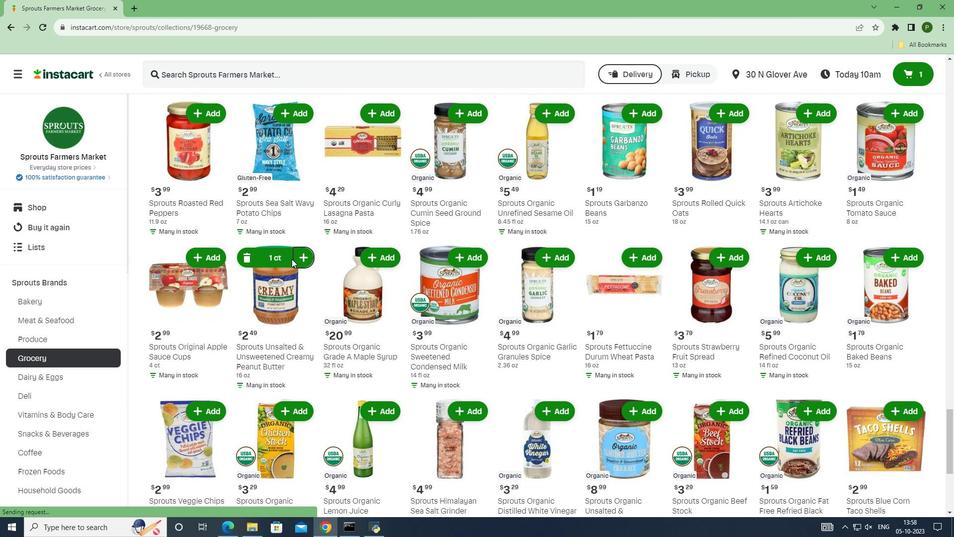 
Action: Mouse scrolled (331, 270) with delta (0, 0)
Screenshot: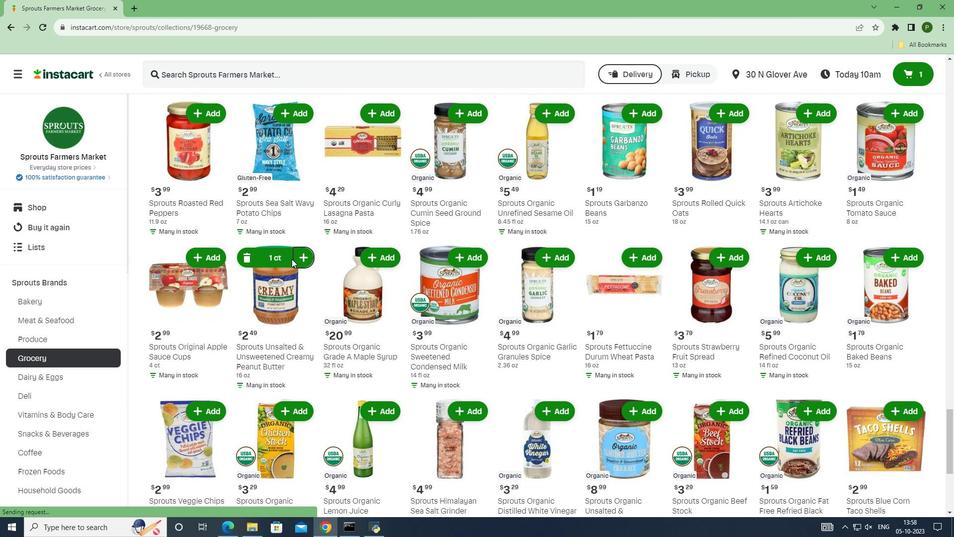 
Action: Mouse moved to (248, 263)
Screenshot: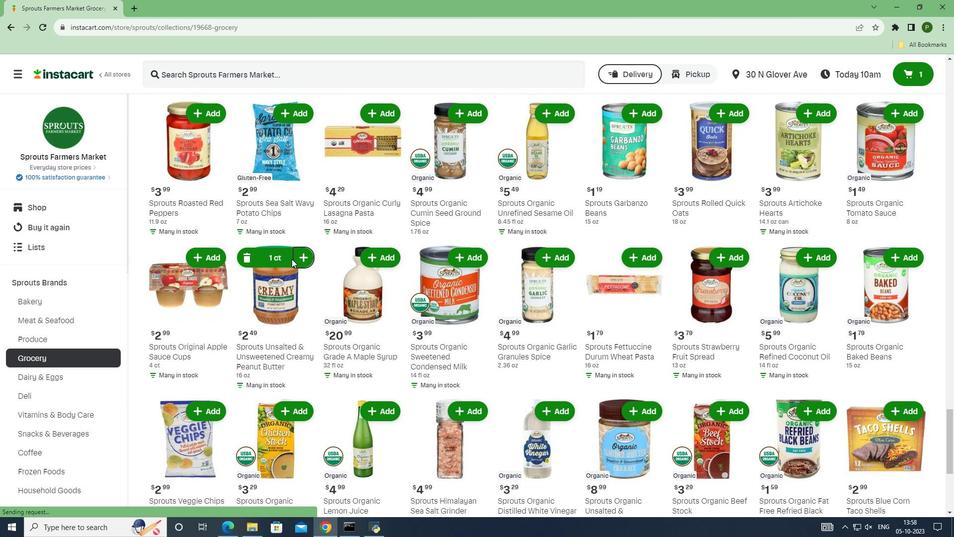 
Action: Mouse scrolled (248, 263) with delta (0, 0)
